 Task: Look for space in Muyuka, Cameroon from 9th July, 2023 to 16th July, 2023 for 2 adults, 1 child in price range Rs.8000 to Rs.16000. Place can be entire place with 2 bedrooms having 2 beds and 1 bathroom. Property type can be house, flat, guest house. Booking option can be shelf check-in. Required host language is English.
Action: Mouse moved to (474, 159)
Screenshot: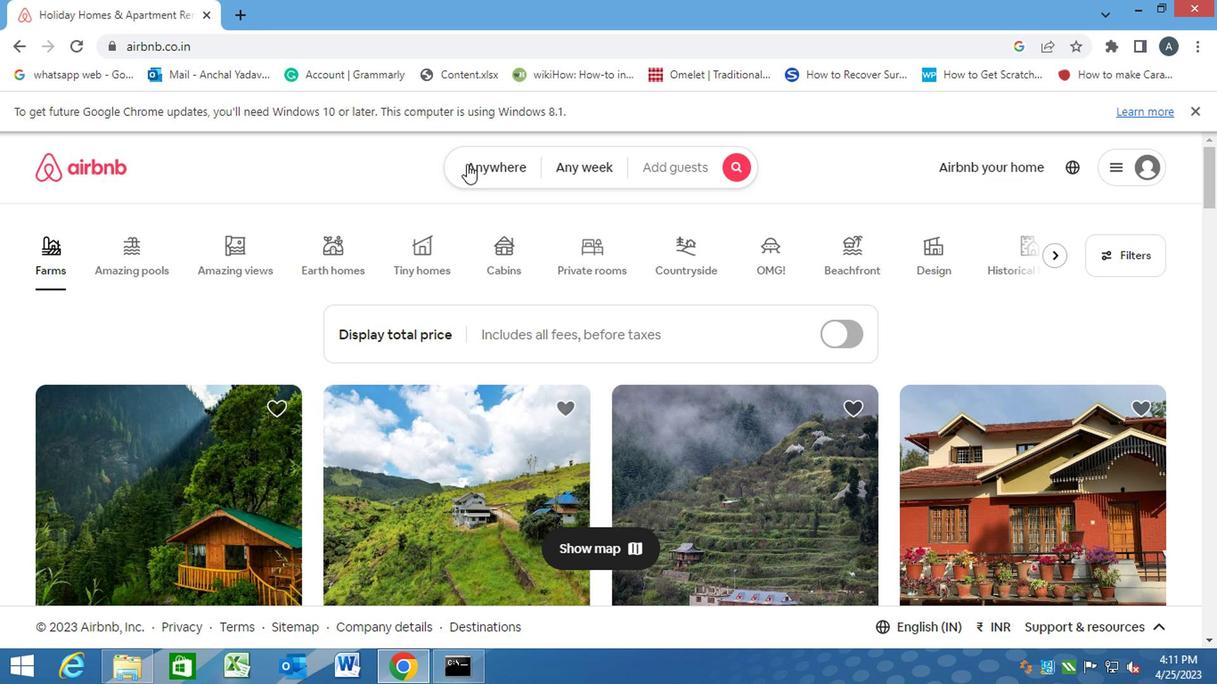 
Action: Mouse pressed left at (474, 159)
Screenshot: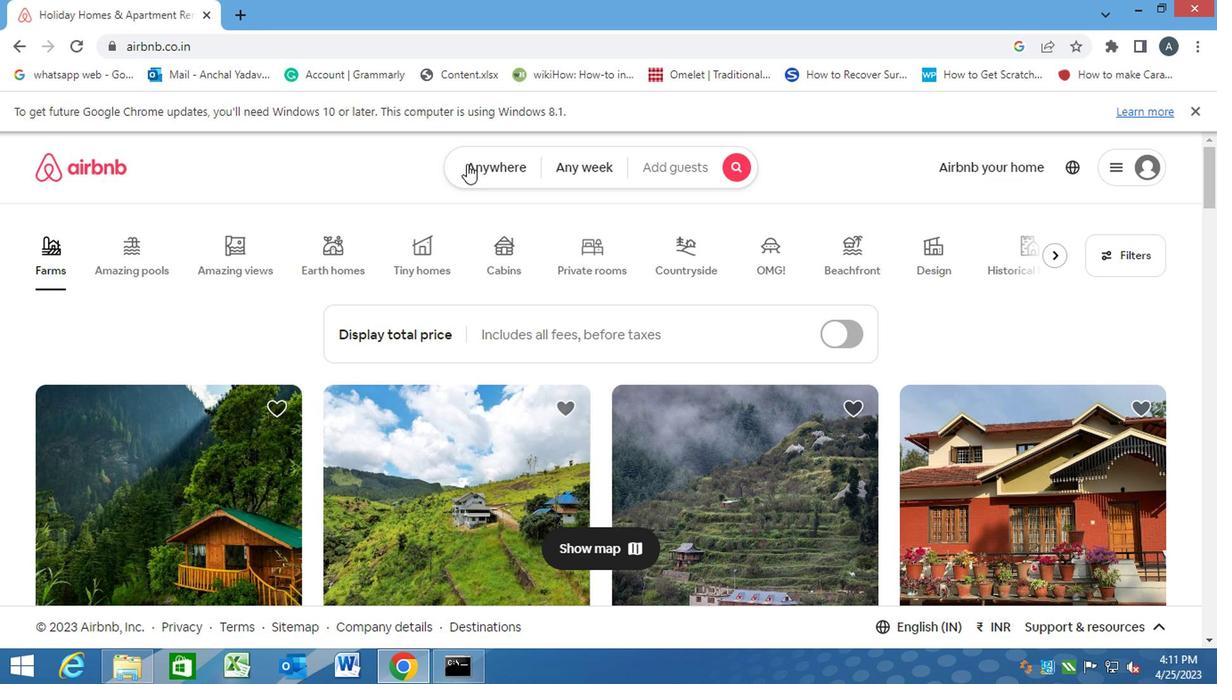 
Action: Mouse moved to (464, 219)
Screenshot: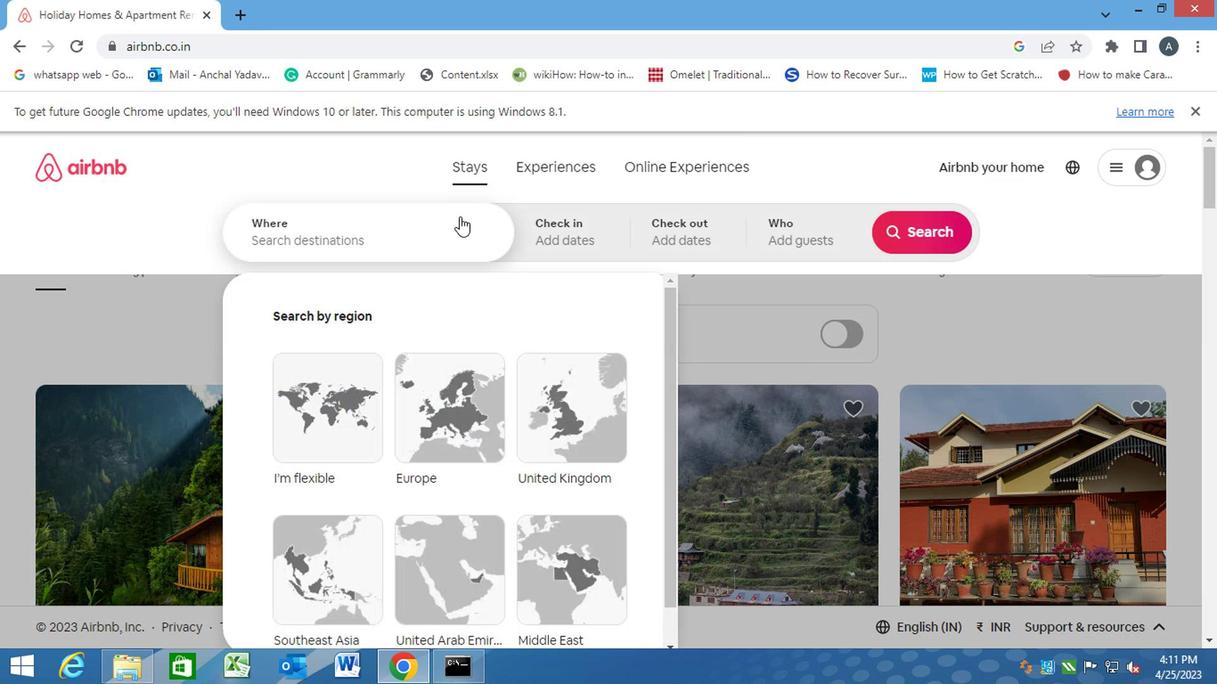 
Action: Mouse pressed left at (464, 219)
Screenshot: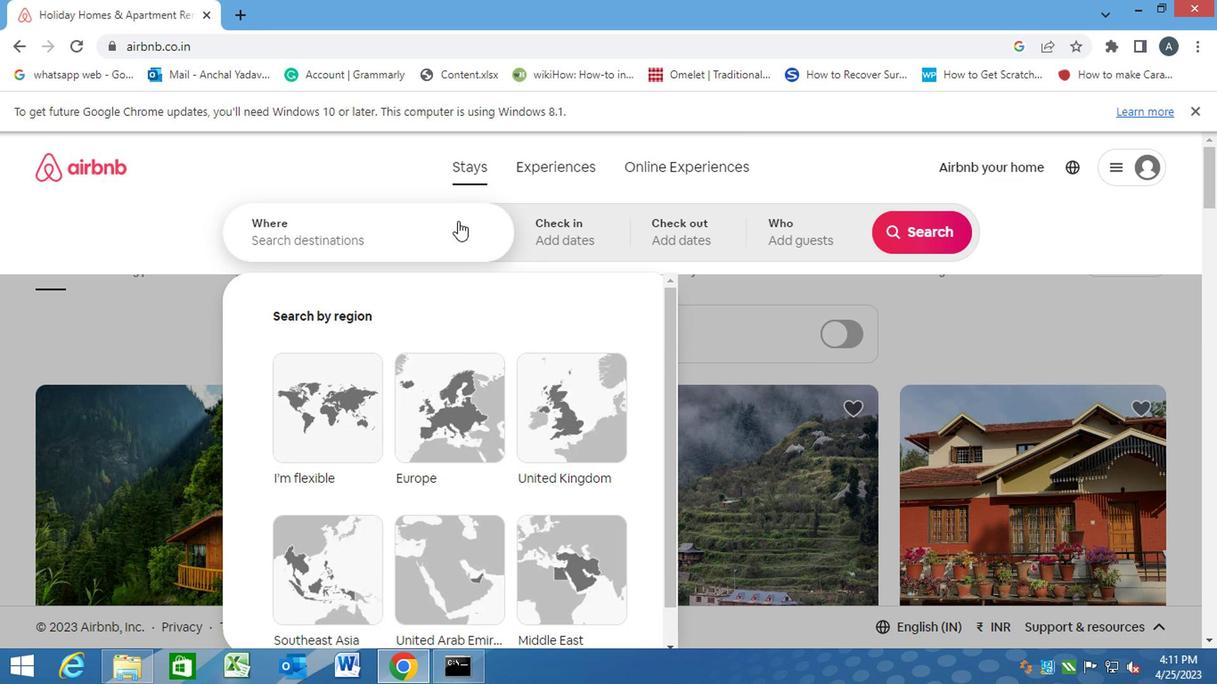 
Action: Key pressed m<Key.caps_lock>ut<Key.backspace>yuka,<Key.space><Key.caps_lock>c<Key.caps_lock>ameroon<Key.enter>
Screenshot: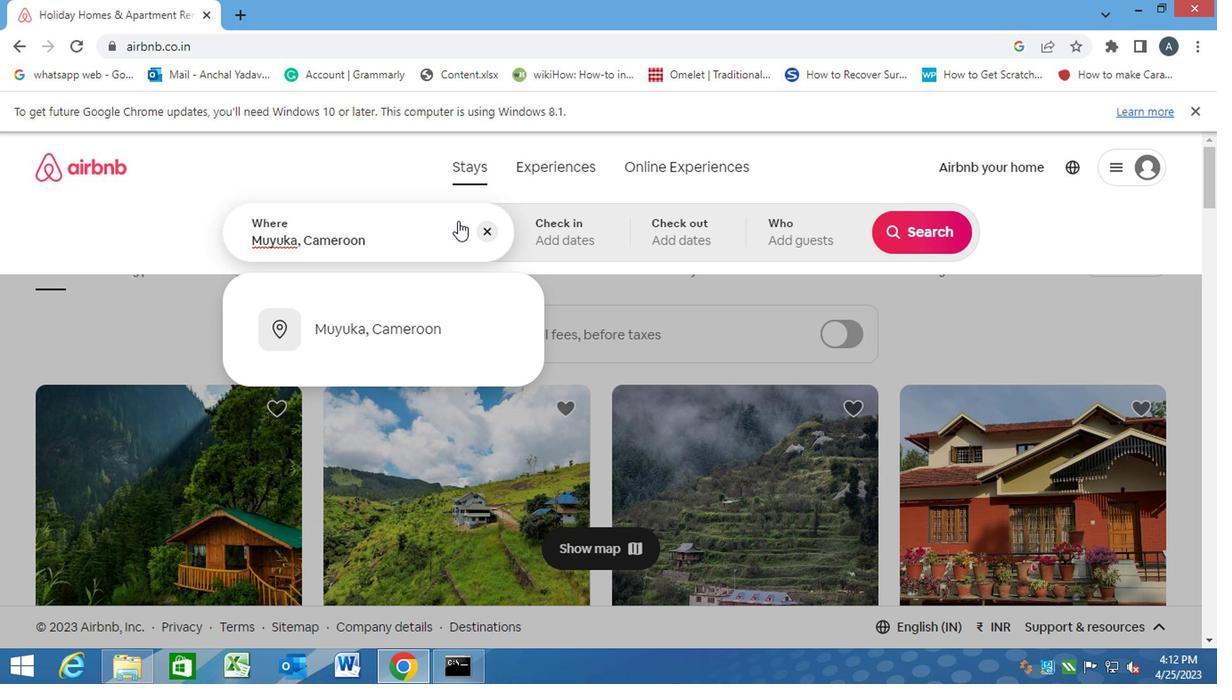 
Action: Mouse moved to (898, 370)
Screenshot: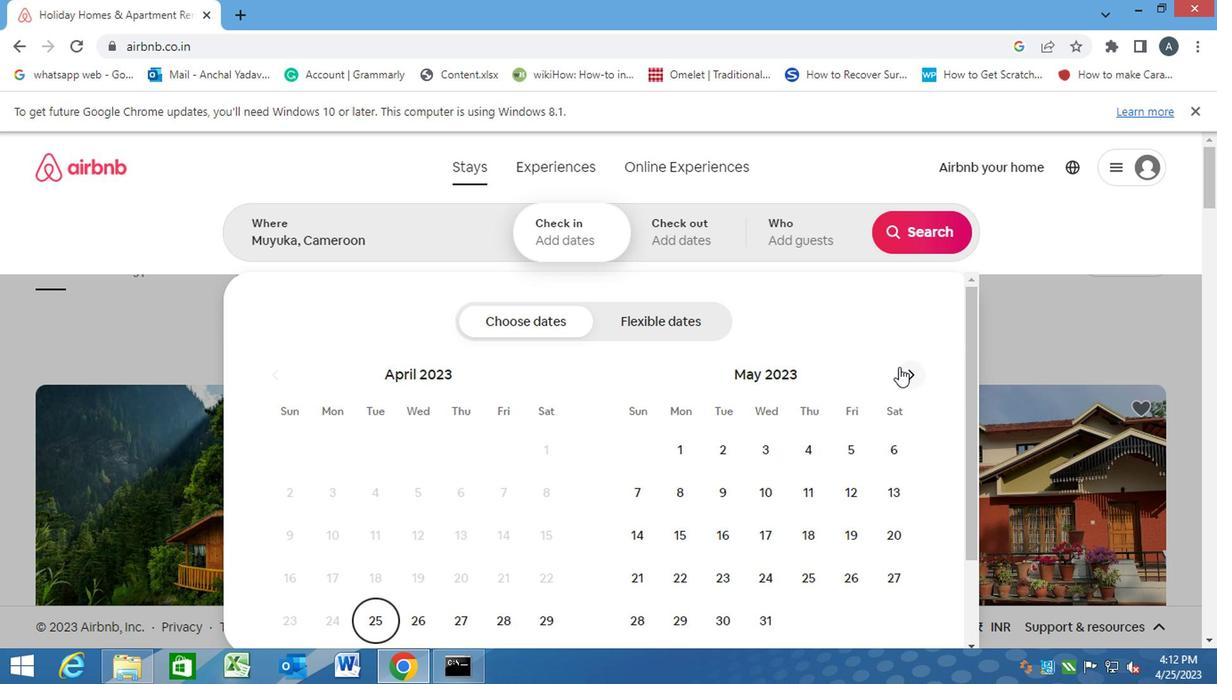 
Action: Mouse pressed left at (898, 370)
Screenshot: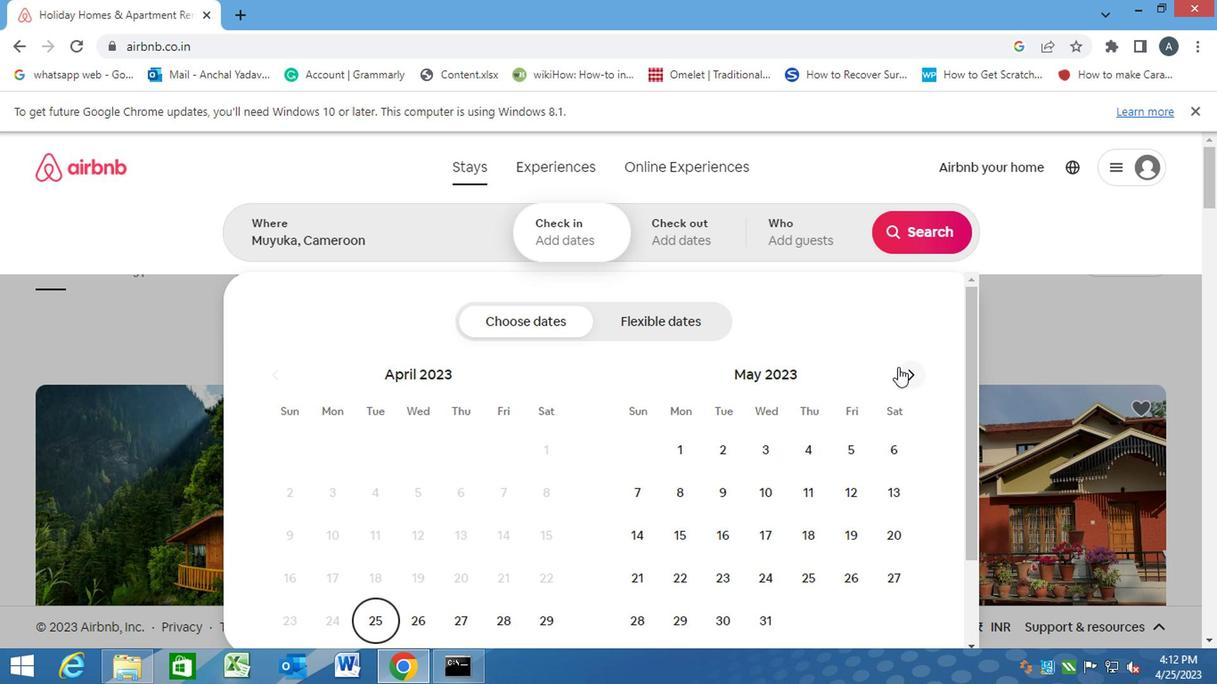 
Action: Mouse moved to (904, 379)
Screenshot: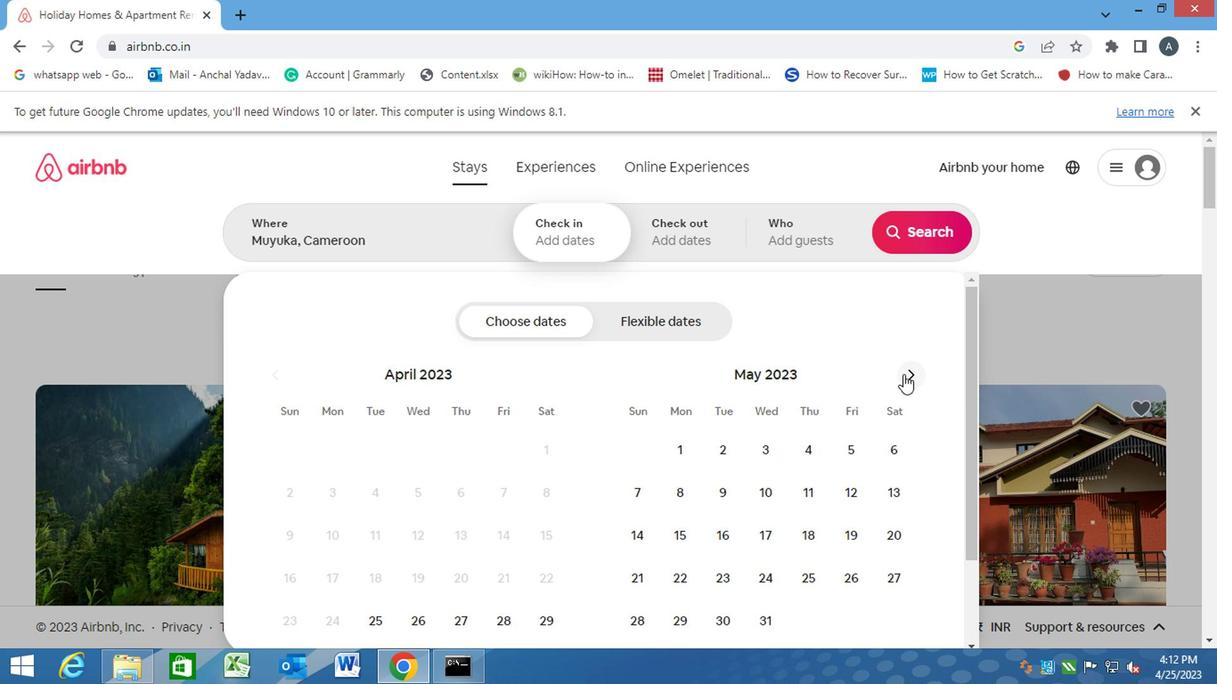 
Action: Mouse pressed left at (904, 379)
Screenshot: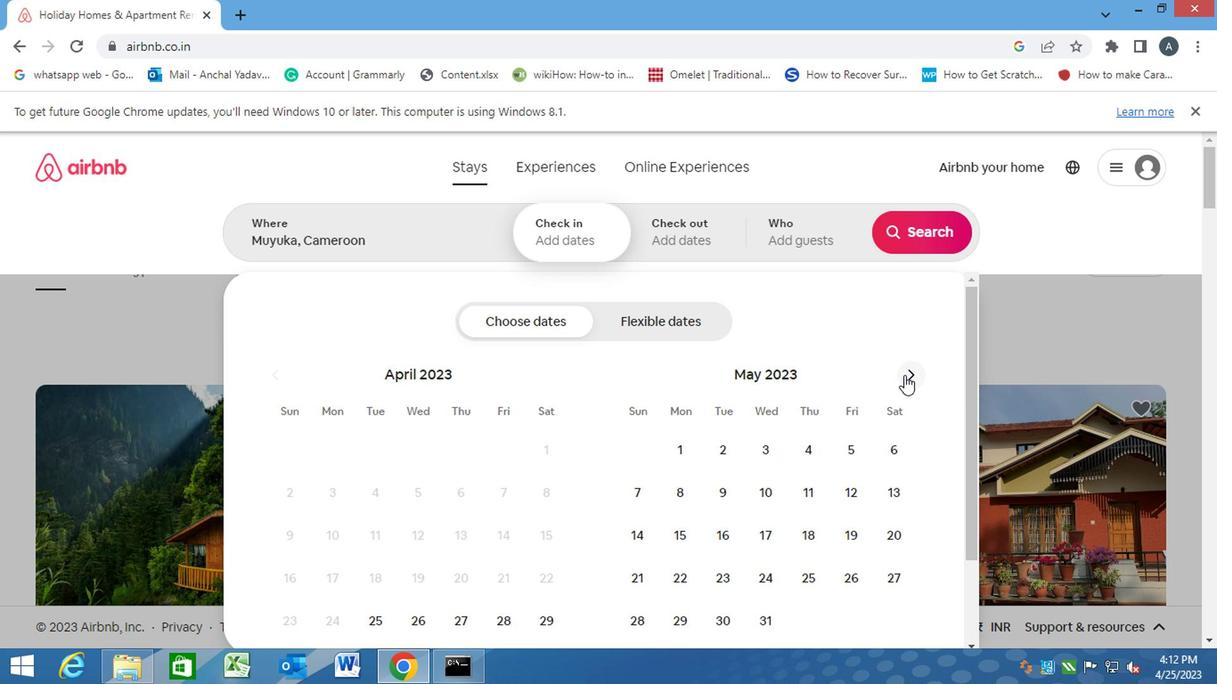 
Action: Mouse pressed left at (904, 379)
Screenshot: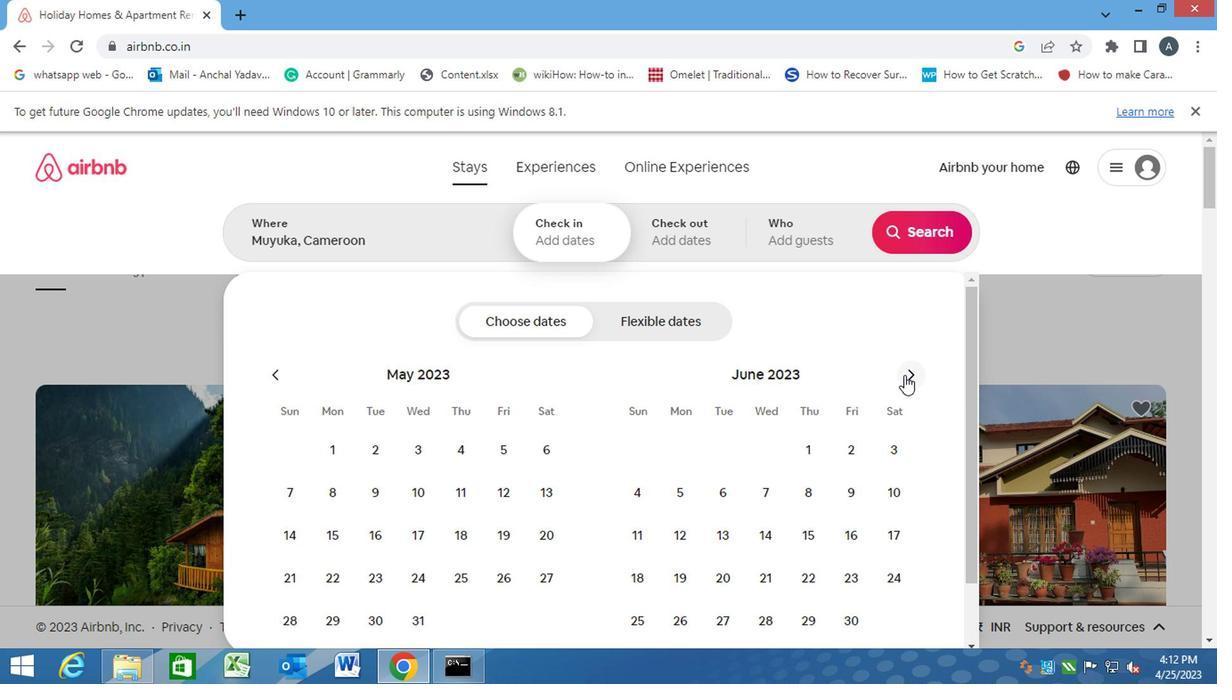 
Action: Mouse moved to (646, 534)
Screenshot: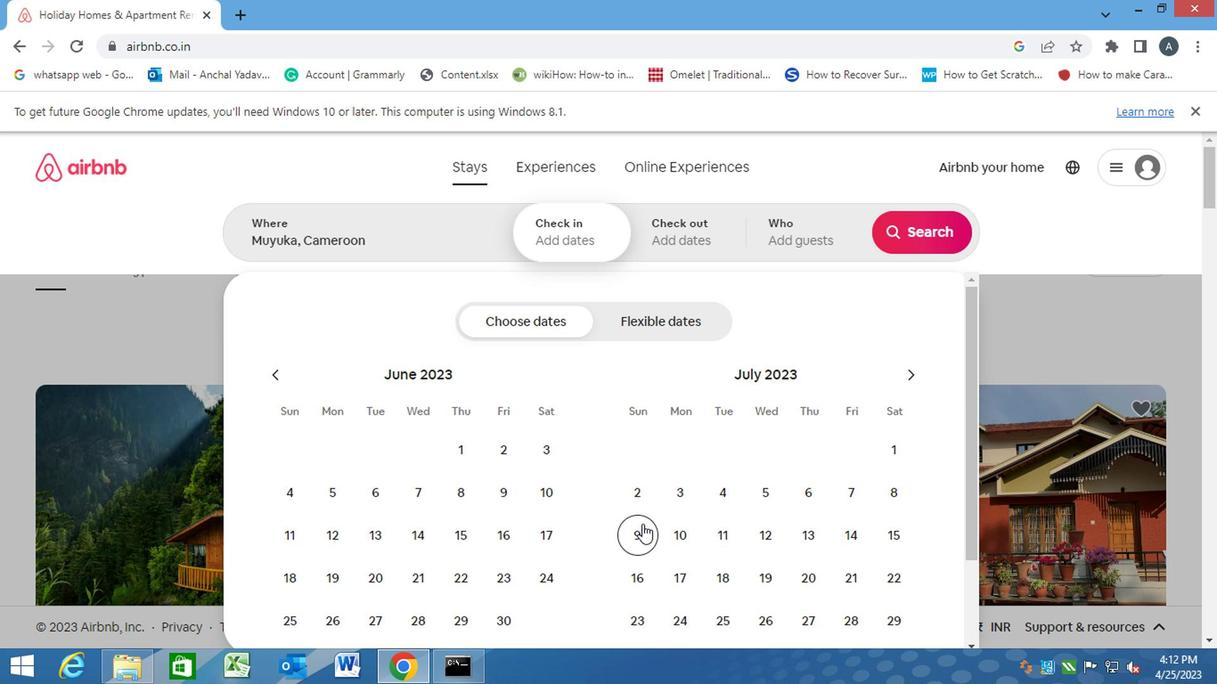 
Action: Mouse pressed left at (646, 534)
Screenshot: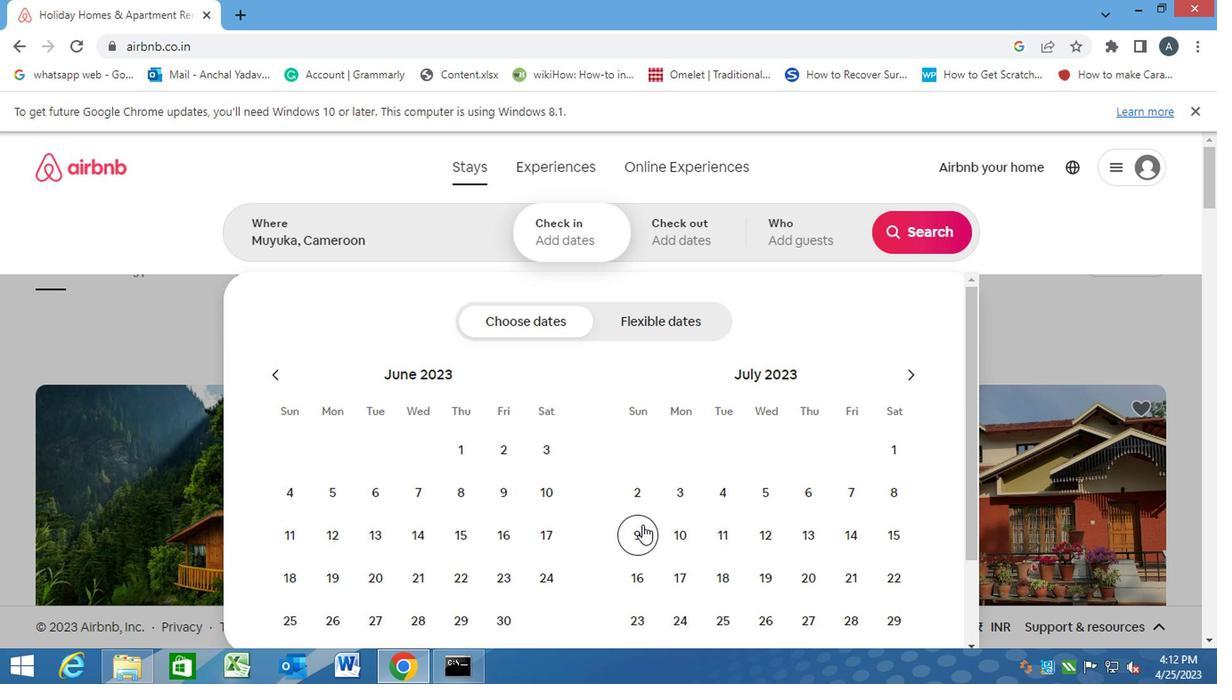 
Action: Mouse moved to (647, 578)
Screenshot: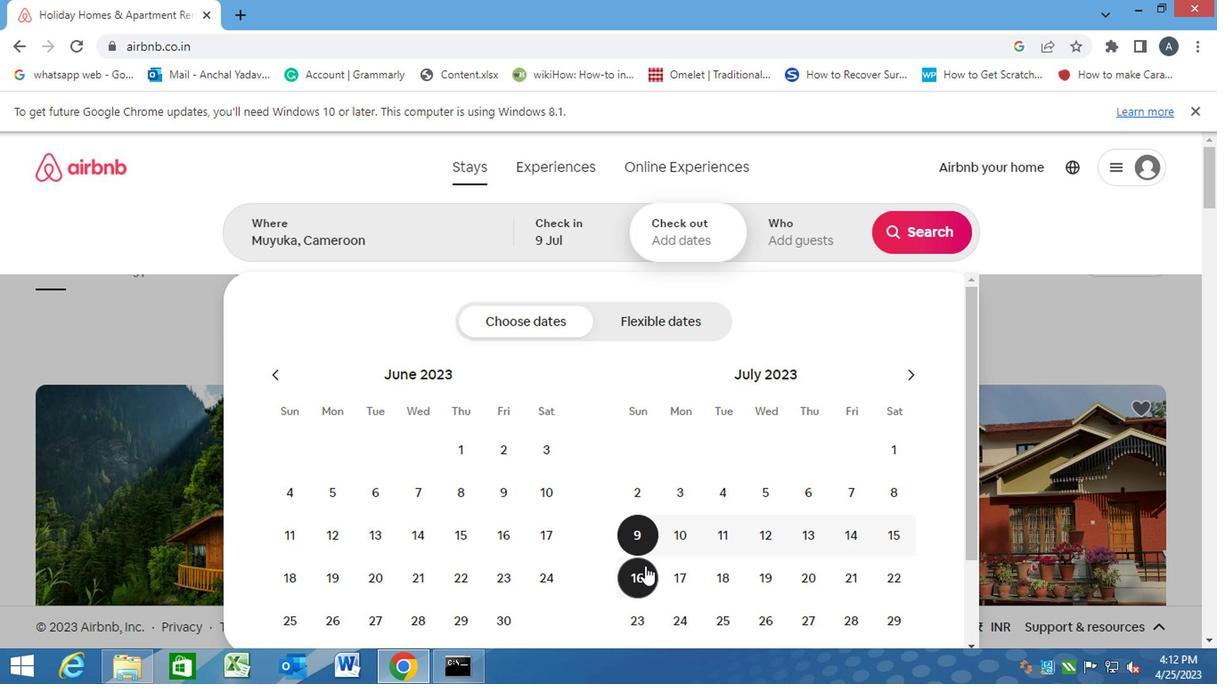 
Action: Mouse pressed left at (647, 578)
Screenshot: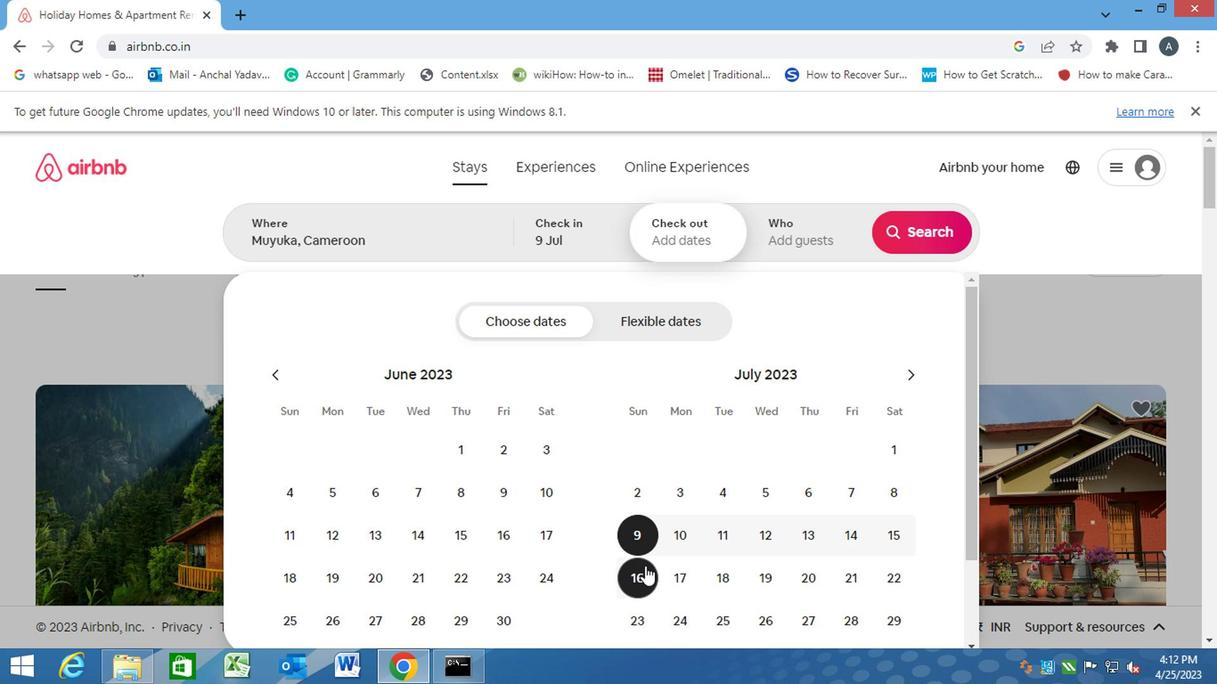 
Action: Mouse moved to (802, 235)
Screenshot: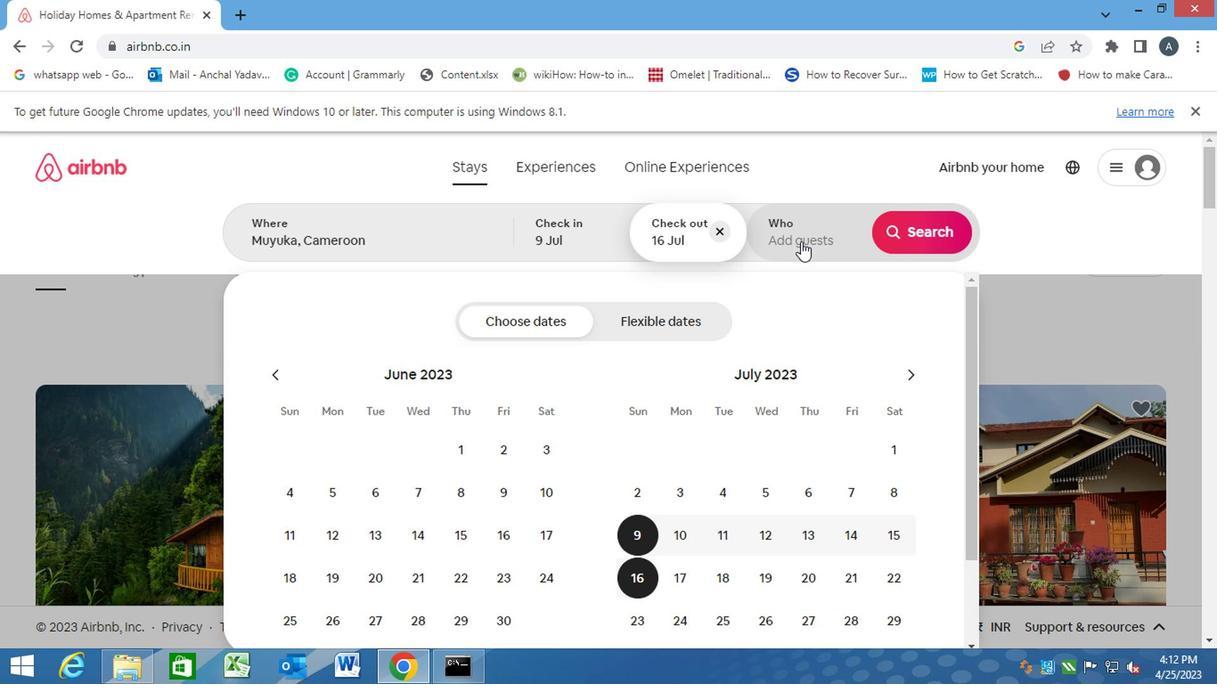 
Action: Mouse pressed left at (802, 235)
Screenshot: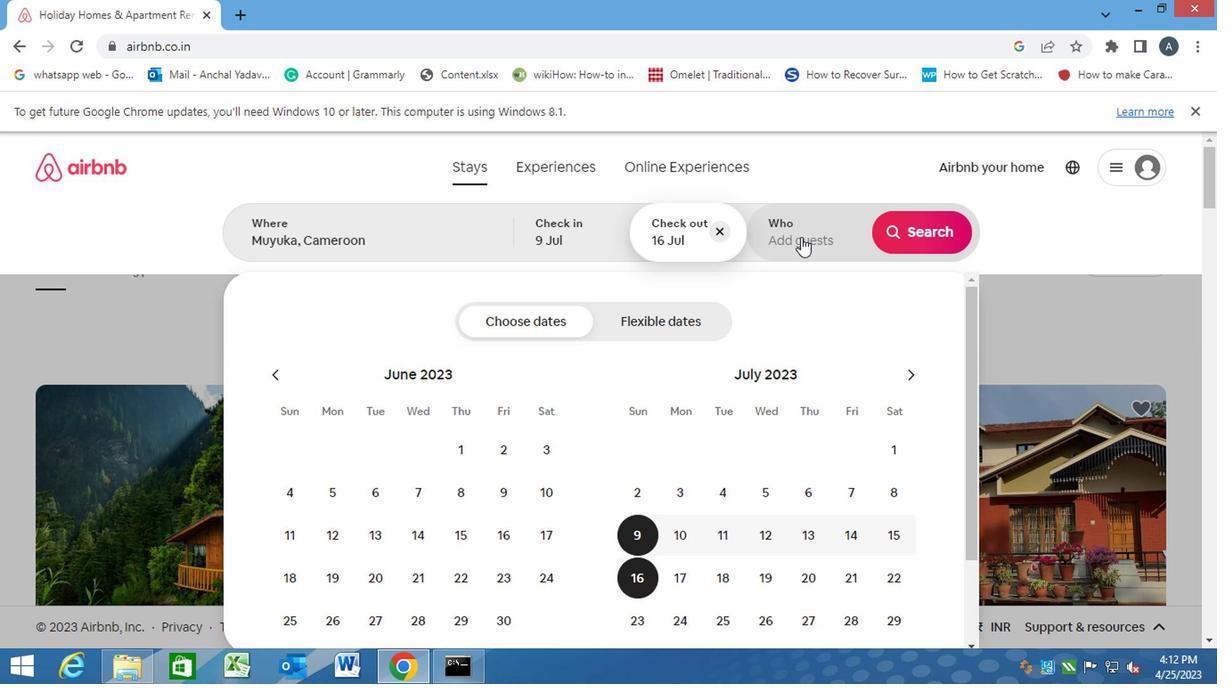
Action: Mouse moved to (923, 334)
Screenshot: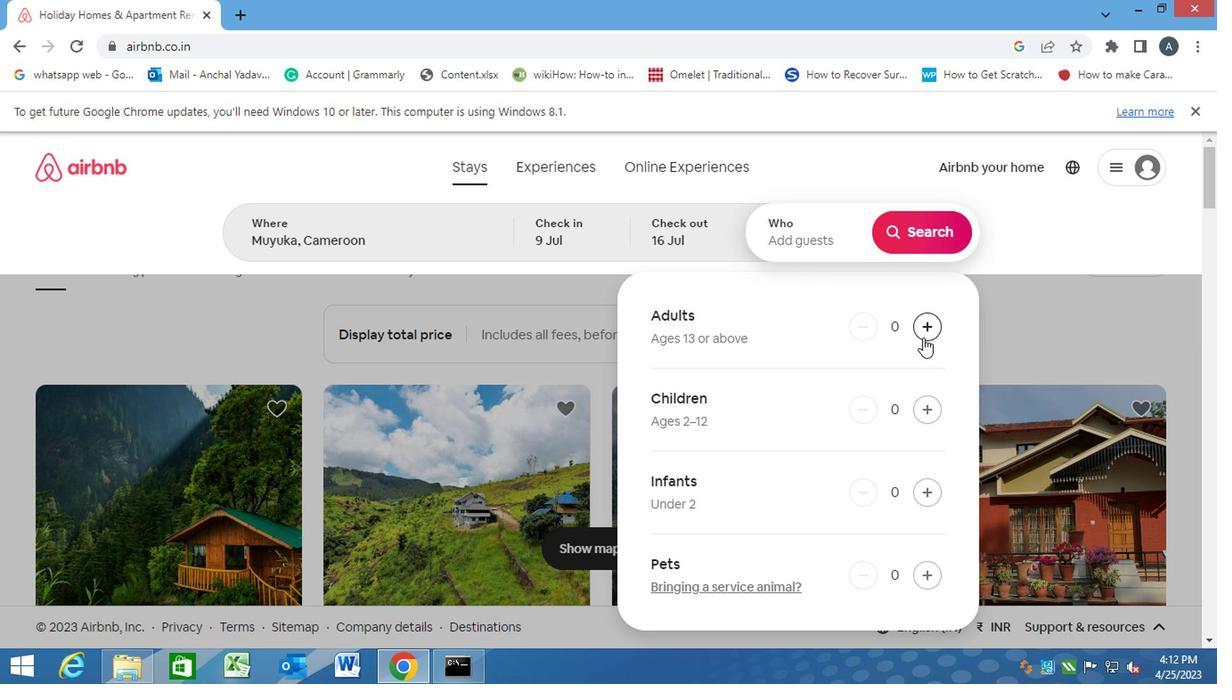 
Action: Mouse pressed left at (923, 334)
Screenshot: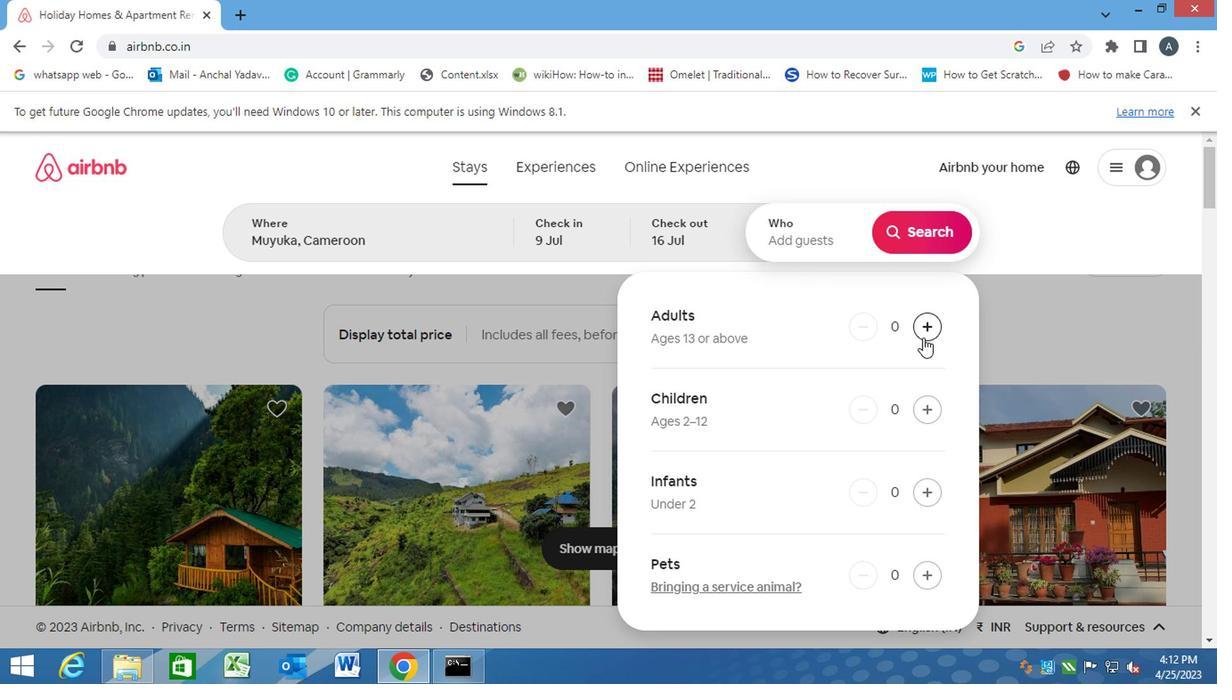 
Action: Mouse pressed left at (923, 334)
Screenshot: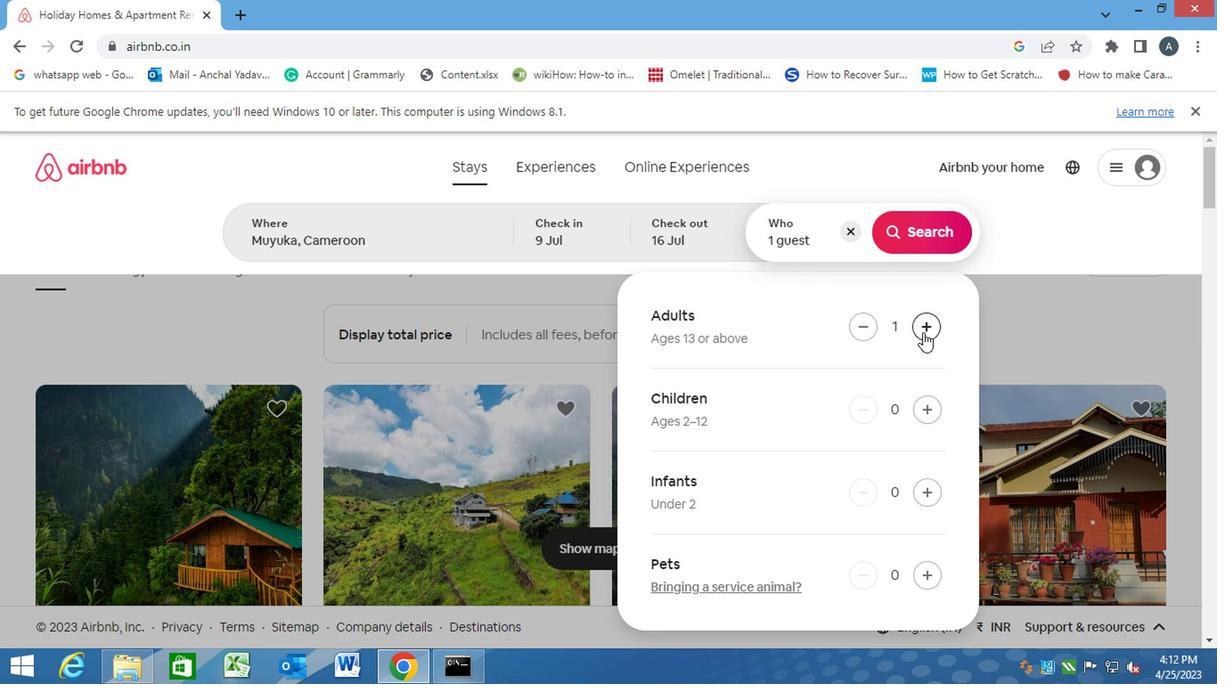 
Action: Mouse moved to (934, 416)
Screenshot: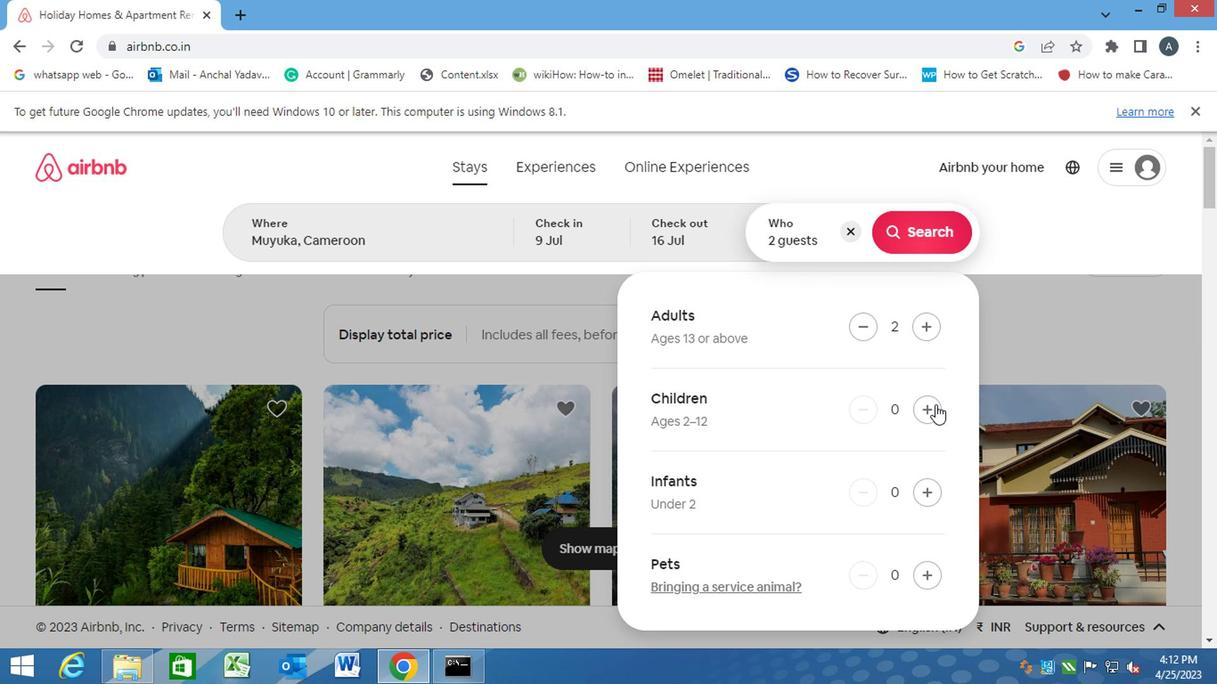 
Action: Mouse pressed left at (934, 416)
Screenshot: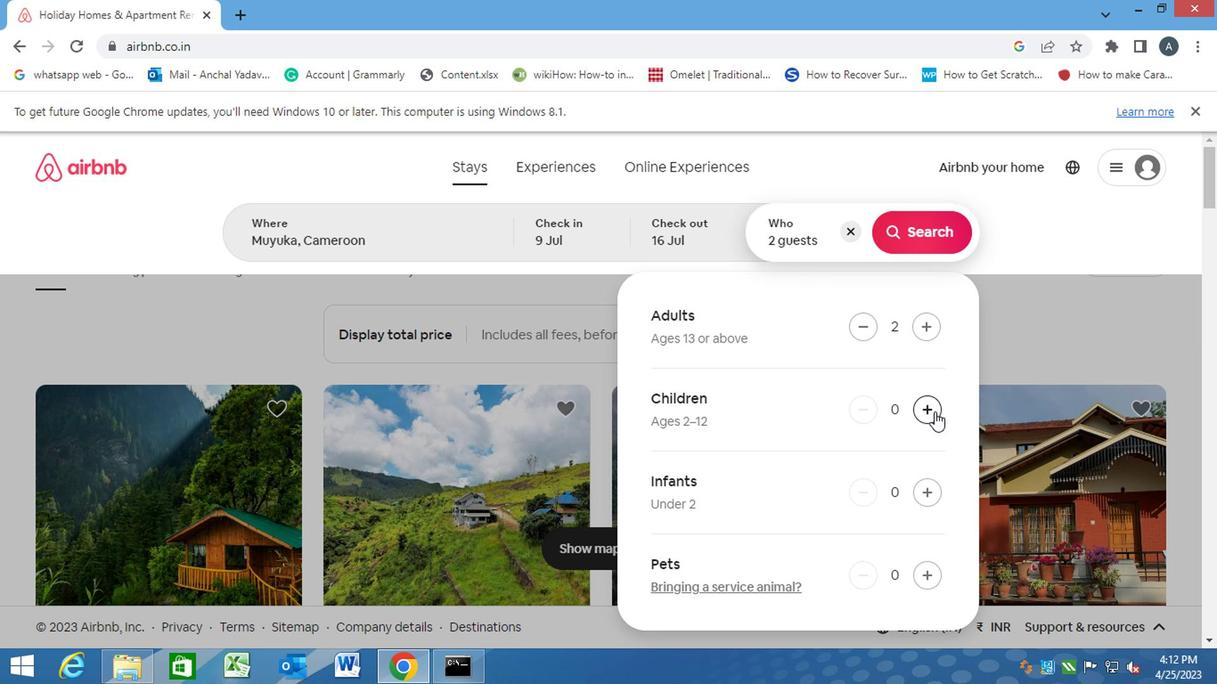 
Action: Mouse moved to (924, 233)
Screenshot: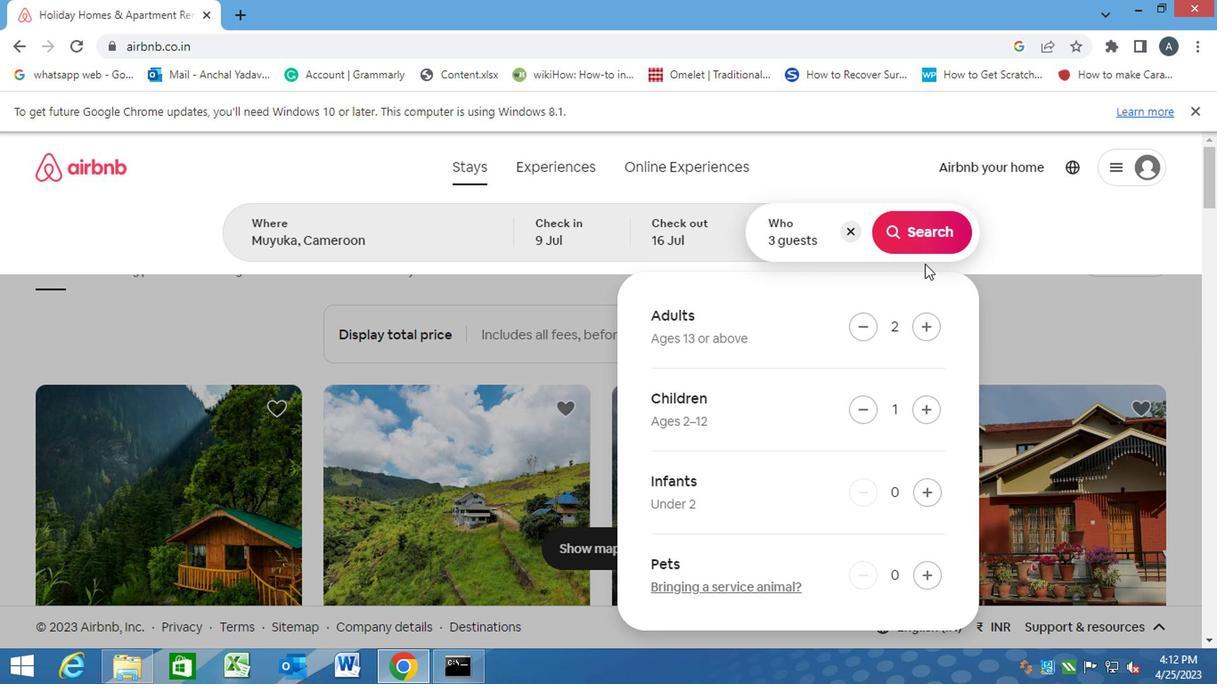 
Action: Mouse pressed left at (924, 233)
Screenshot: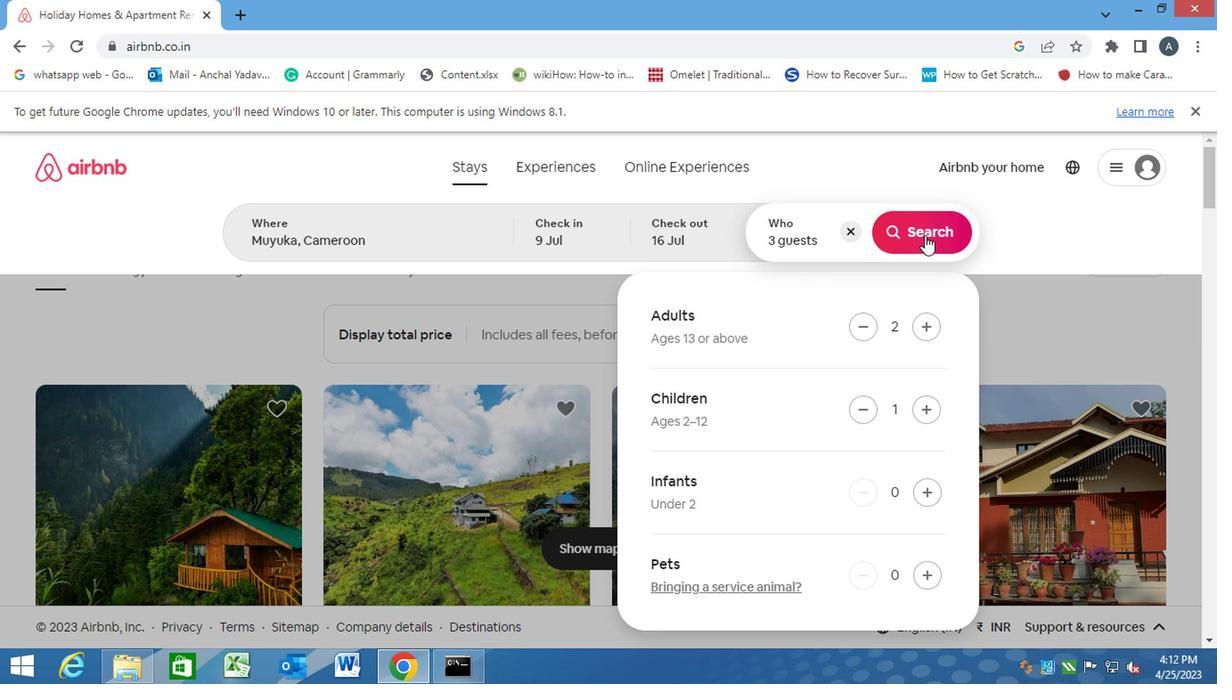 
Action: Mouse moved to (1128, 233)
Screenshot: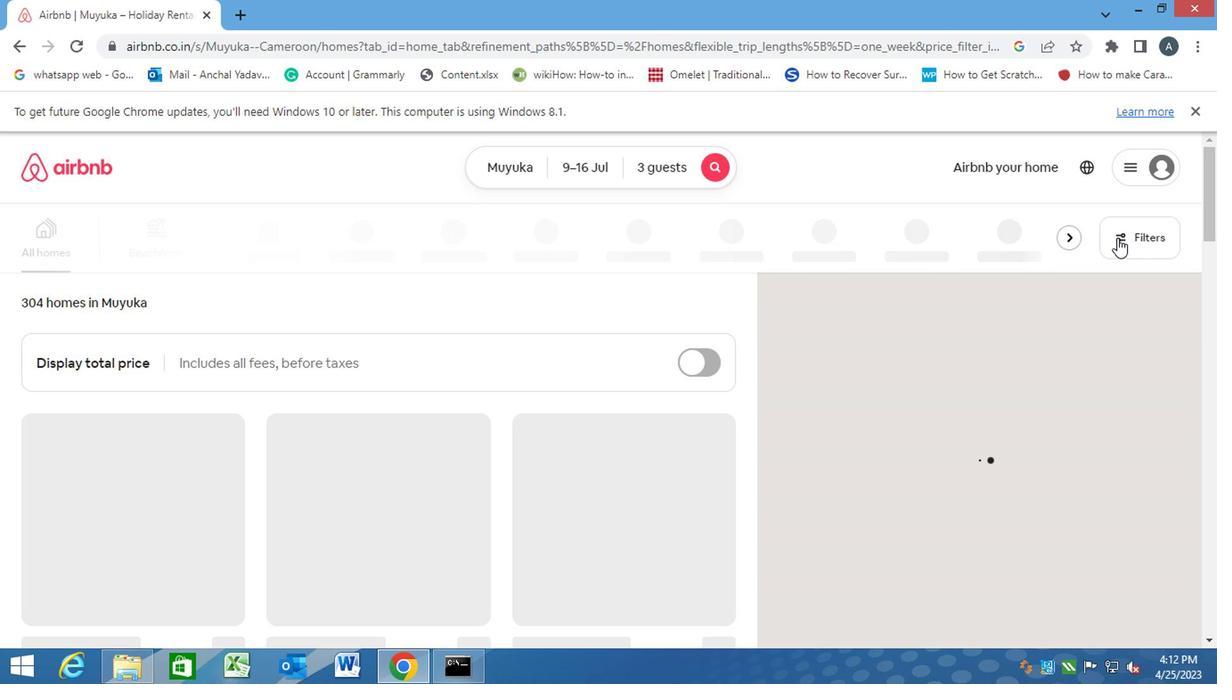 
Action: Mouse pressed left at (1128, 233)
Screenshot: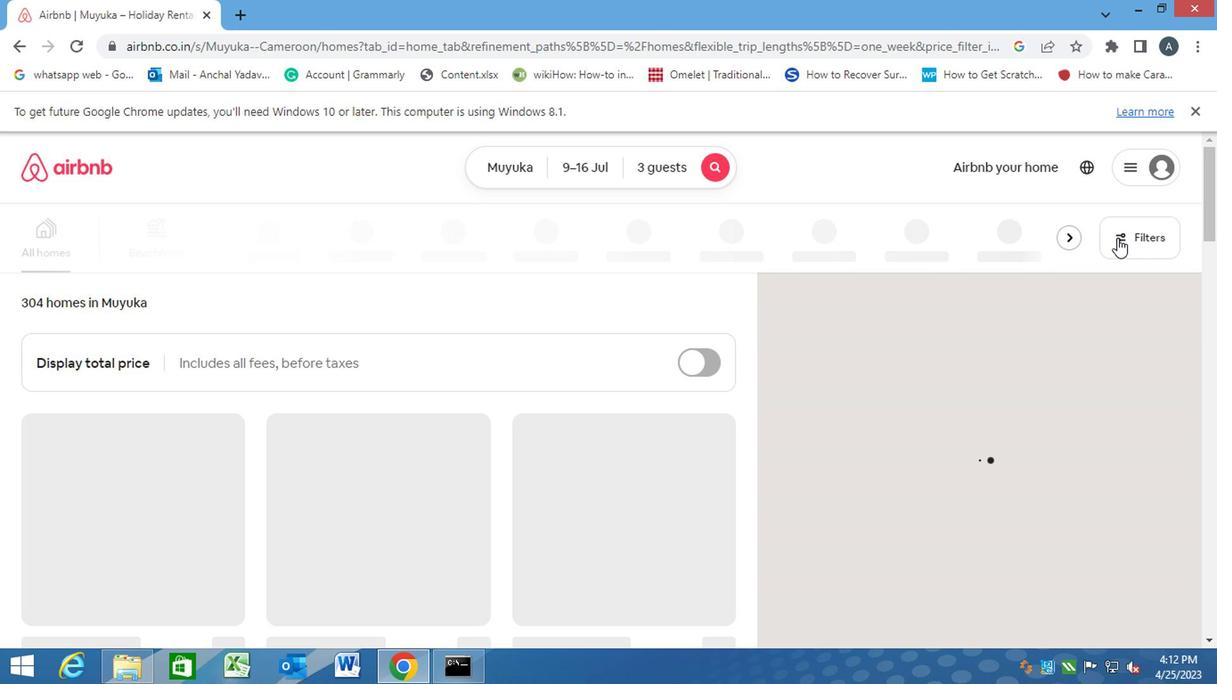 
Action: Mouse moved to (382, 469)
Screenshot: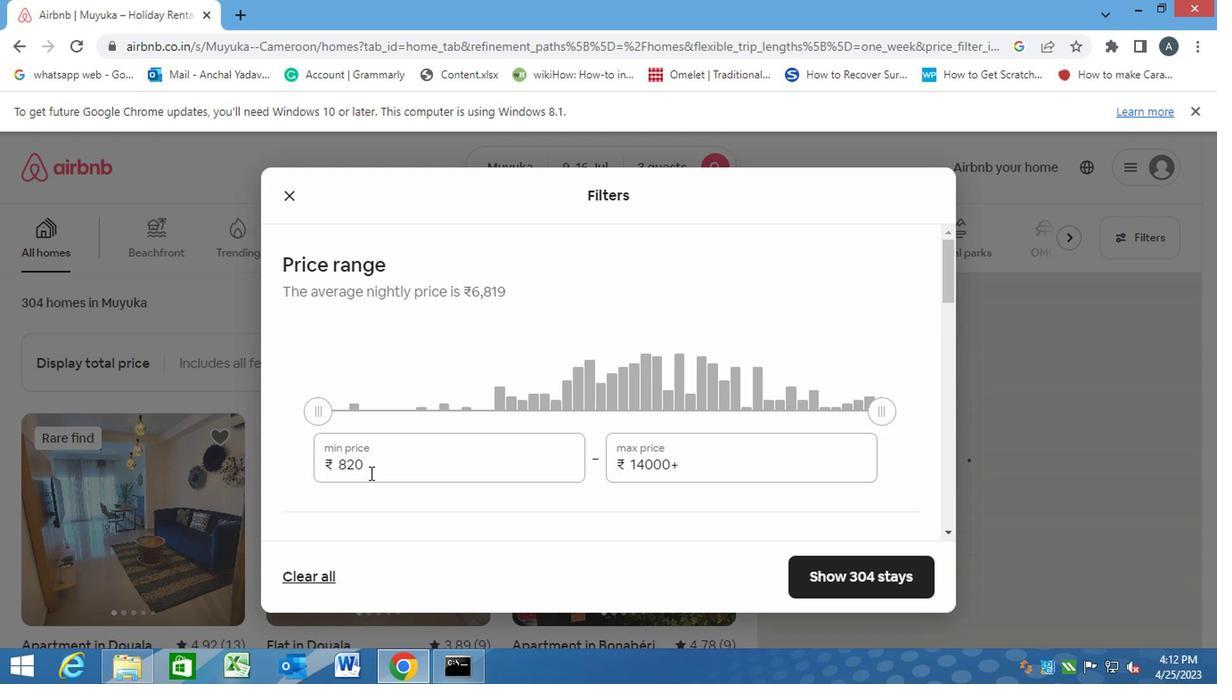 
Action: Mouse pressed left at (382, 469)
Screenshot: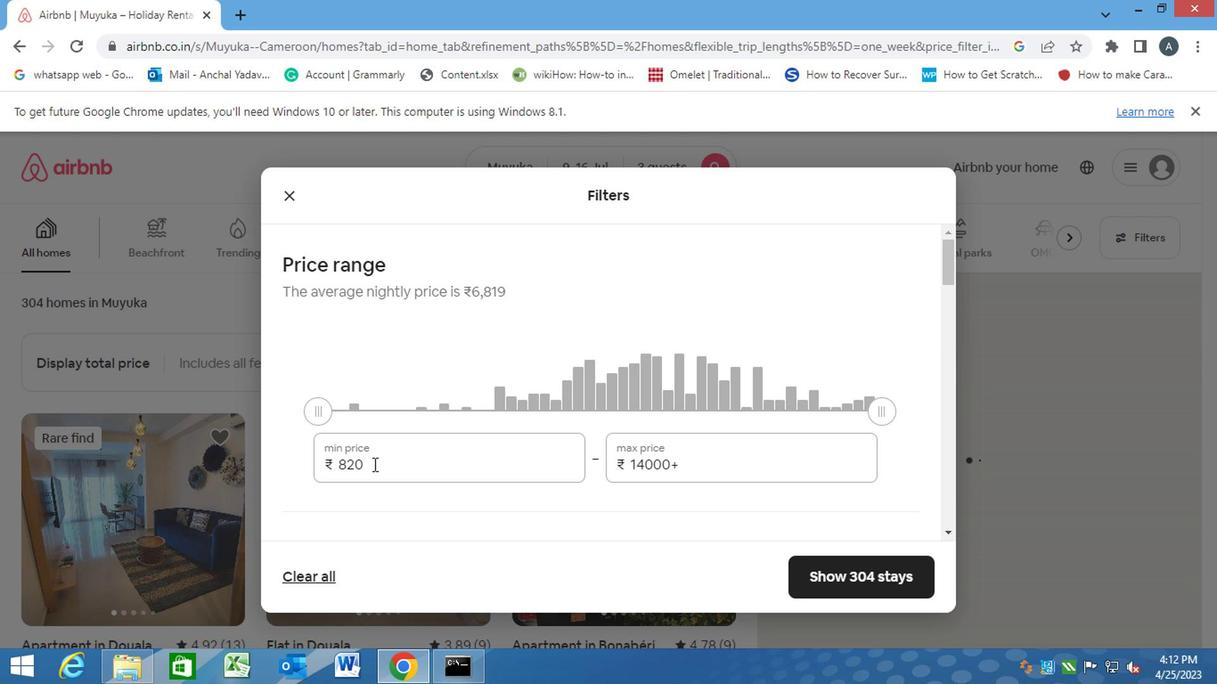 
Action: Mouse moved to (323, 473)
Screenshot: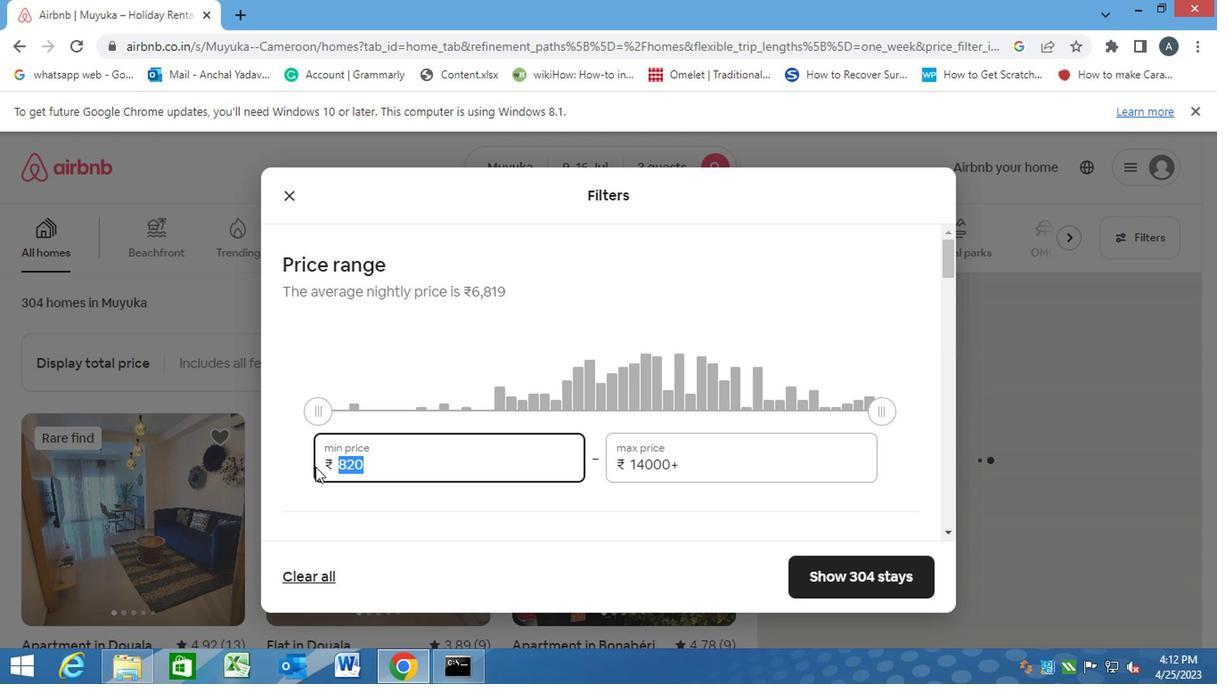 
Action: Key pressed 8000<Key.tab><Key.backspace><Key.backspace>16000
Screenshot: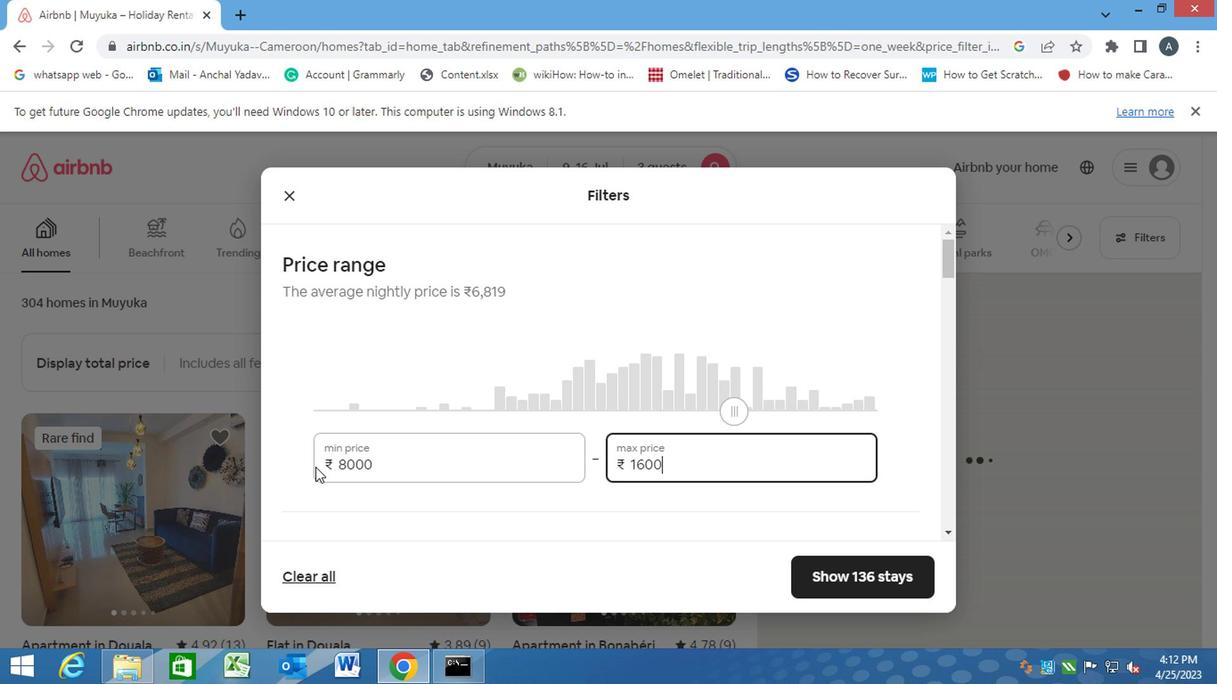 
Action: Mouse moved to (334, 473)
Screenshot: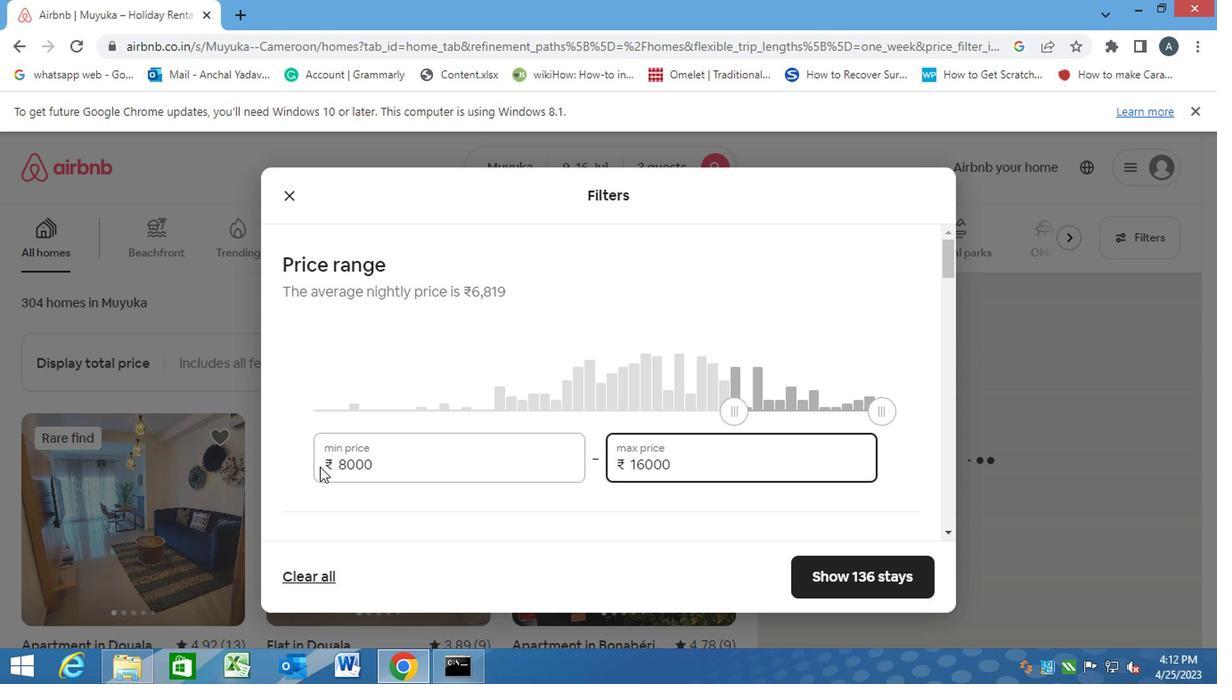 
Action: Mouse scrolled (334, 472) with delta (0, 0)
Screenshot: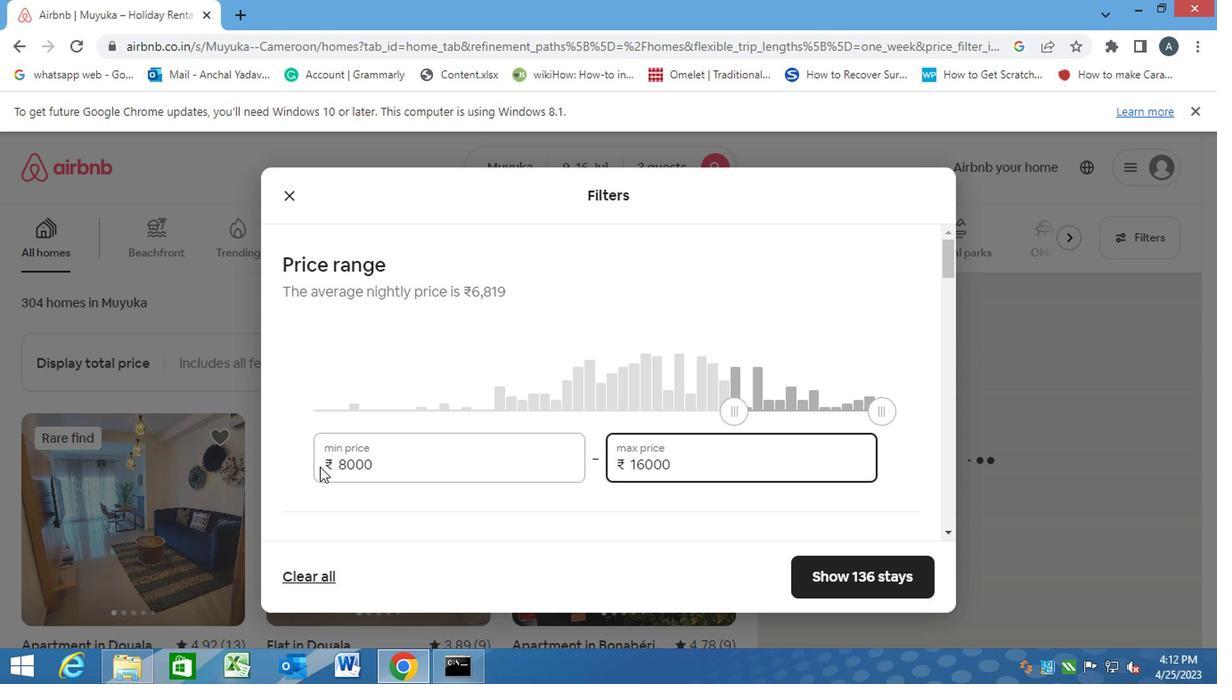 
Action: Mouse moved to (371, 473)
Screenshot: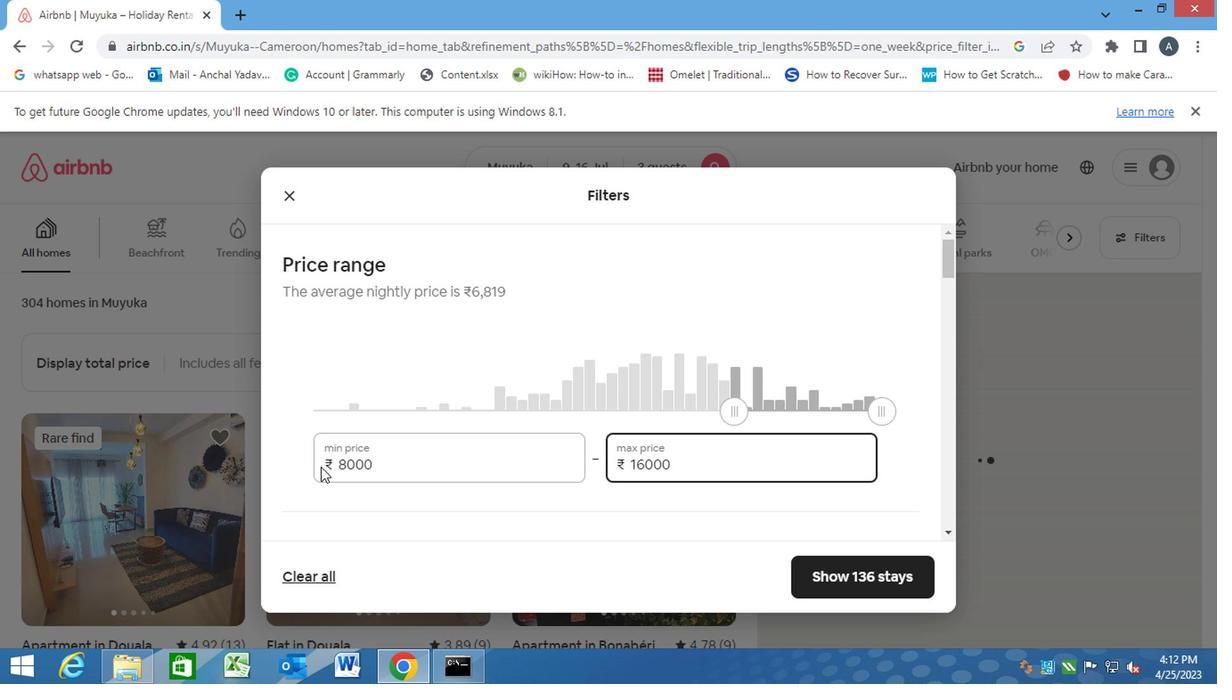 
Action: Mouse scrolled (371, 472) with delta (0, 0)
Screenshot: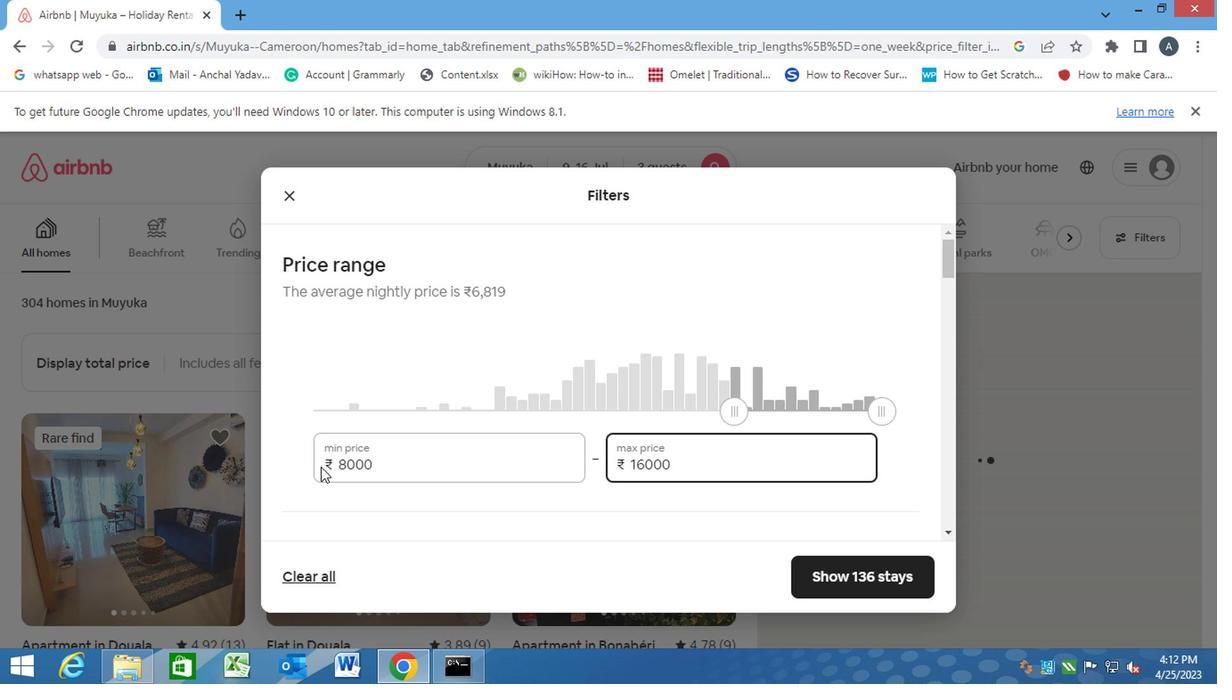 
Action: Mouse moved to (538, 400)
Screenshot: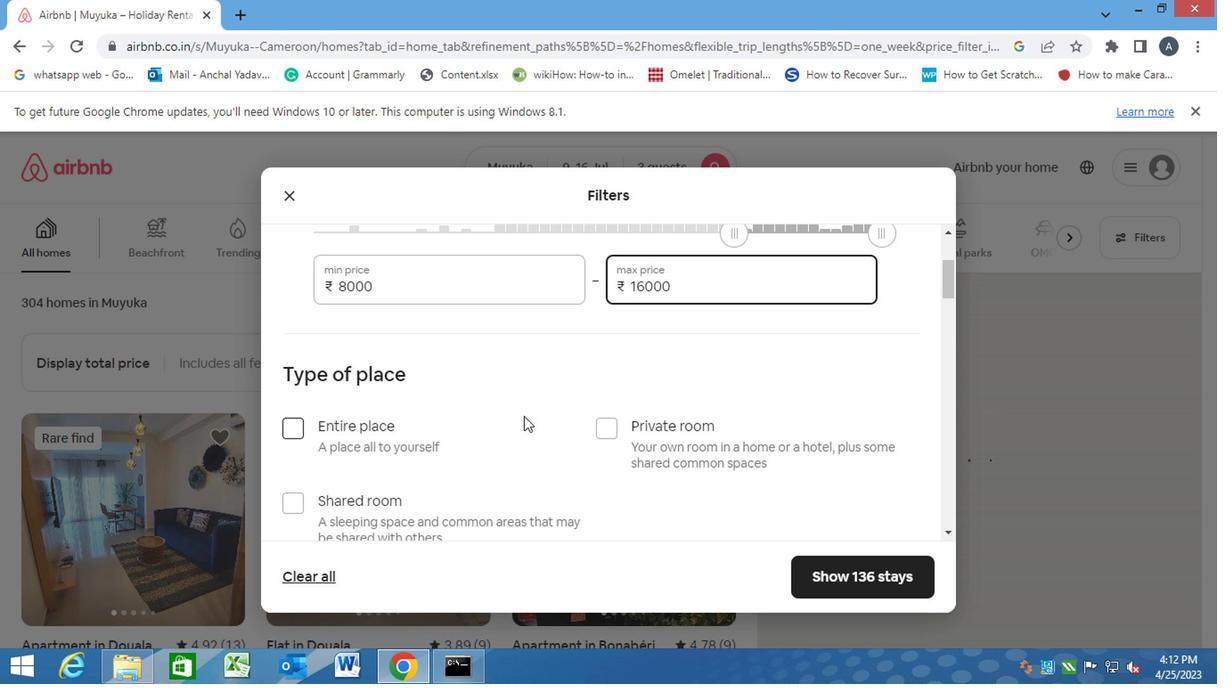 
Action: Mouse pressed left at (538, 400)
Screenshot: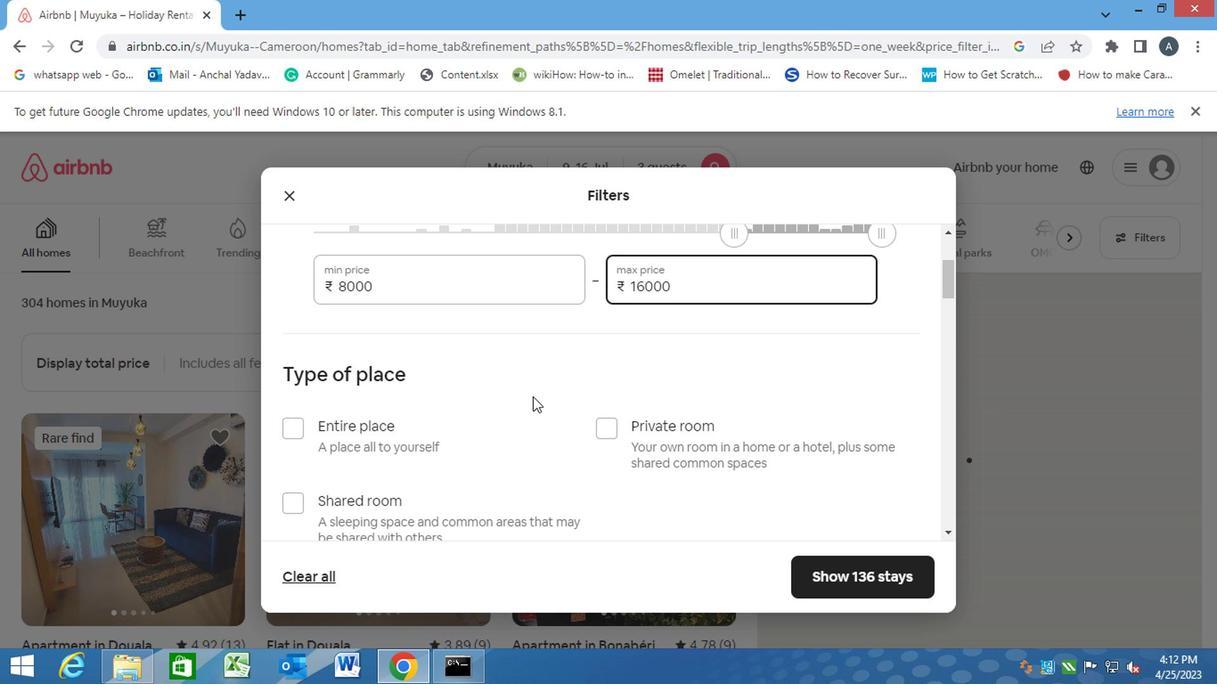 
Action: Mouse moved to (302, 442)
Screenshot: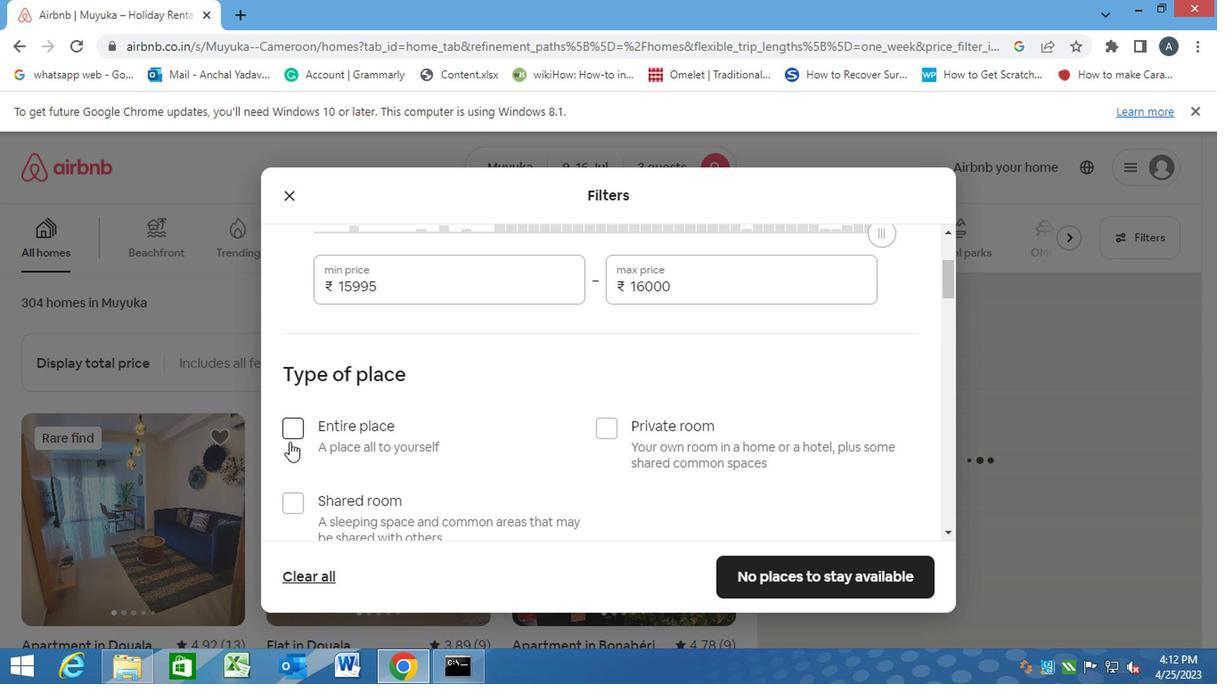 
Action: Mouse pressed left at (302, 442)
Screenshot: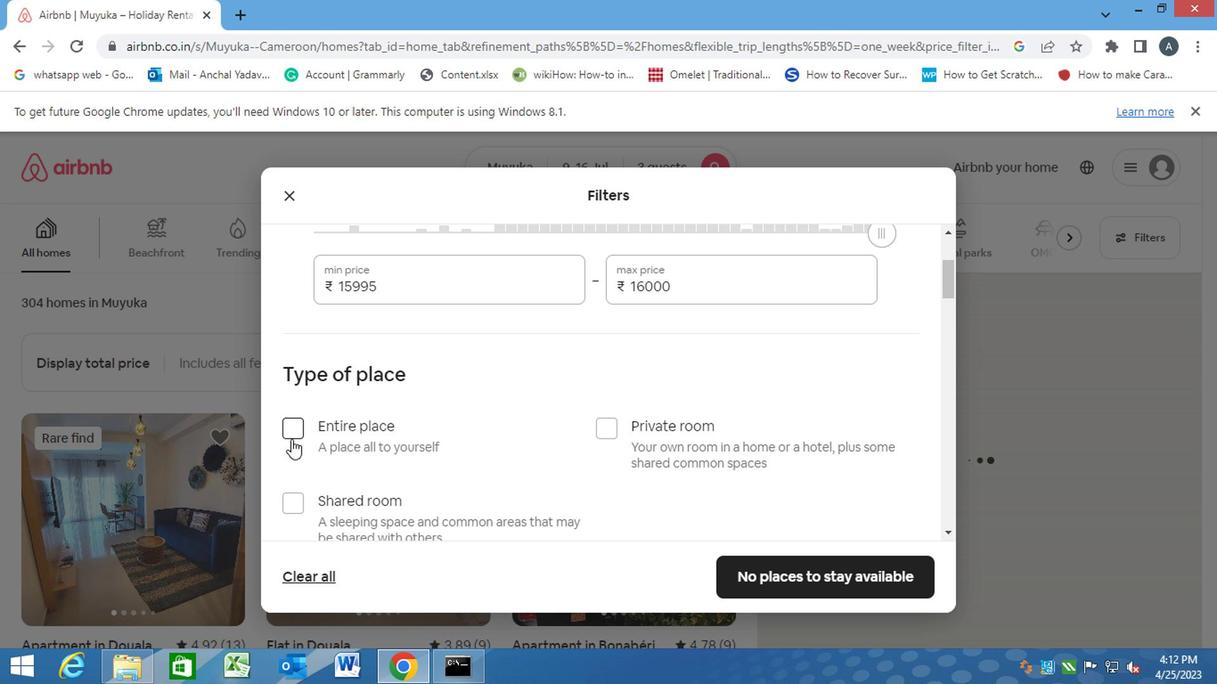 
Action: Mouse moved to (358, 454)
Screenshot: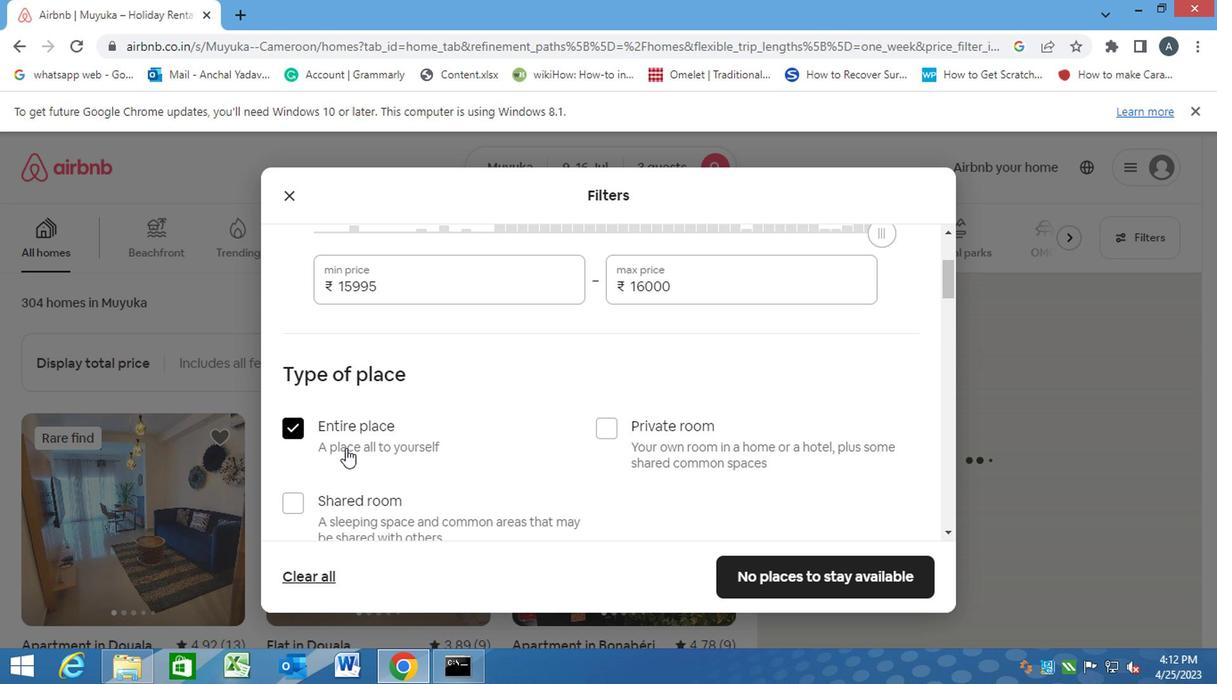 
Action: Mouse scrolled (358, 453) with delta (0, -1)
Screenshot: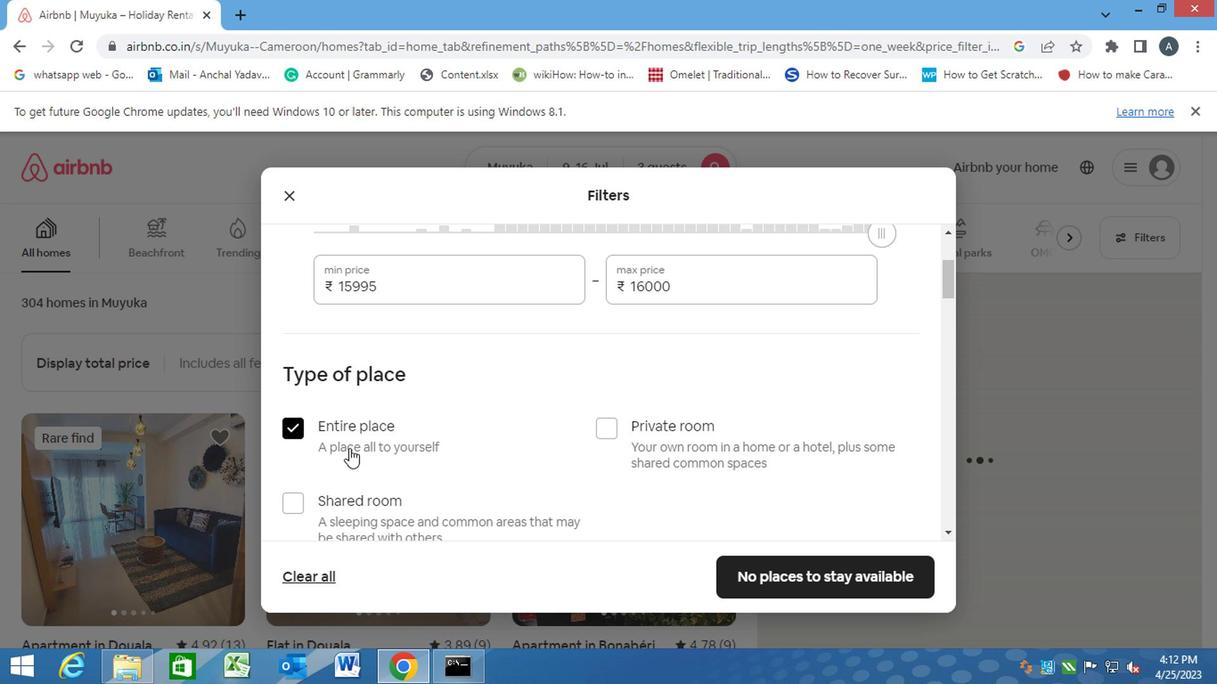 
Action: Mouse moved to (359, 454)
Screenshot: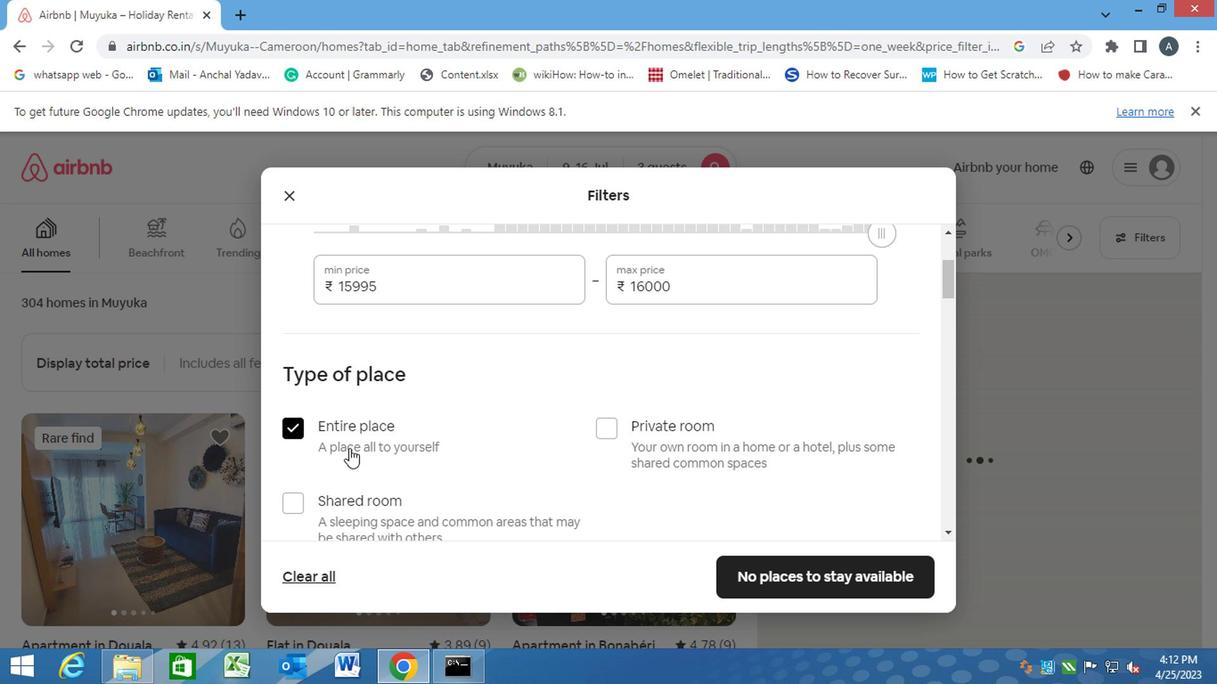 
Action: Mouse scrolled (359, 453) with delta (0, -1)
Screenshot: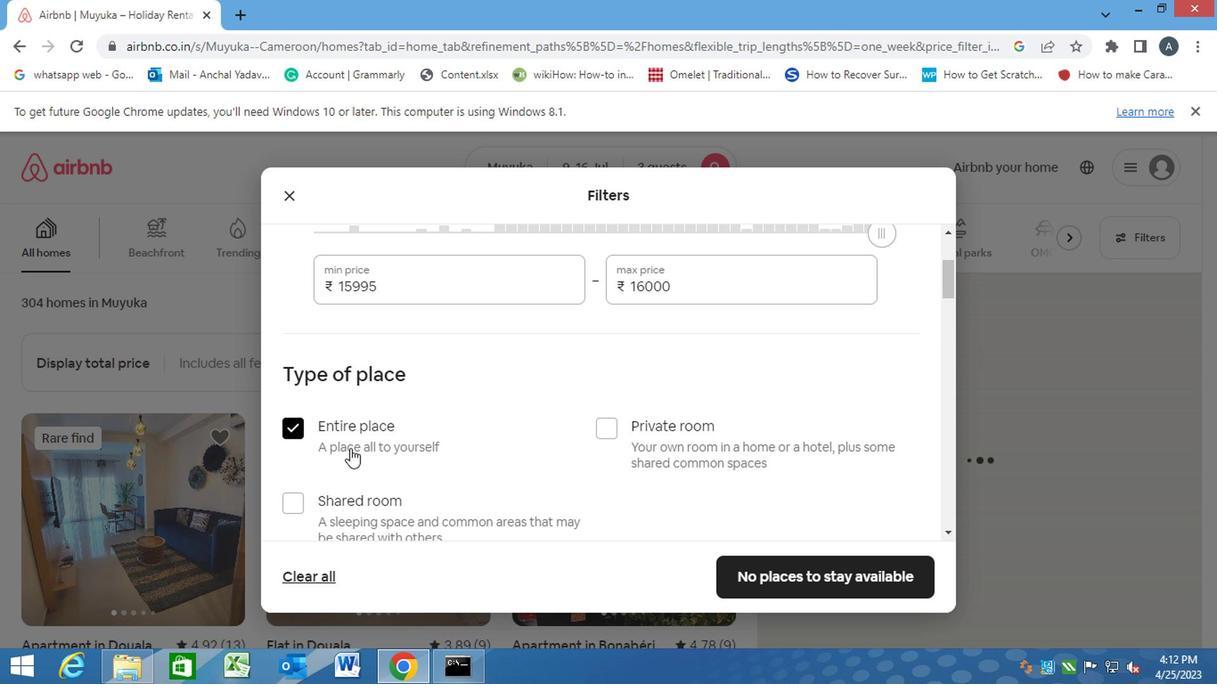 
Action: Mouse scrolled (359, 453) with delta (0, -1)
Screenshot: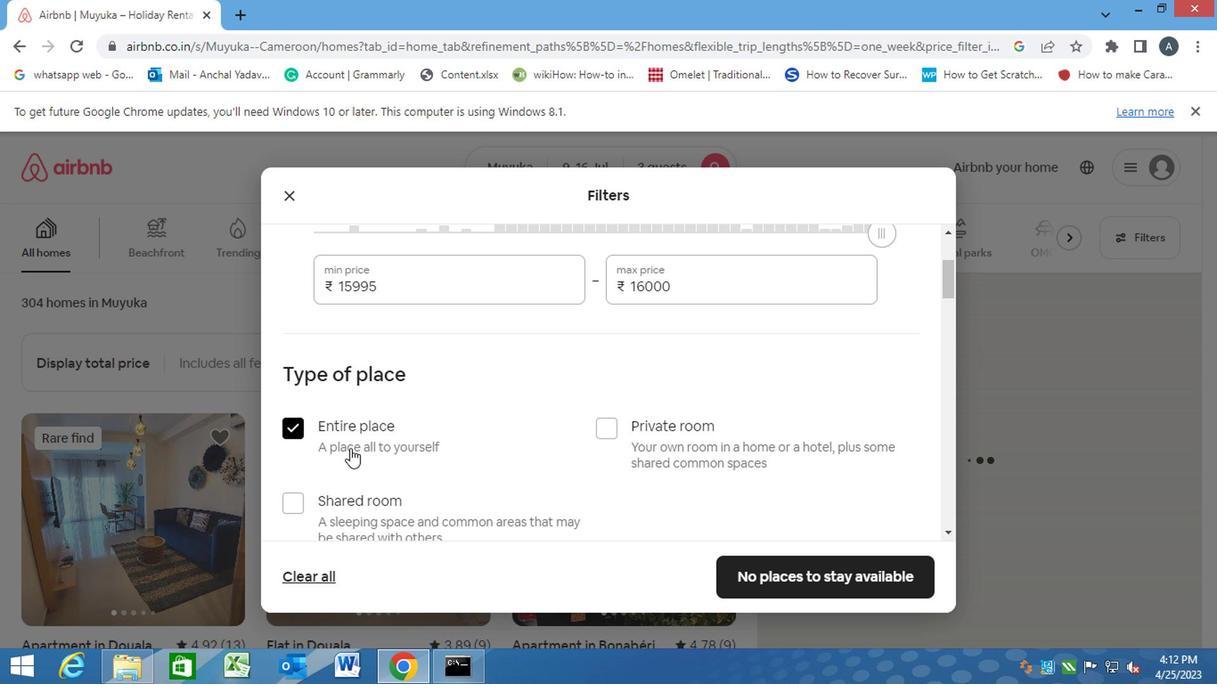 
Action: Mouse scrolled (359, 453) with delta (0, -1)
Screenshot: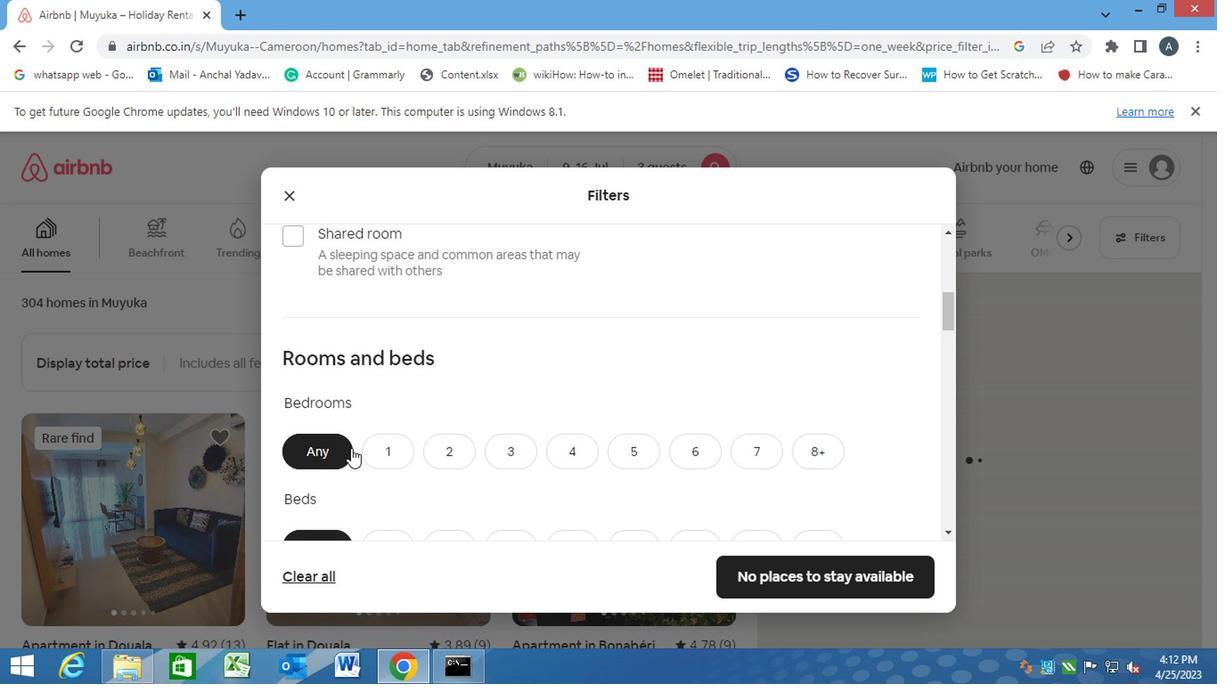 
Action: Mouse scrolled (359, 453) with delta (0, -1)
Screenshot: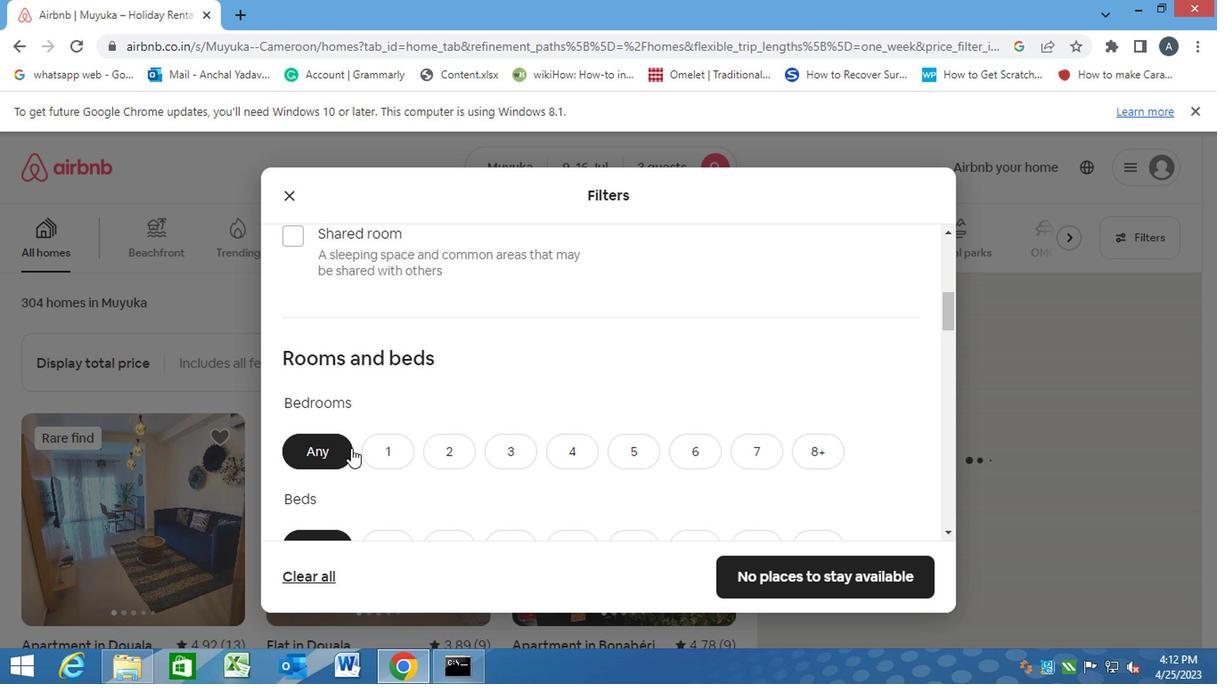 
Action: Mouse moved to (448, 277)
Screenshot: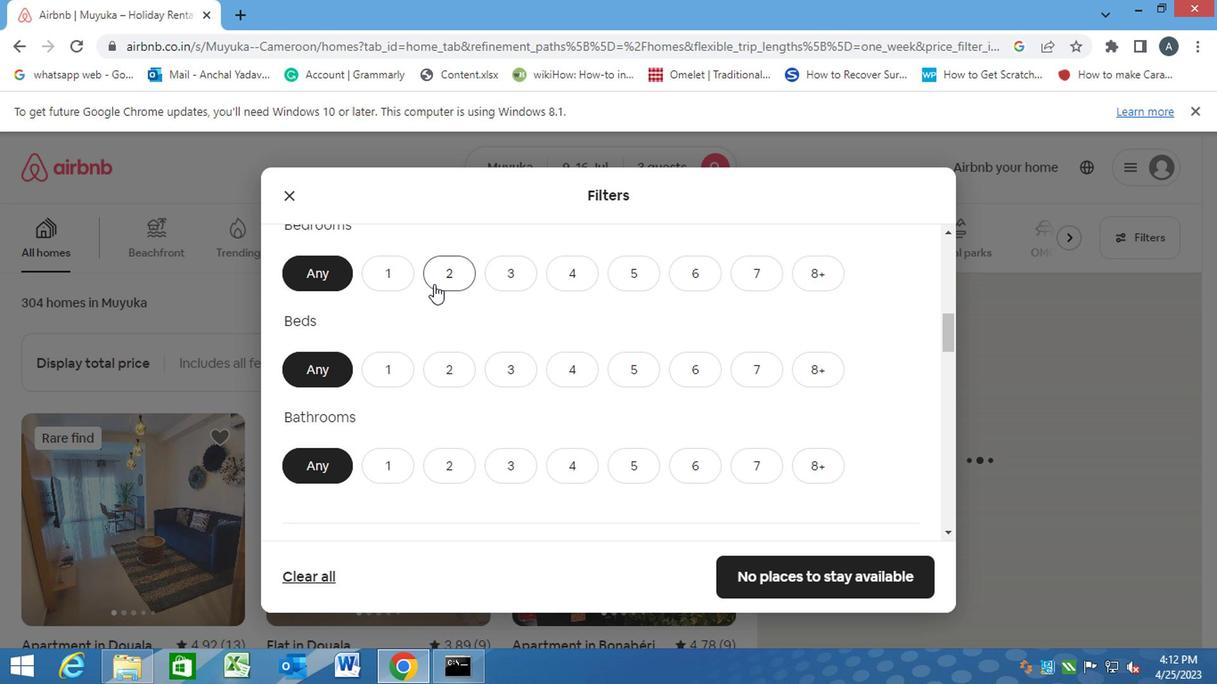 
Action: Mouse pressed left at (448, 277)
Screenshot: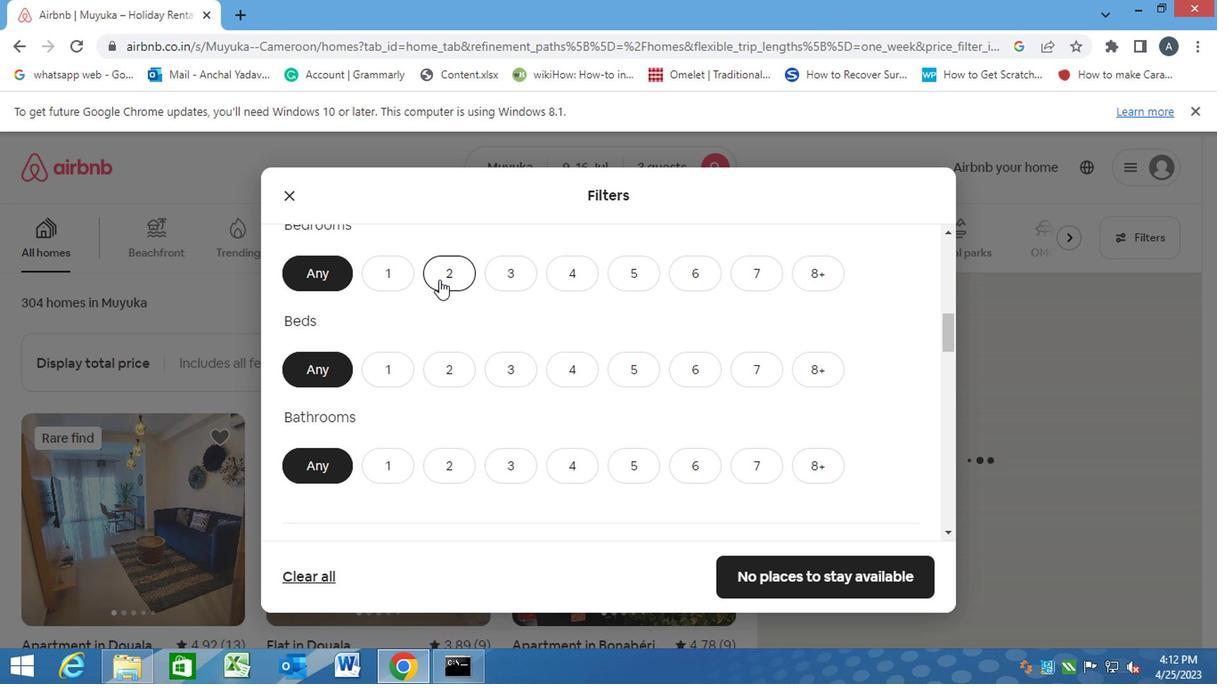 
Action: Mouse moved to (449, 368)
Screenshot: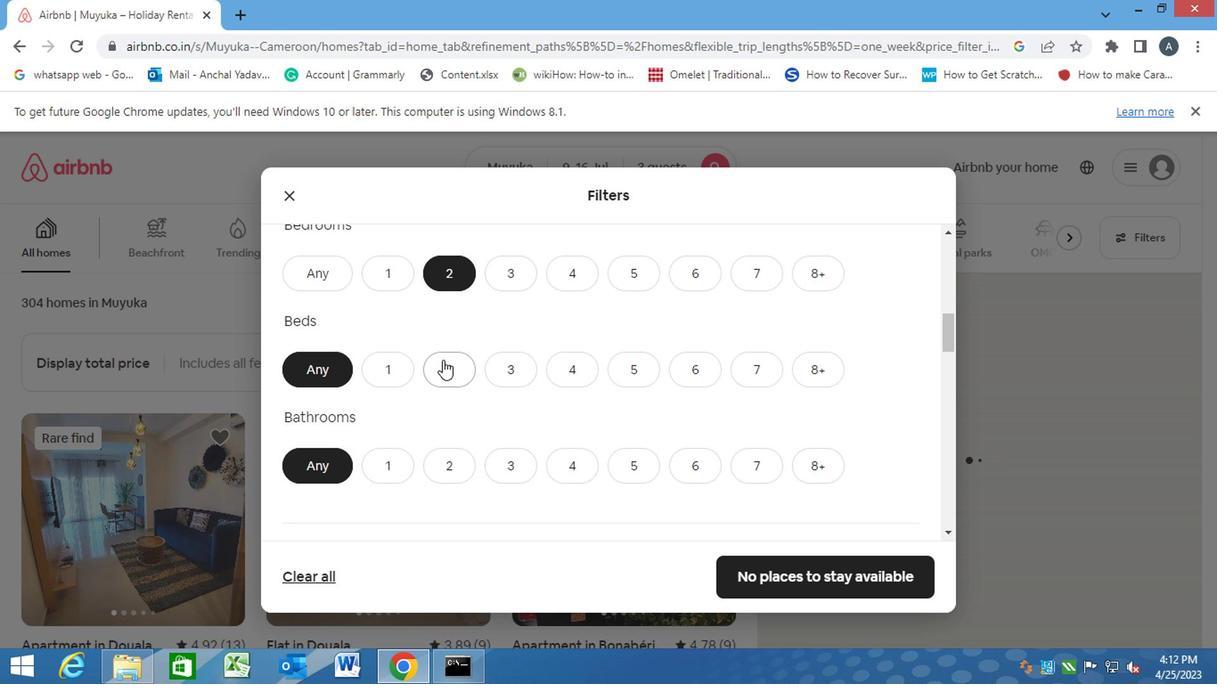 
Action: Mouse pressed left at (449, 368)
Screenshot: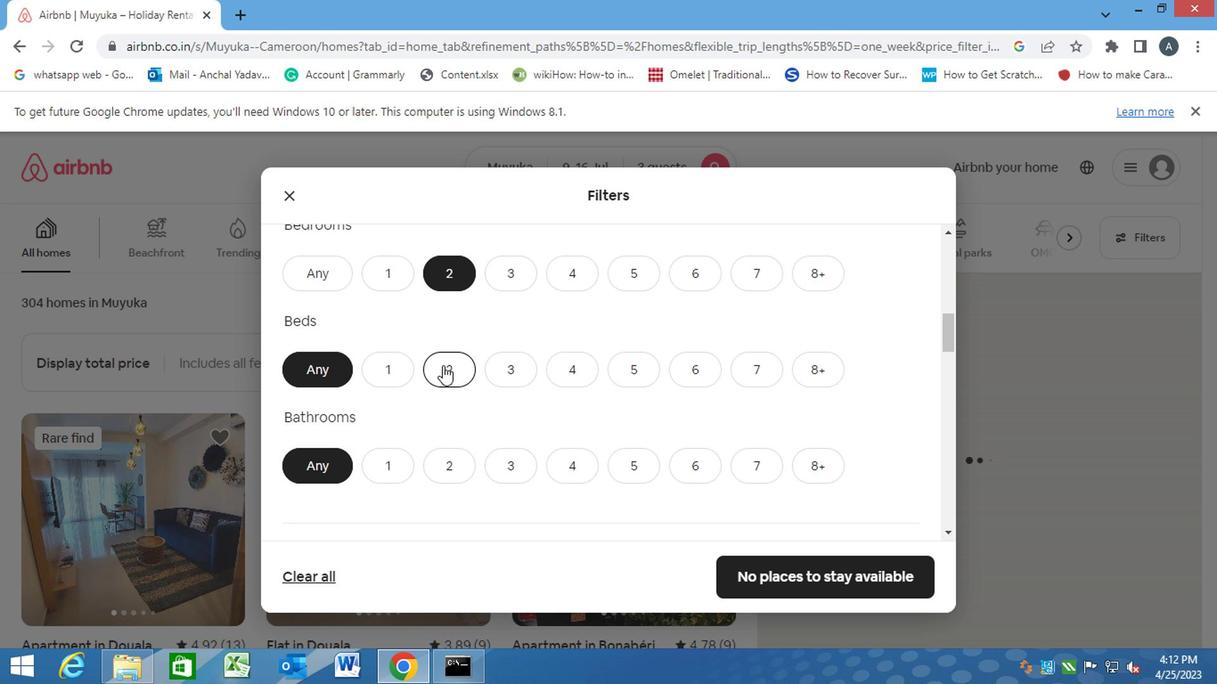 
Action: Mouse moved to (392, 475)
Screenshot: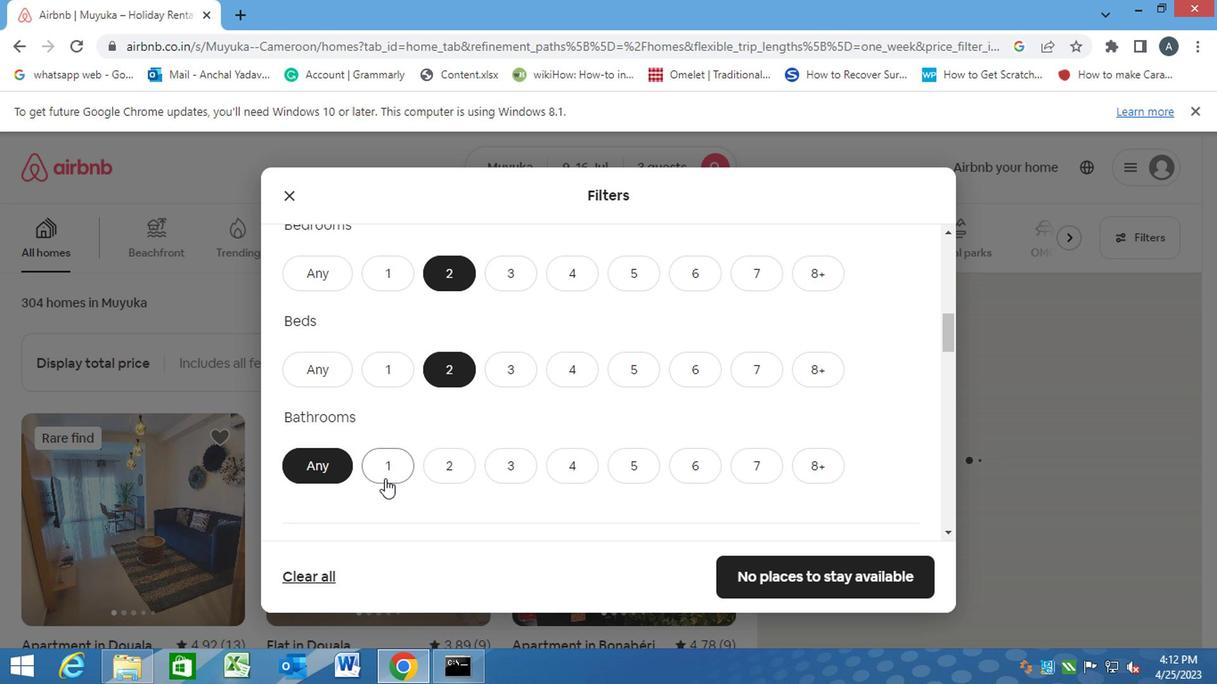 
Action: Mouse pressed left at (392, 475)
Screenshot: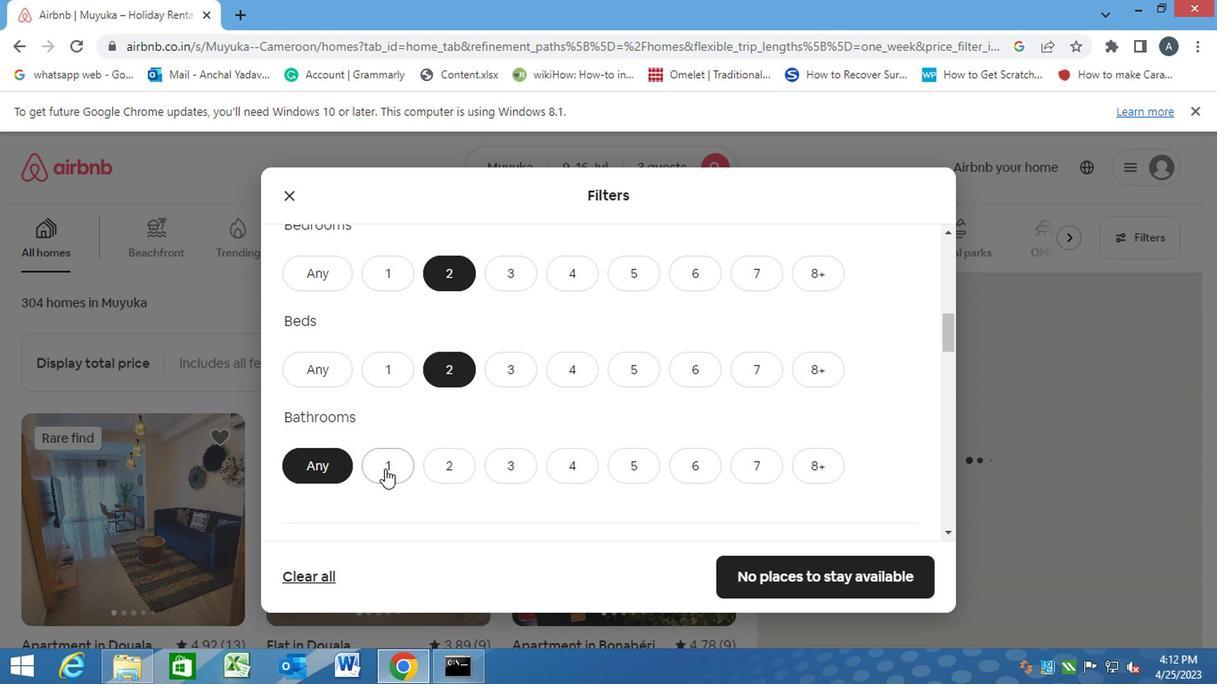 
Action: Mouse moved to (442, 486)
Screenshot: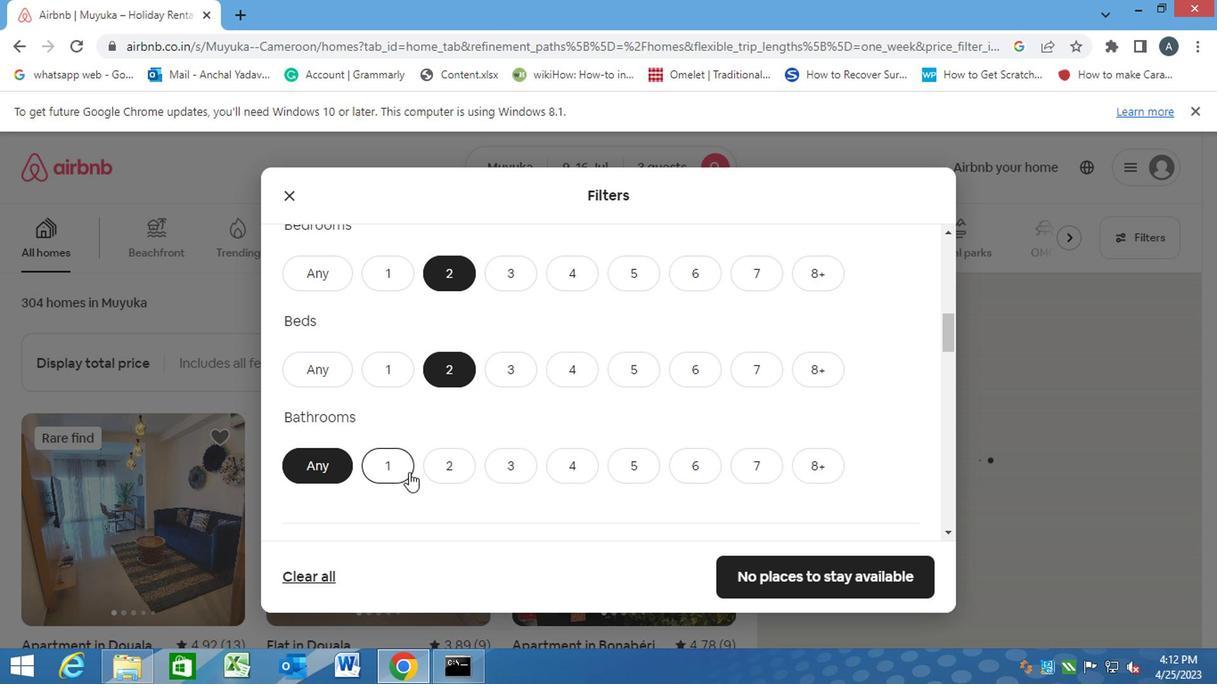 
Action: Mouse scrolled (442, 485) with delta (0, -1)
Screenshot: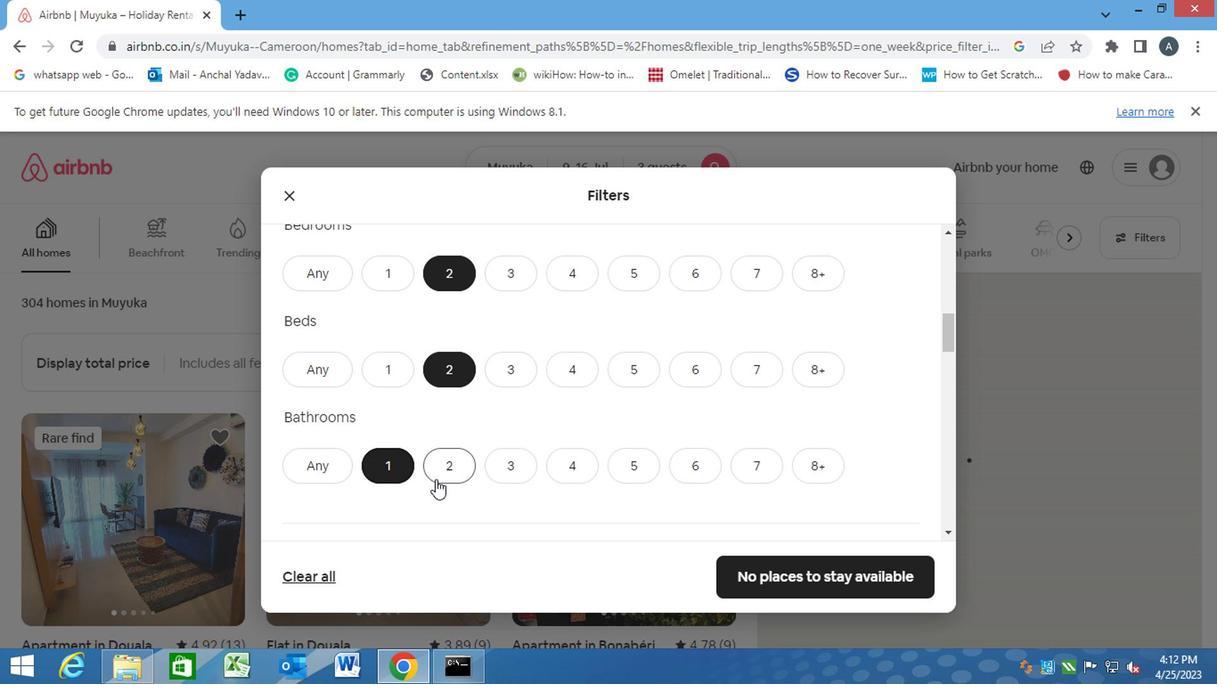 
Action: Mouse scrolled (442, 485) with delta (0, -1)
Screenshot: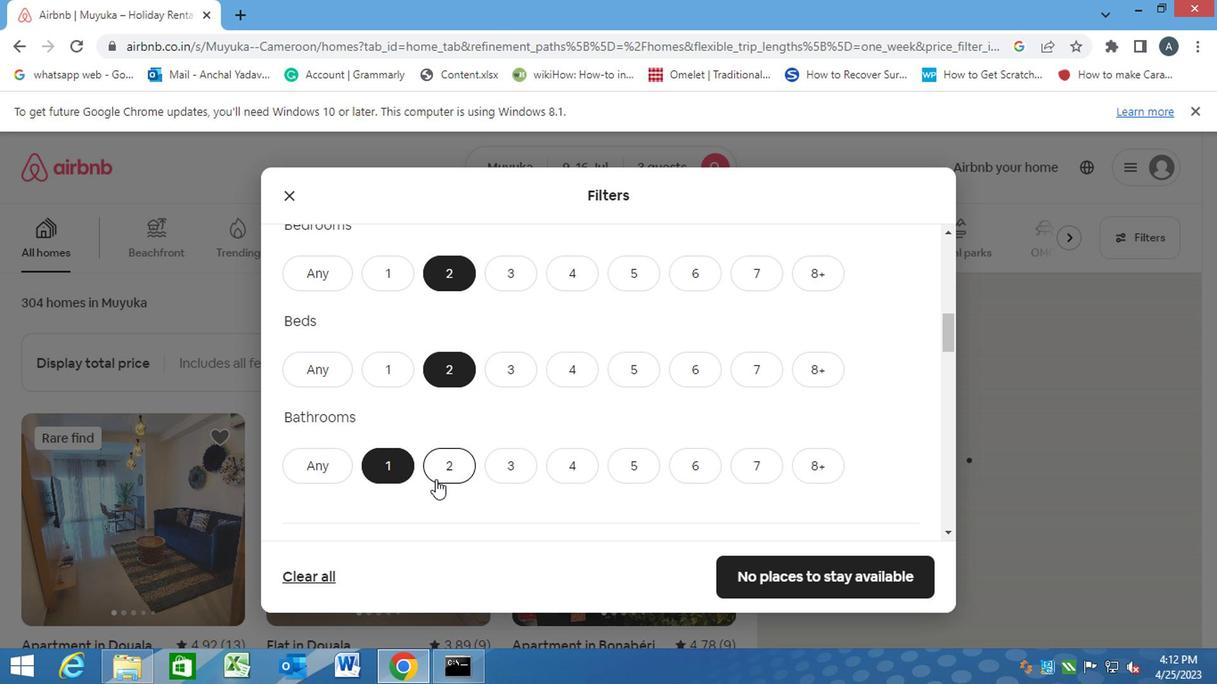 
Action: Mouse scrolled (442, 485) with delta (0, -1)
Screenshot: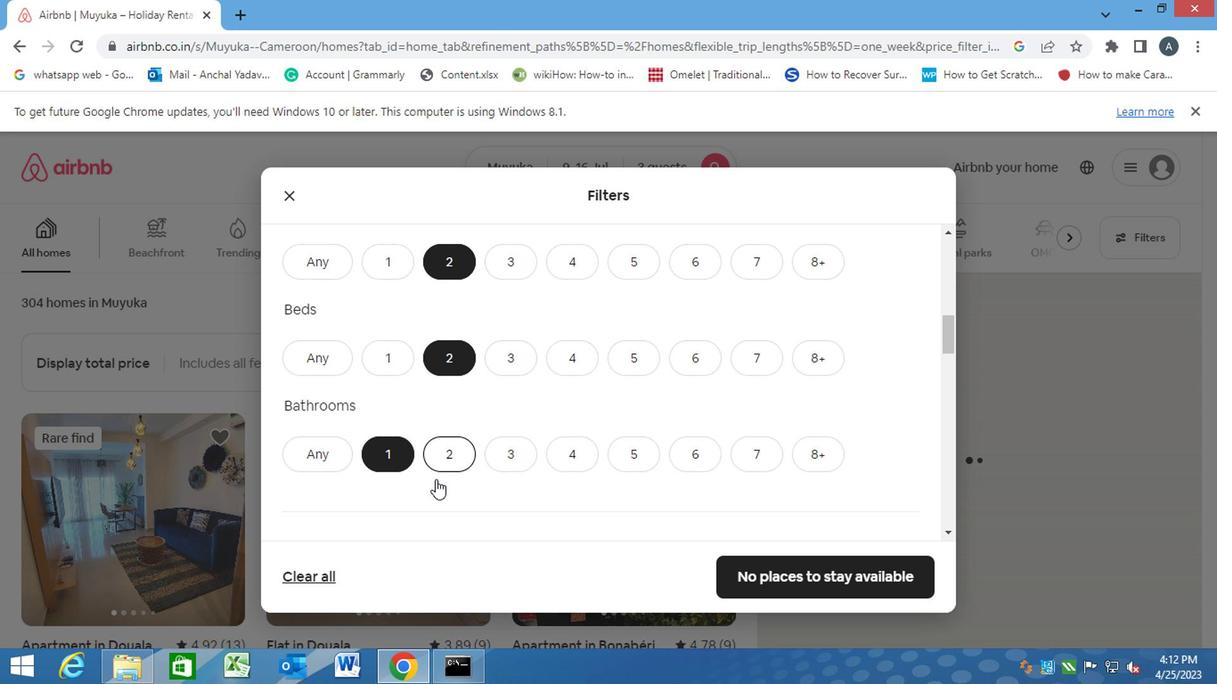 
Action: Mouse moved to (426, 443)
Screenshot: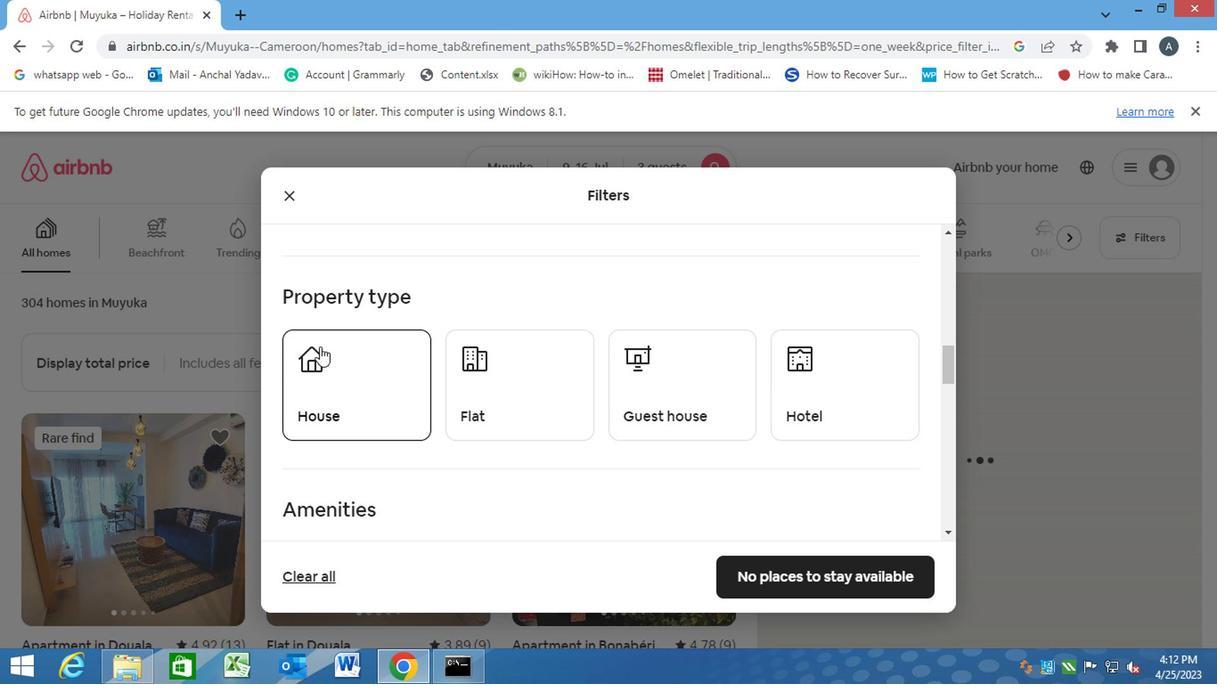 
Action: Mouse pressed left at (415, 429)
Screenshot: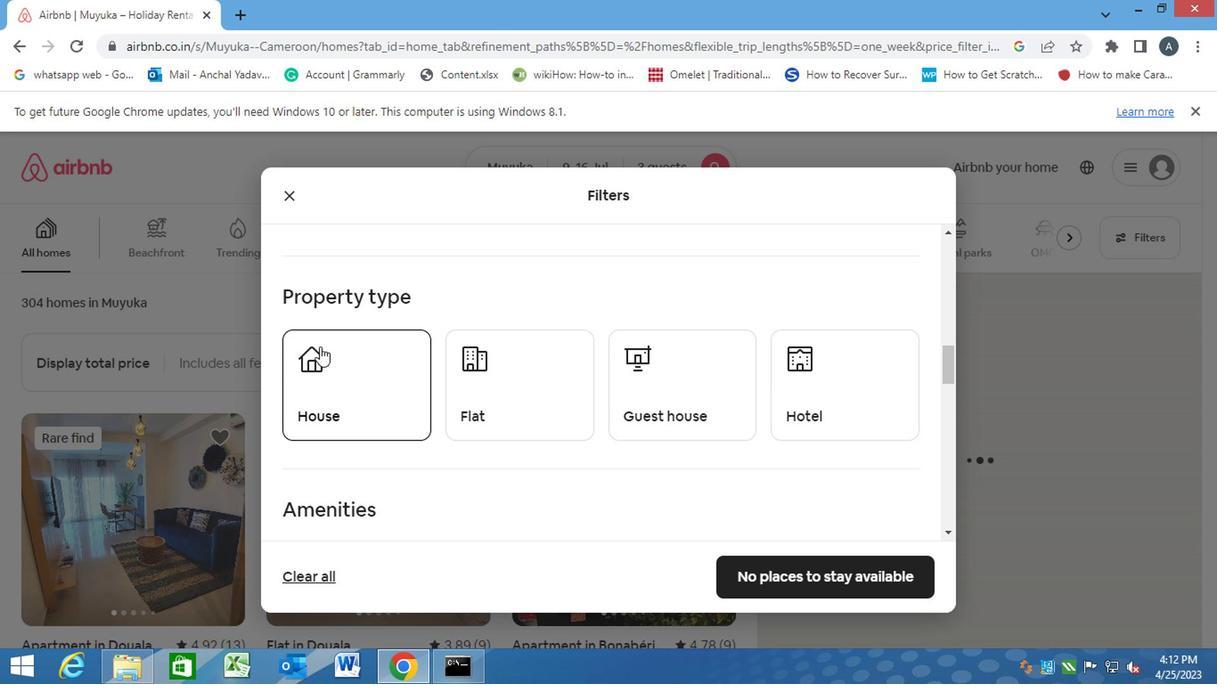 
Action: Mouse moved to (514, 524)
Screenshot: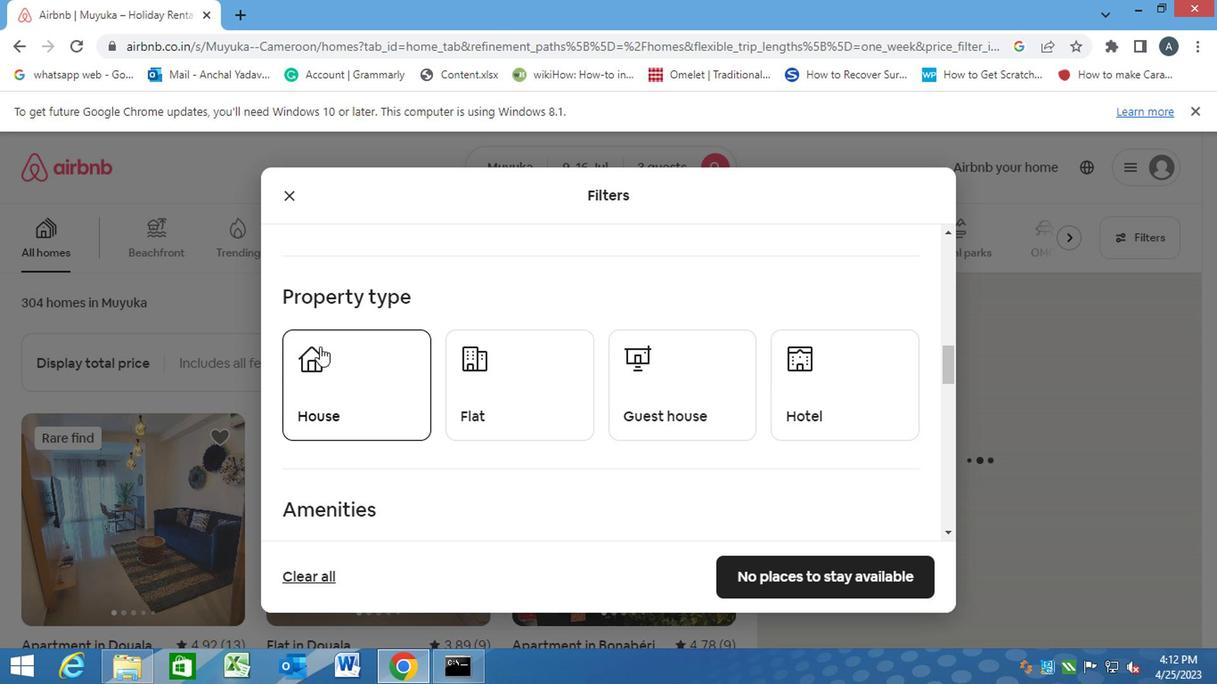 
Action: Mouse pressed left at (513, 524)
Screenshot: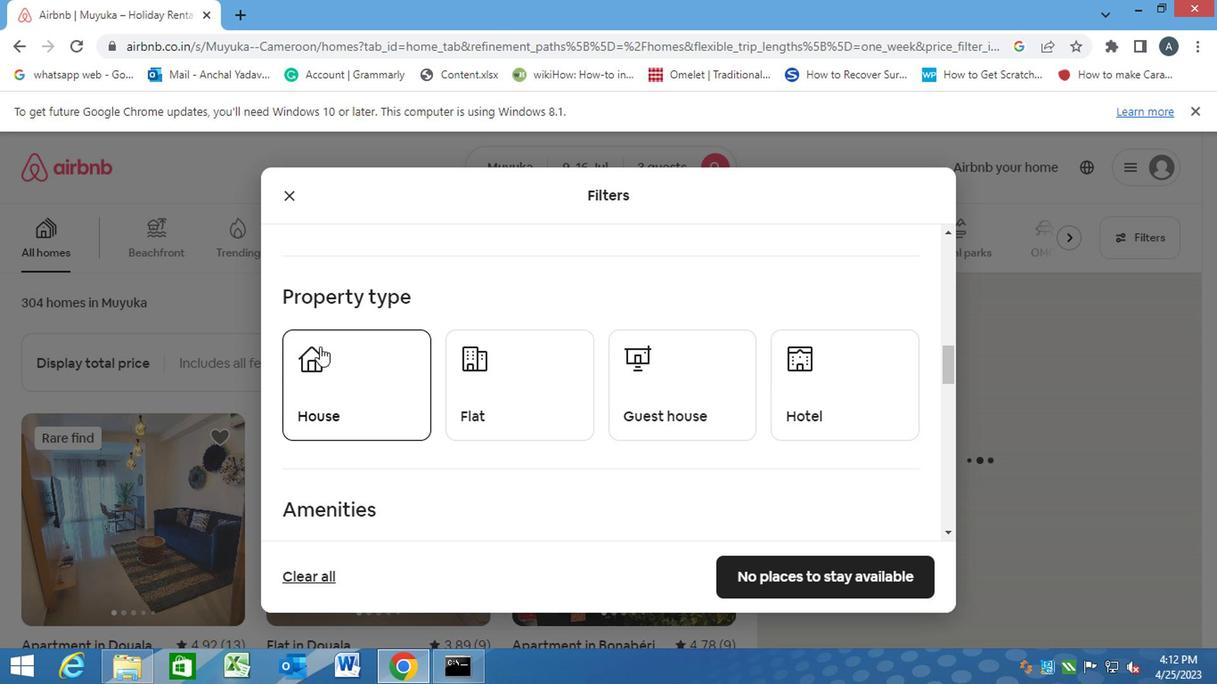 
Action: Mouse moved to (563, 365)
Screenshot: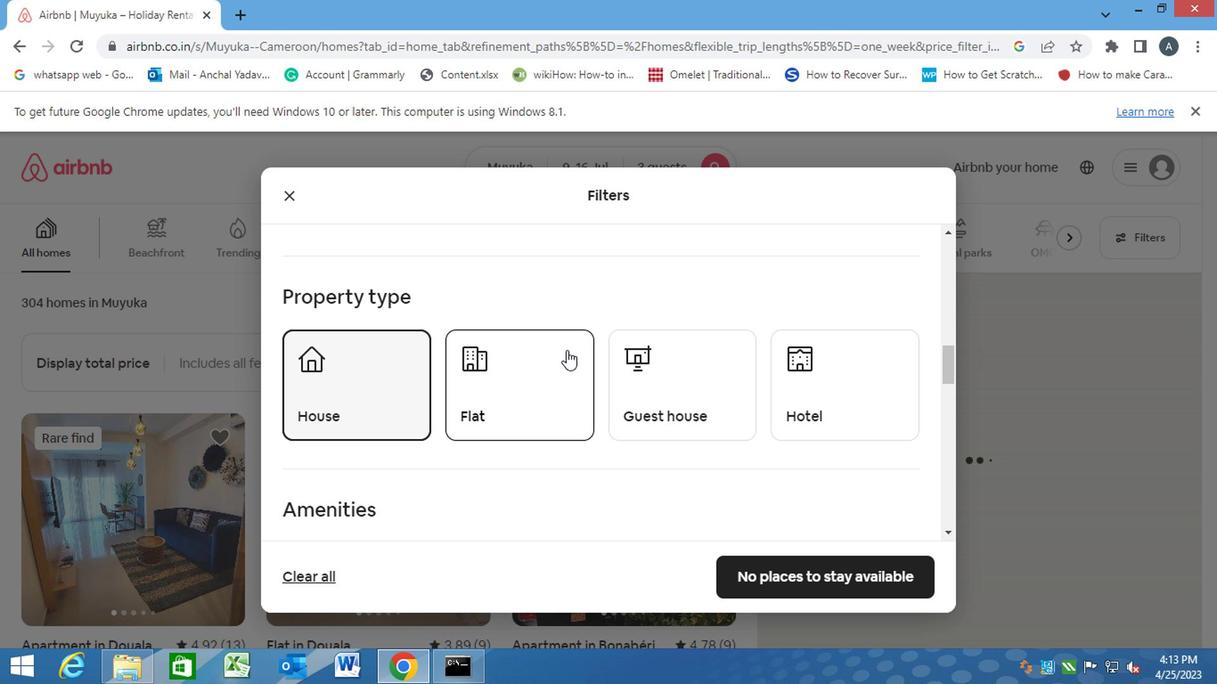 
Action: Mouse pressed left at (563, 365)
Screenshot: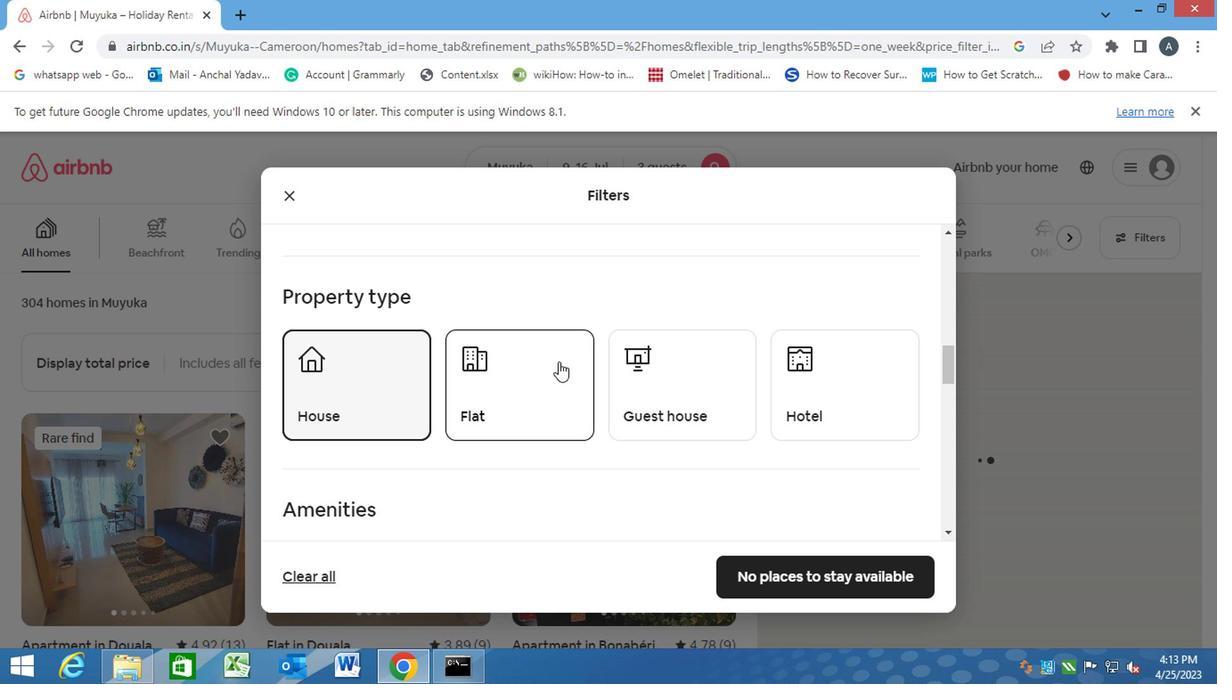 
Action: Mouse moved to (666, 384)
Screenshot: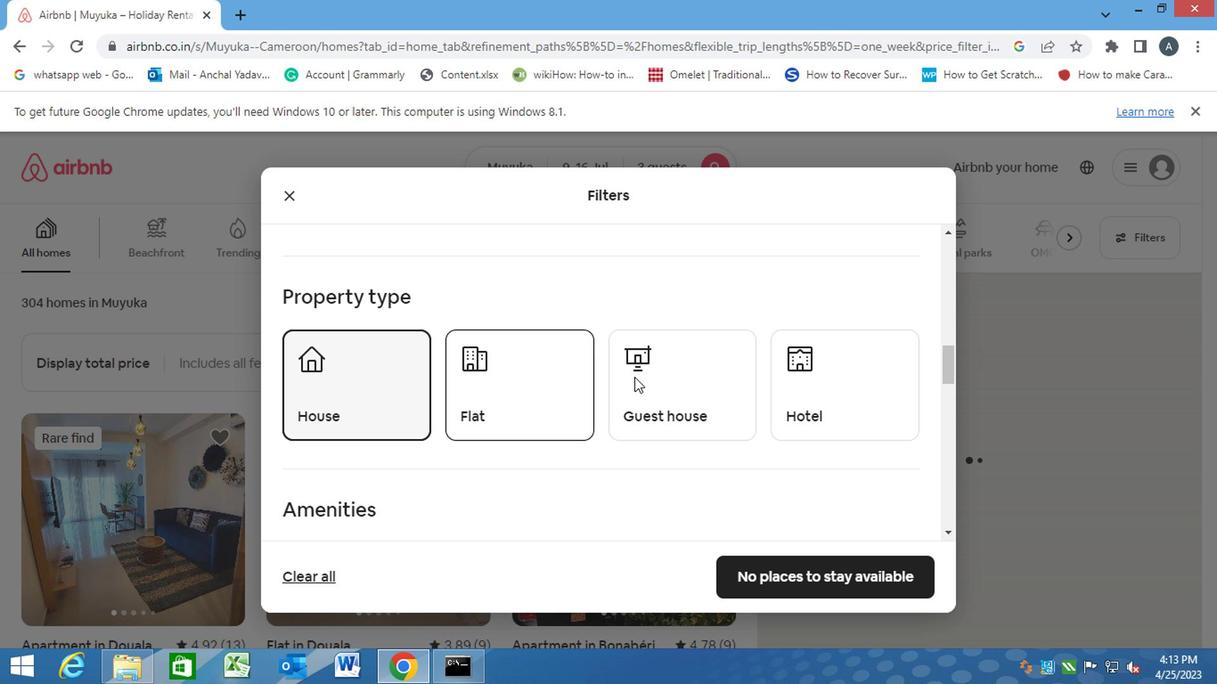 
Action: Mouse pressed left at (666, 384)
Screenshot: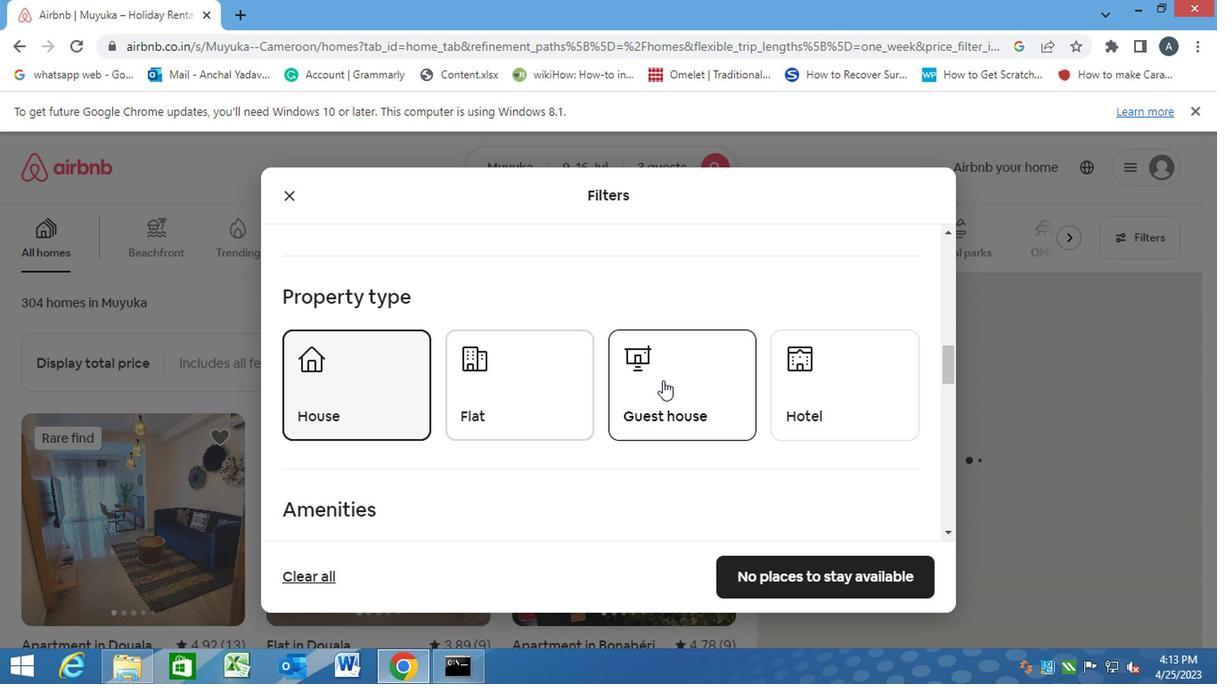 
Action: Mouse moved to (547, 531)
Screenshot: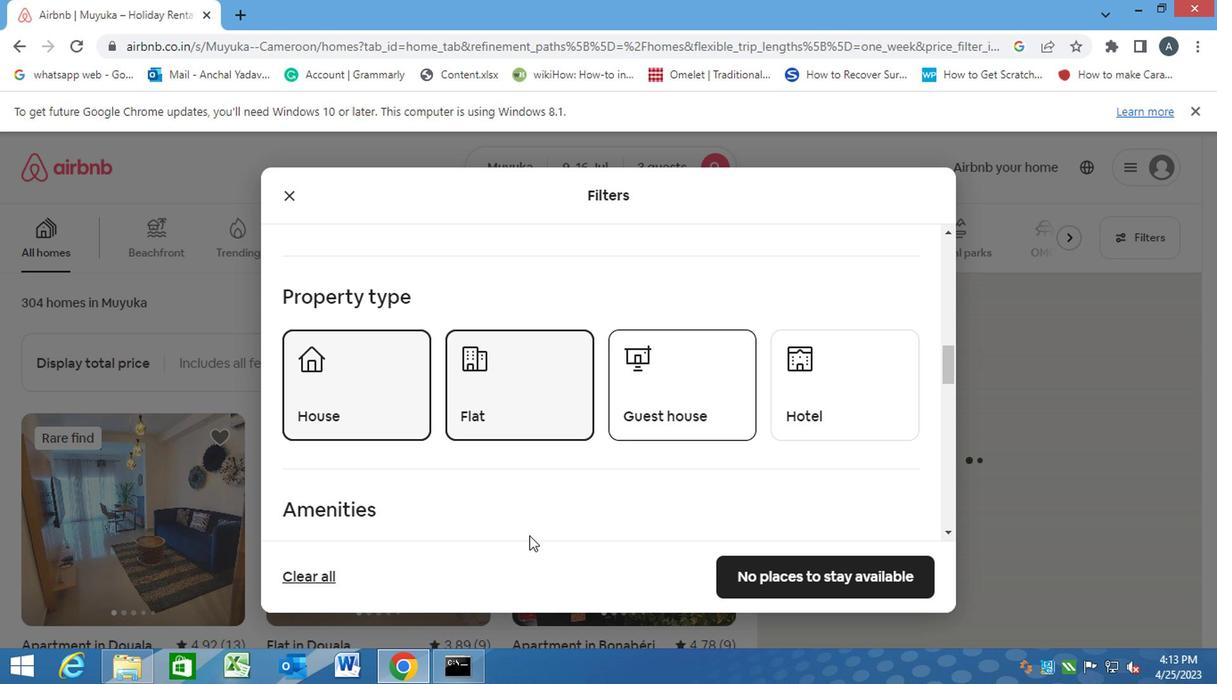 
Action: Mouse scrolled (547, 529) with delta (0, -1)
Screenshot: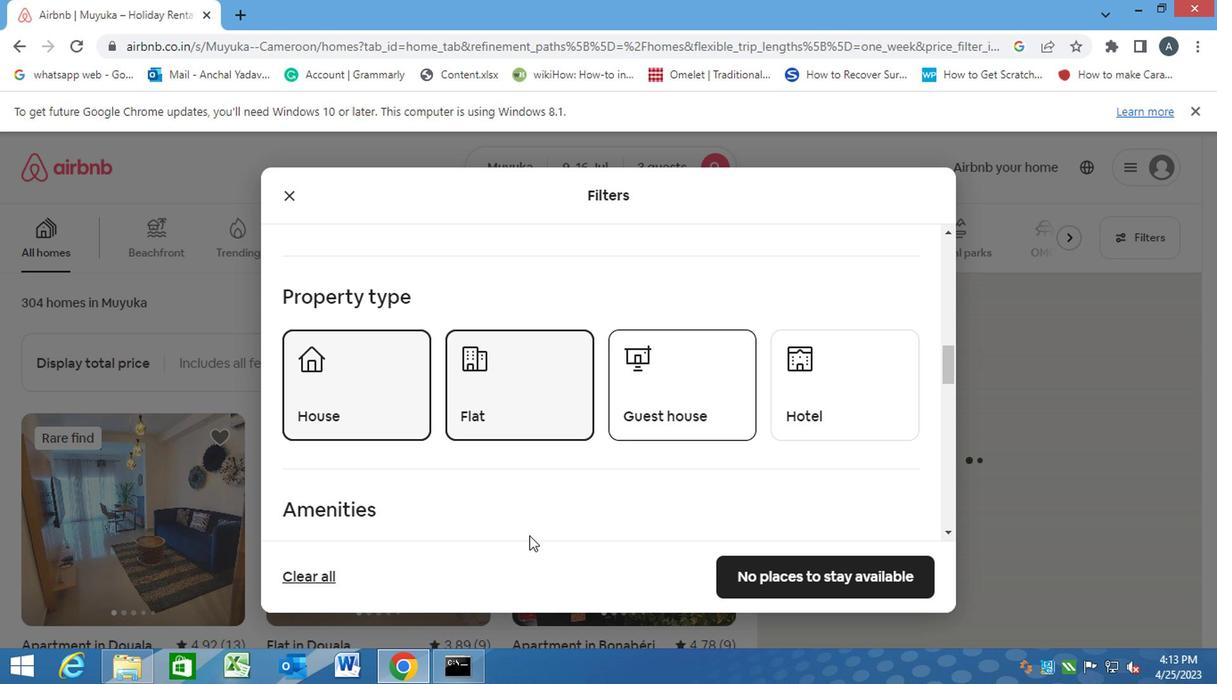 
Action: Mouse scrolled (547, 529) with delta (0, -1)
Screenshot: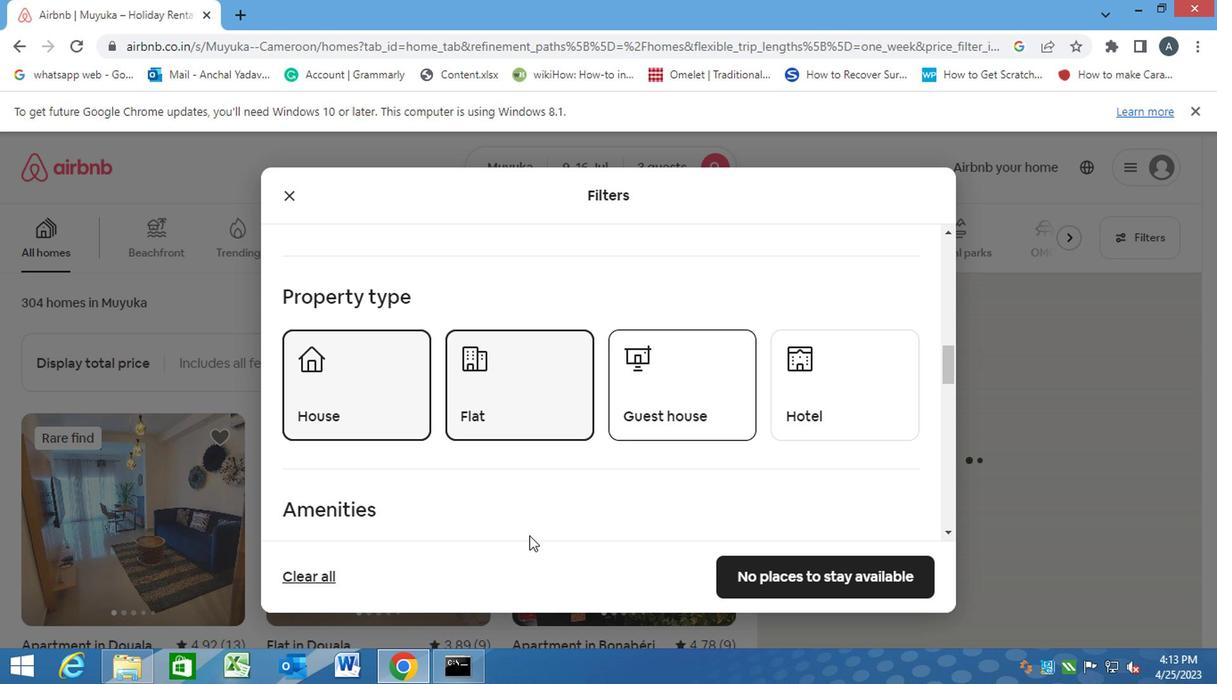 
Action: Mouse moved to (777, 232)
Screenshot: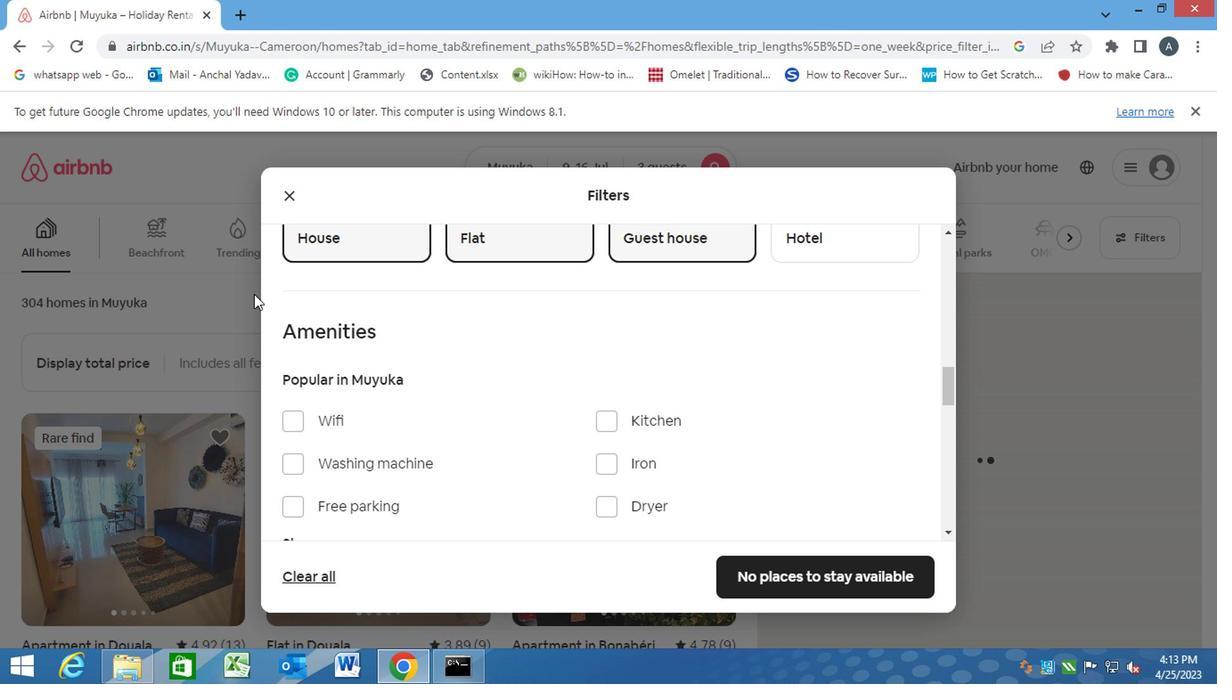 
Action: Mouse scrolled (266, 296) with delta (0, 1)
Screenshot: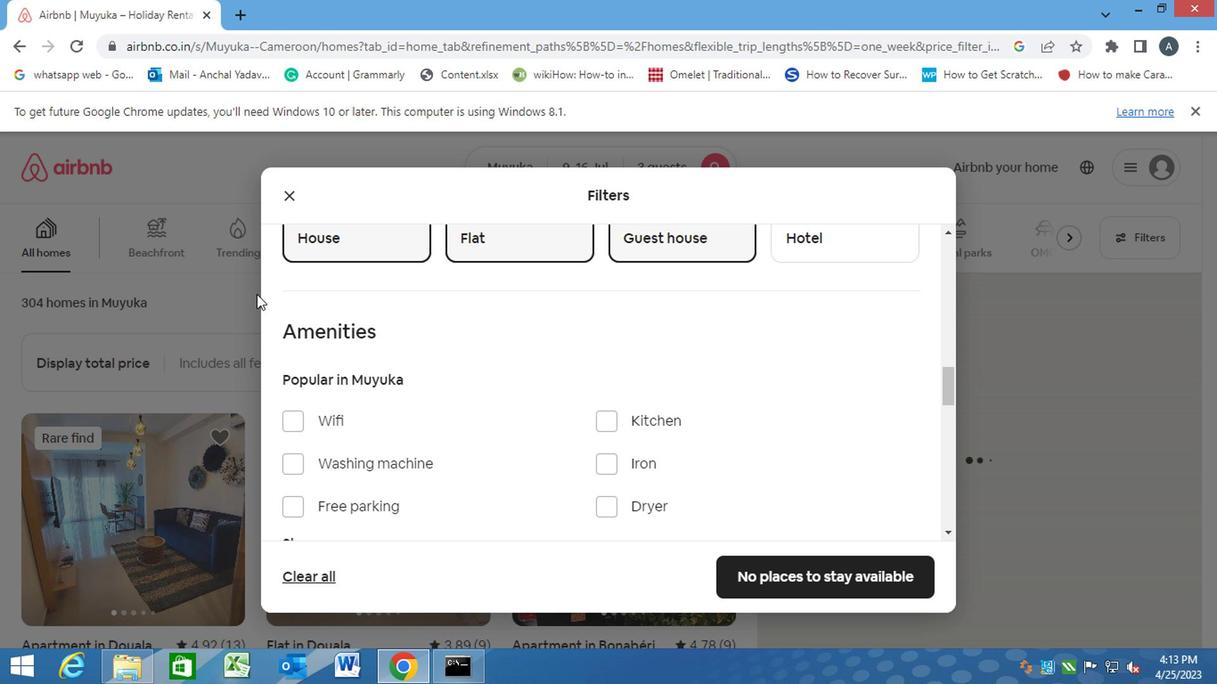 
Action: Mouse moved to (475, 337)
Screenshot: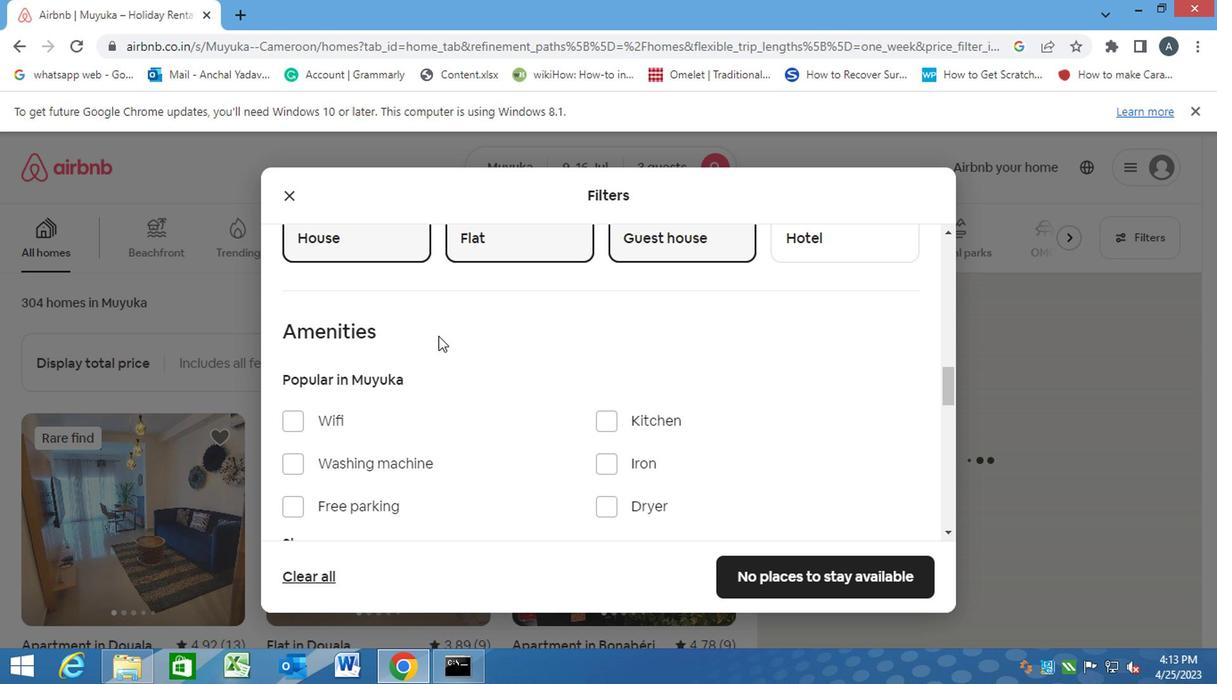 
Action: Mouse scrolled (475, 336) with delta (0, 0)
Screenshot: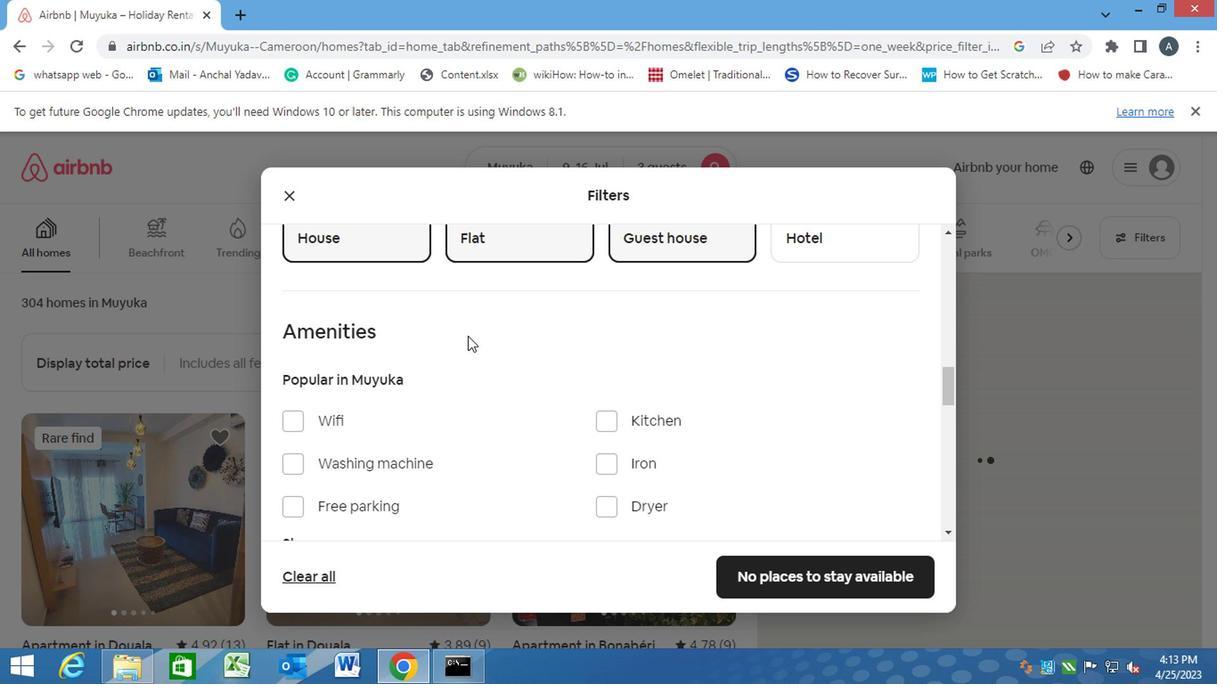 
Action: Mouse scrolled (475, 336) with delta (0, 0)
Screenshot: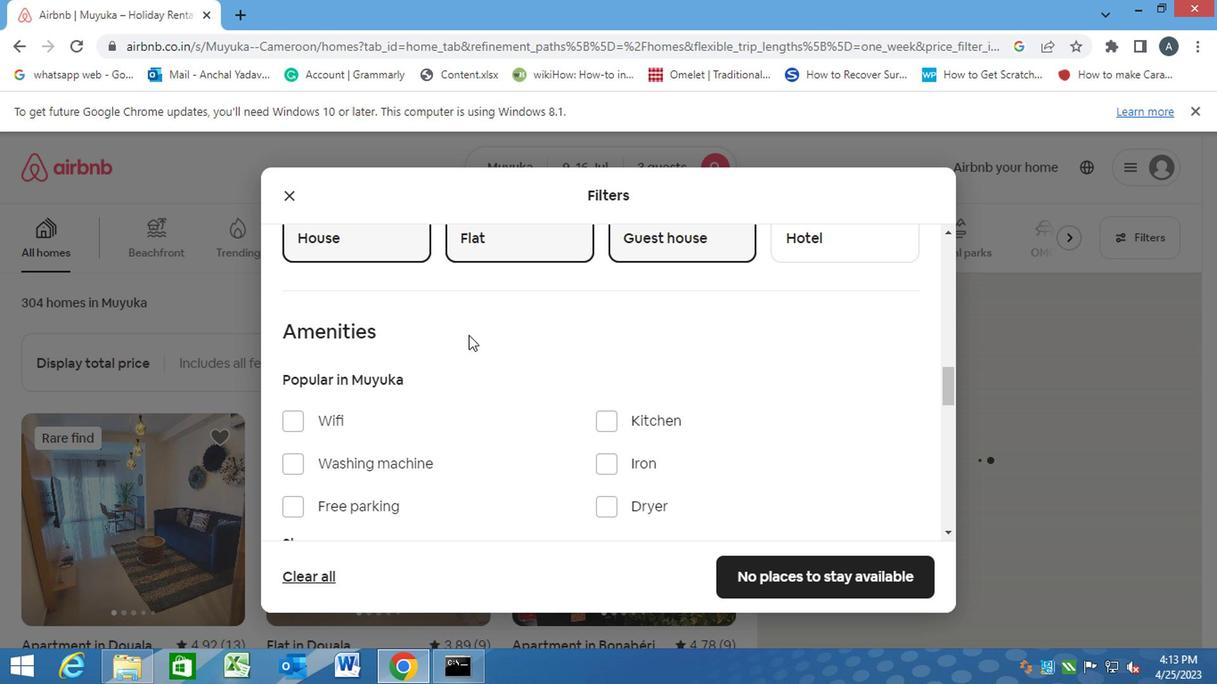 
Action: Mouse scrolled (475, 338) with delta (0, 1)
Screenshot: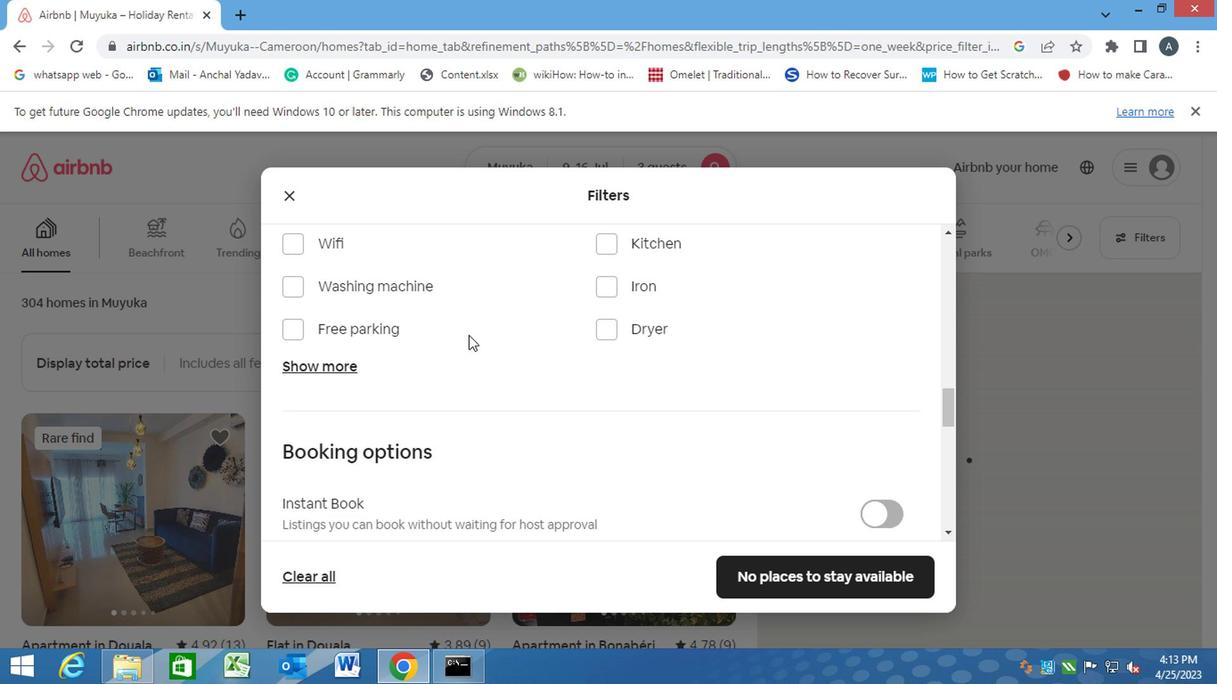 
Action: Mouse scrolled (475, 338) with delta (0, 1)
Screenshot: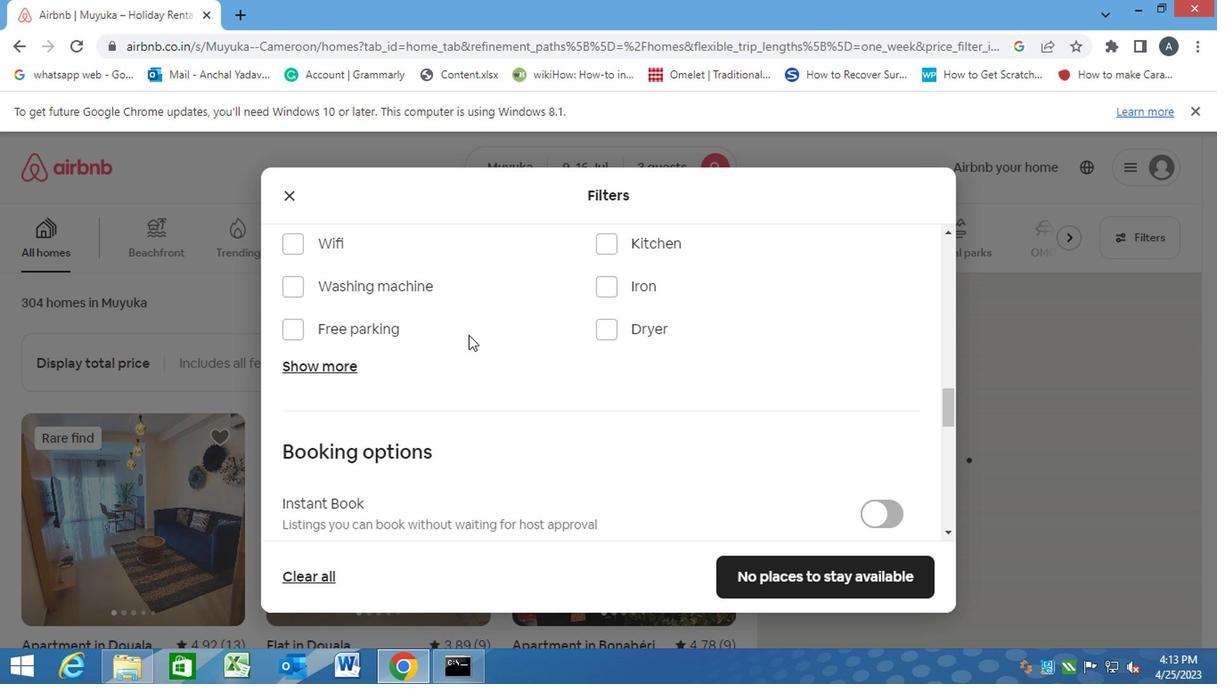 
Action: Mouse scrolled (475, 338) with delta (0, 1)
Screenshot: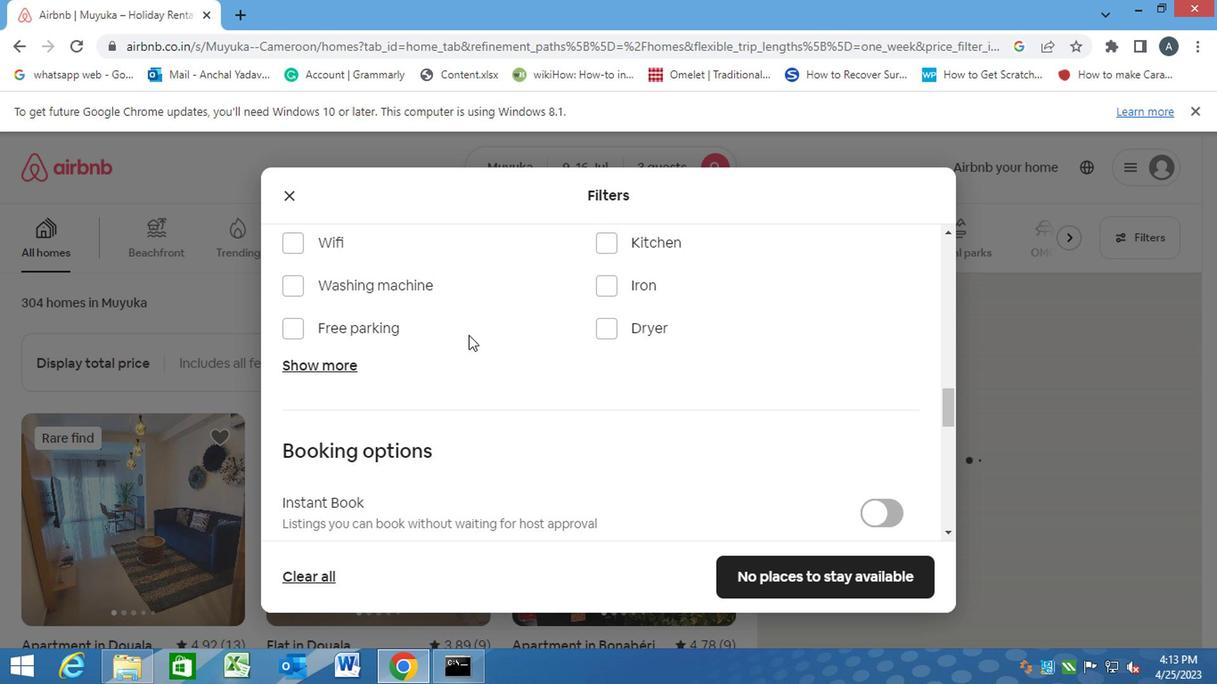 
Action: Mouse scrolled (475, 338) with delta (0, 1)
Screenshot: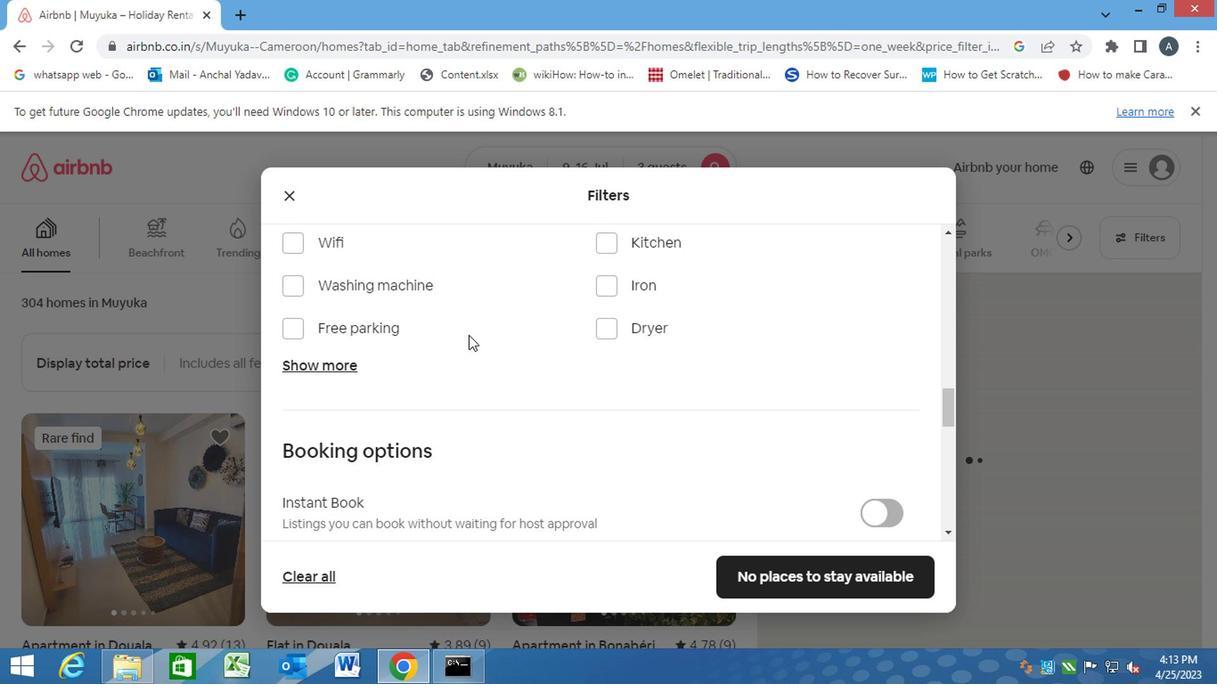 
Action: Mouse scrolled (475, 336) with delta (0, 0)
Screenshot: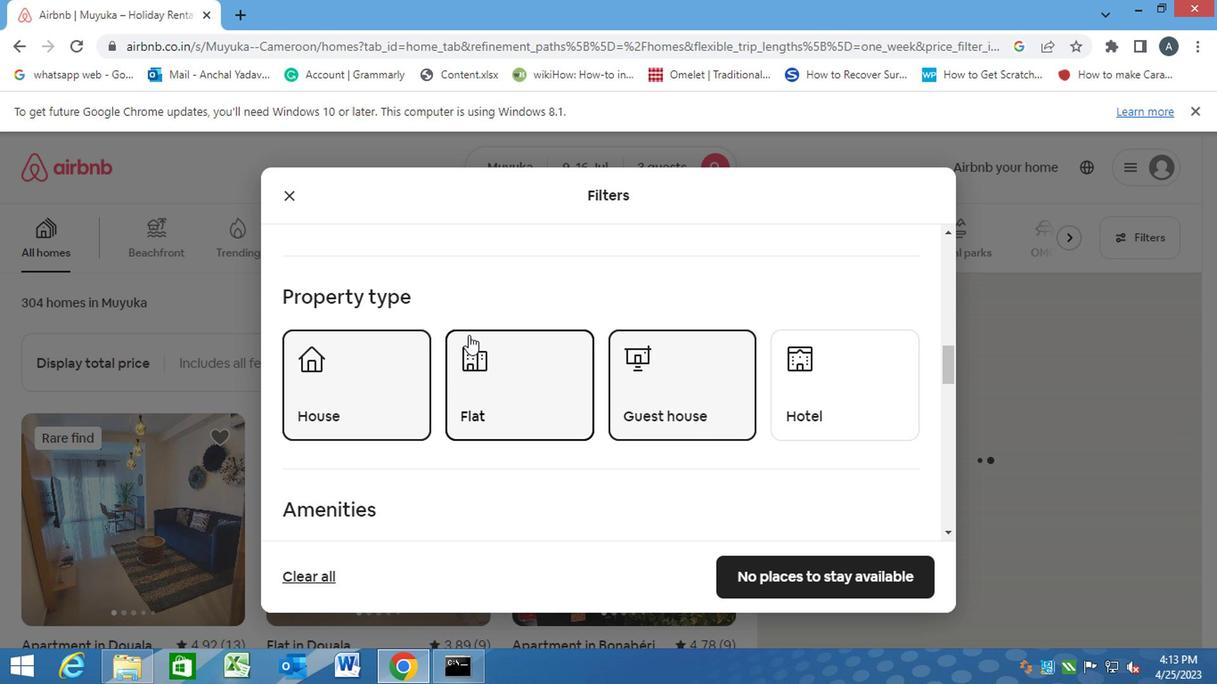 
Action: Mouse moved to (475, 341)
Screenshot: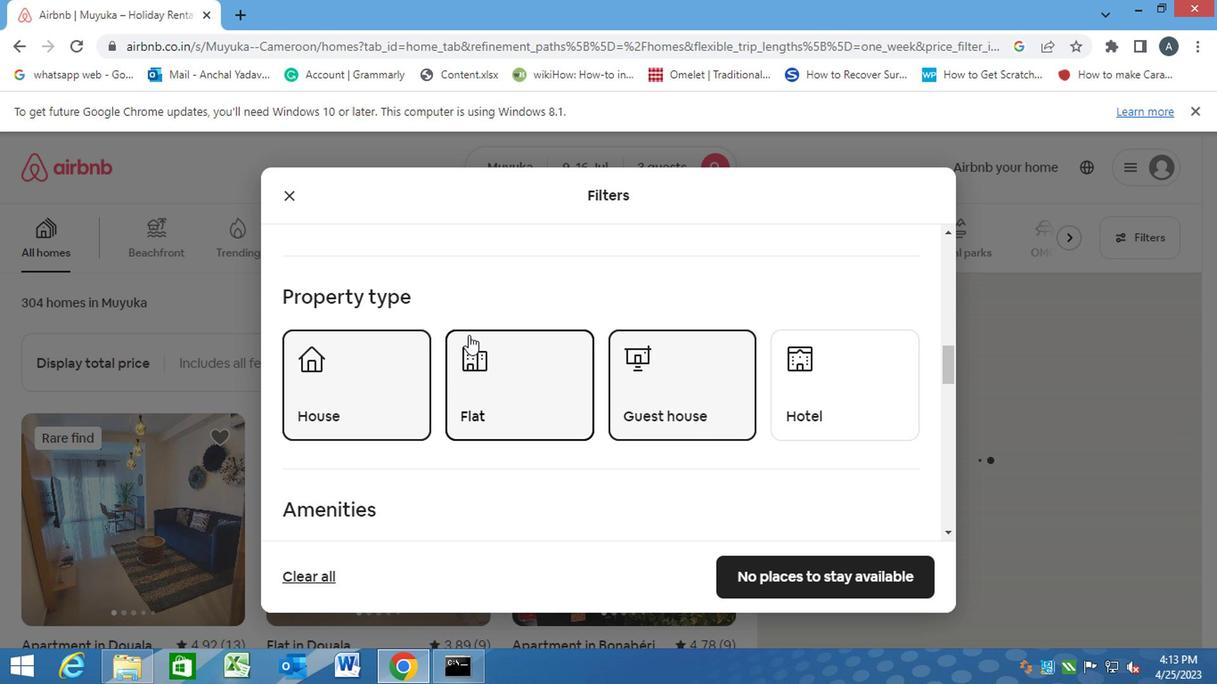 
Action: Mouse scrolled (475, 341) with delta (0, 0)
Screenshot: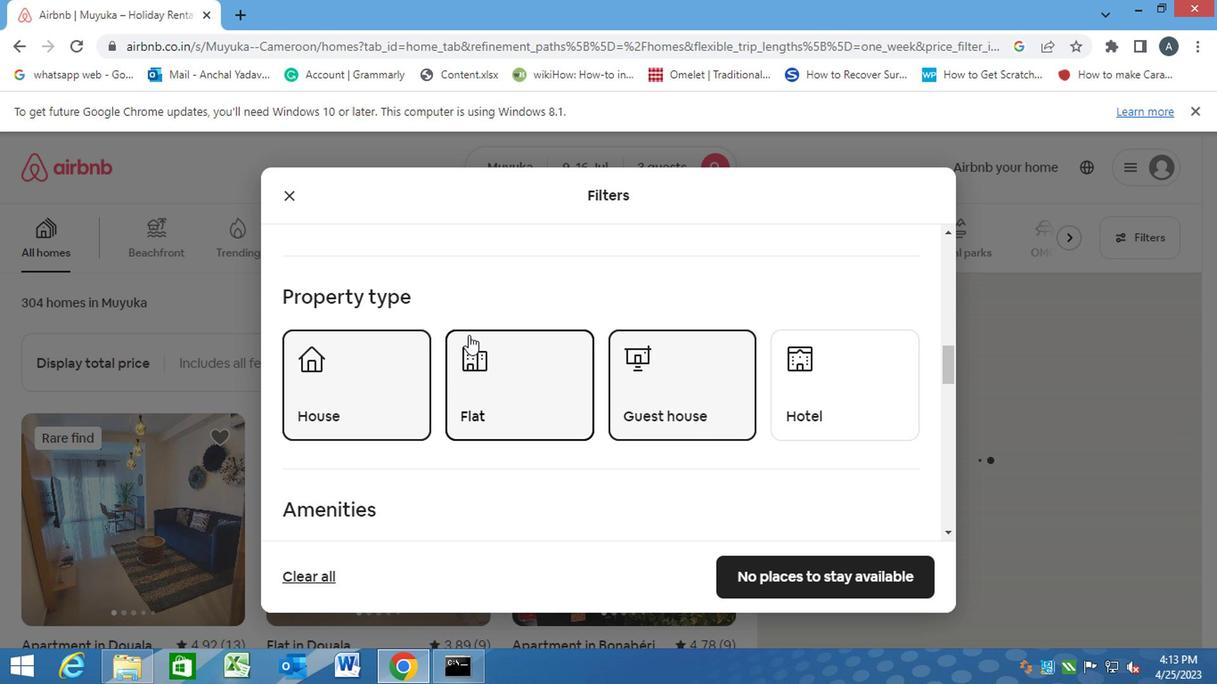 
Action: Mouse moved to (476, 342)
Screenshot: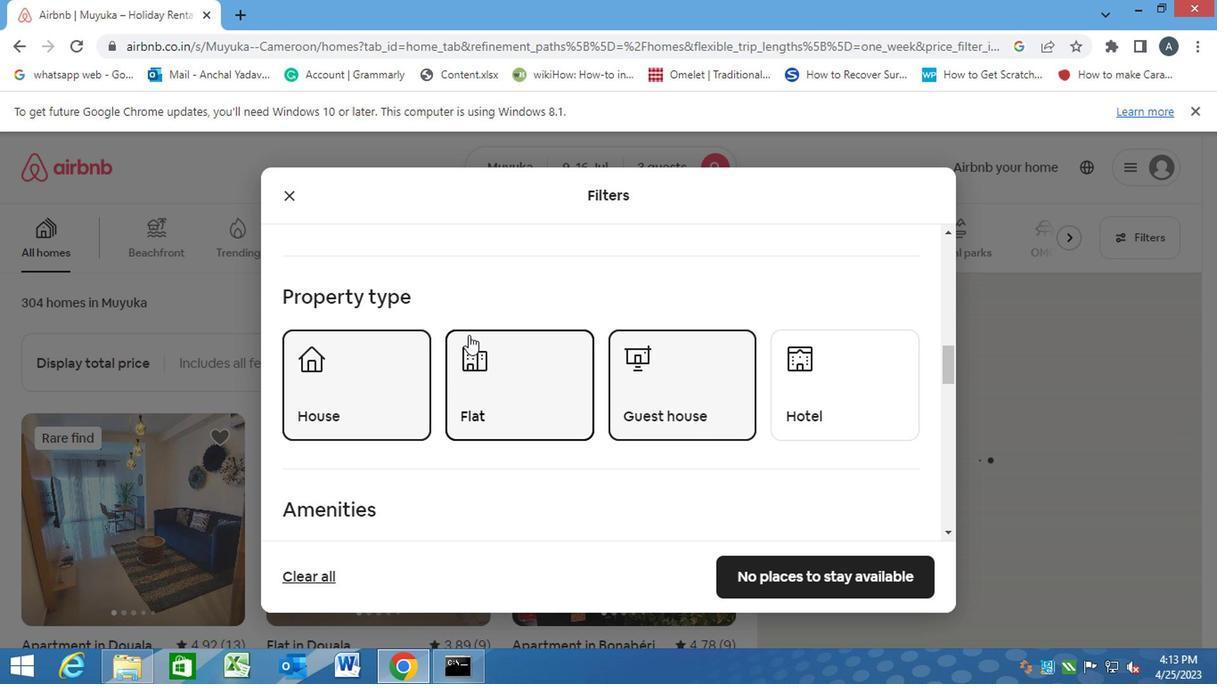 
Action: Mouse scrolled (476, 341) with delta (0, -1)
Screenshot: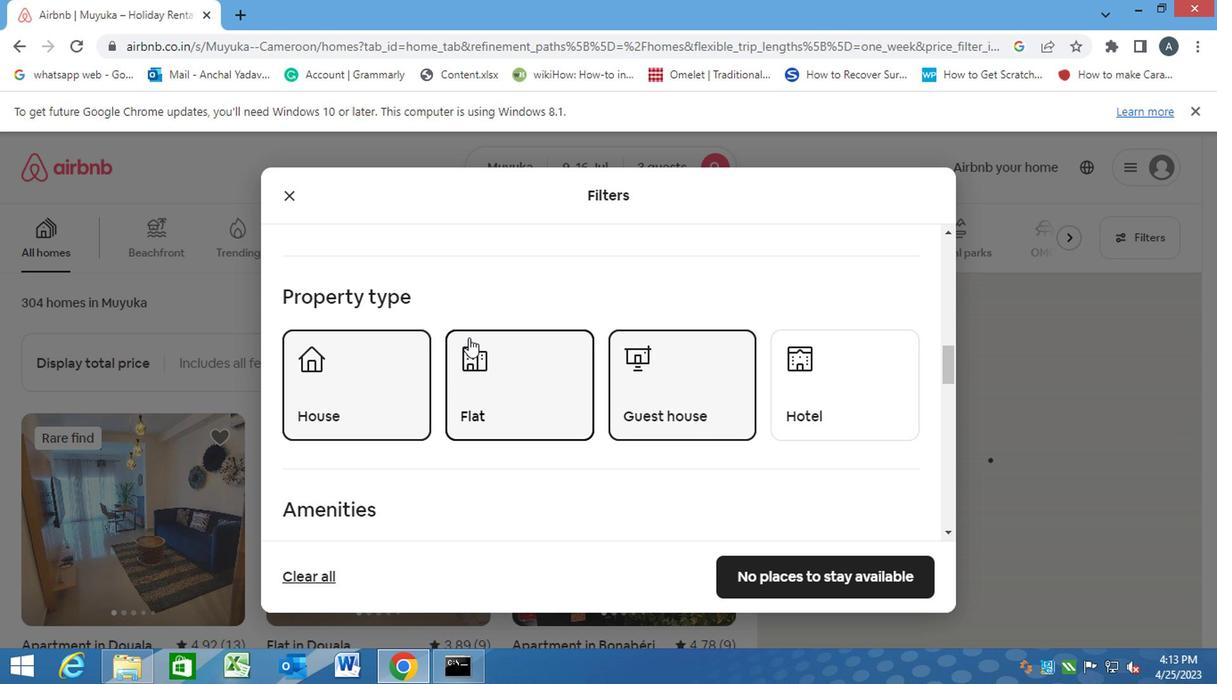 
Action: Mouse moved to (476, 343)
Screenshot: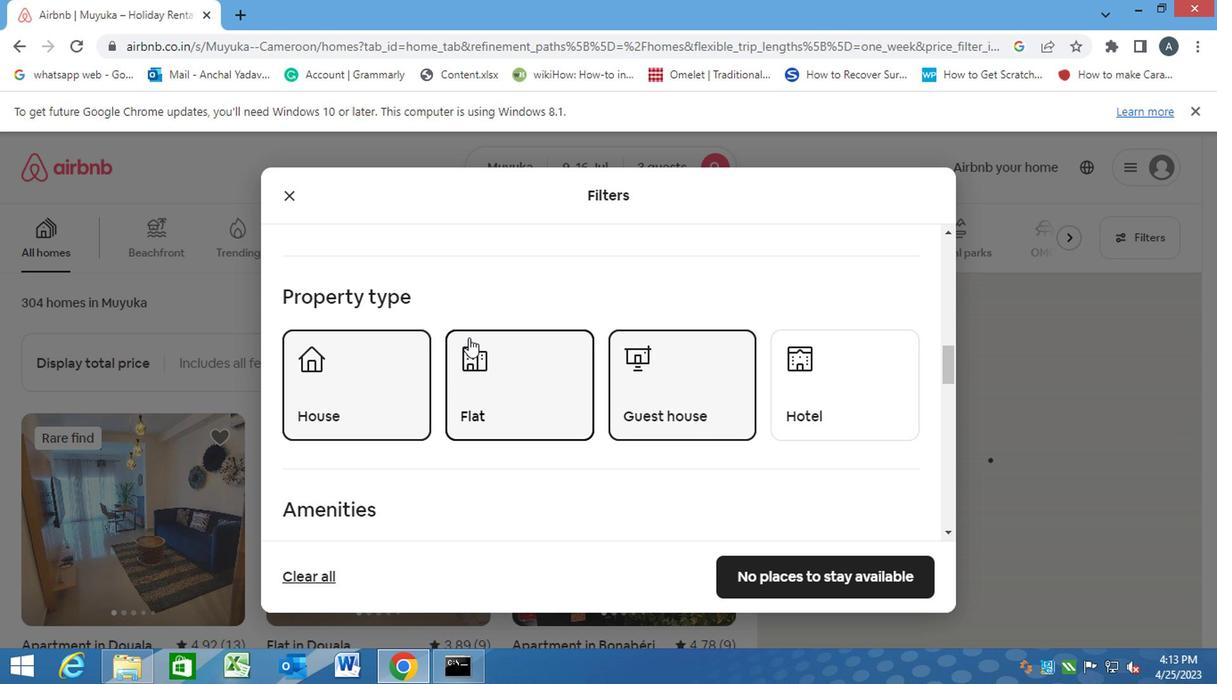 
Action: Mouse scrolled (476, 342) with delta (0, 0)
Screenshot: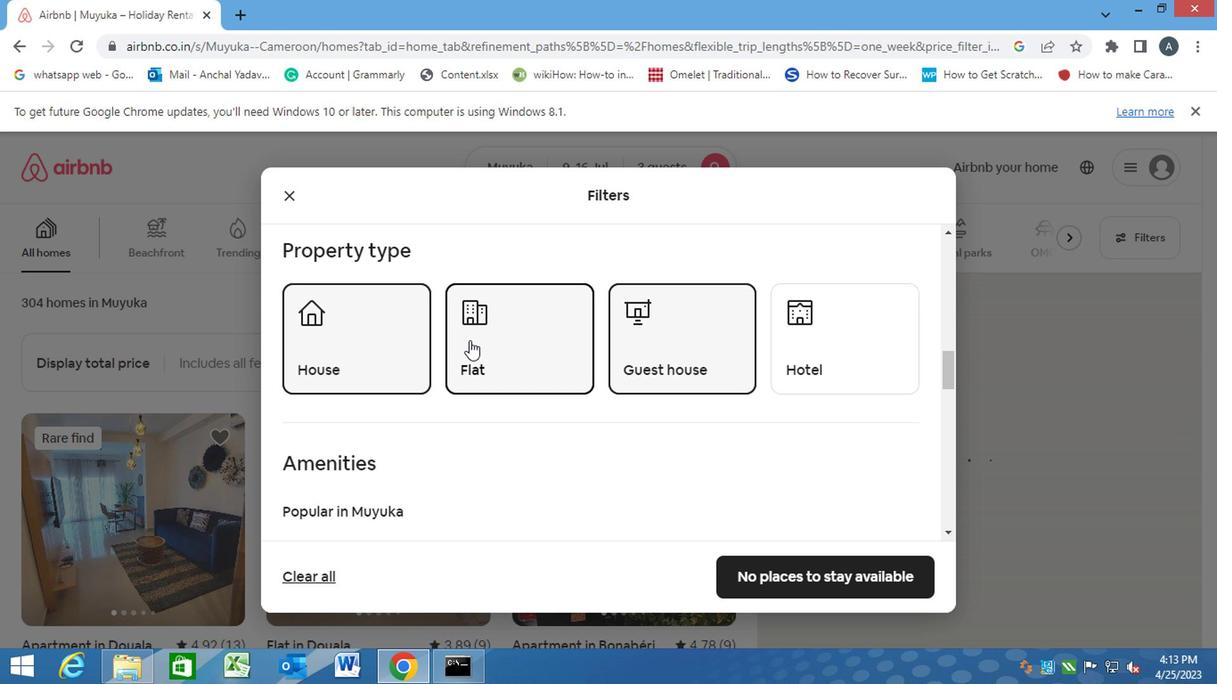 
Action: Mouse scrolled (476, 342) with delta (0, 0)
Screenshot: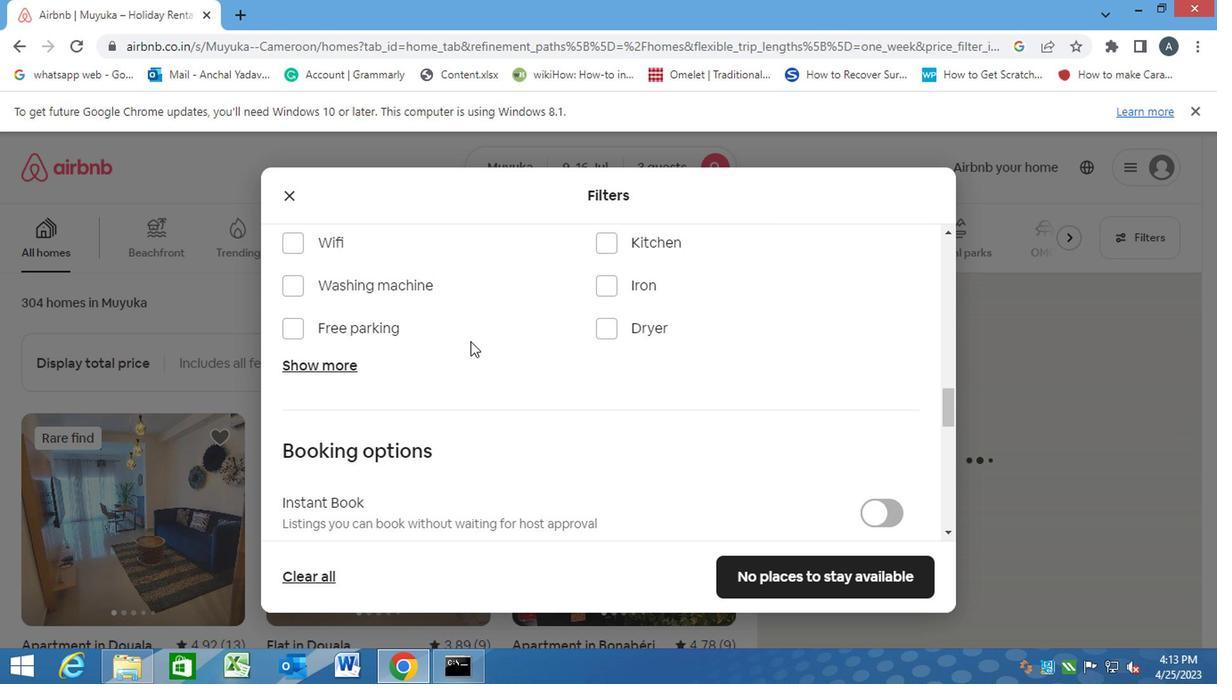 
Action: Mouse scrolled (476, 342) with delta (0, 0)
Screenshot: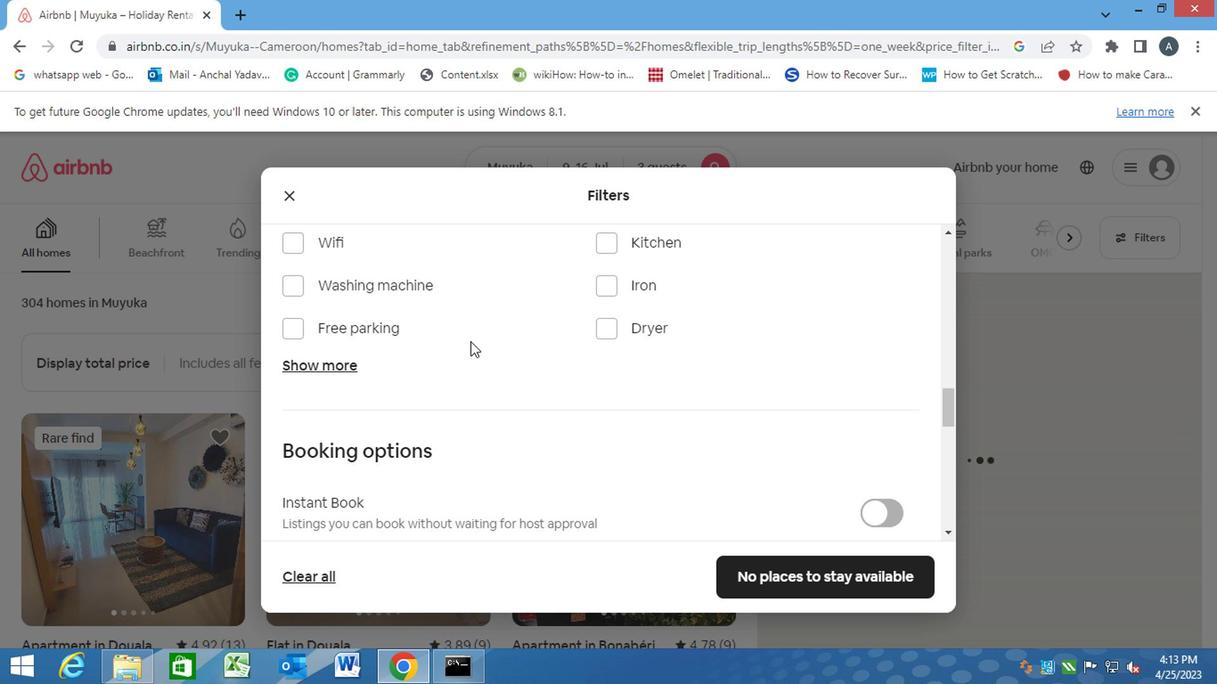 
Action: Mouse moved to (871, 395)
Screenshot: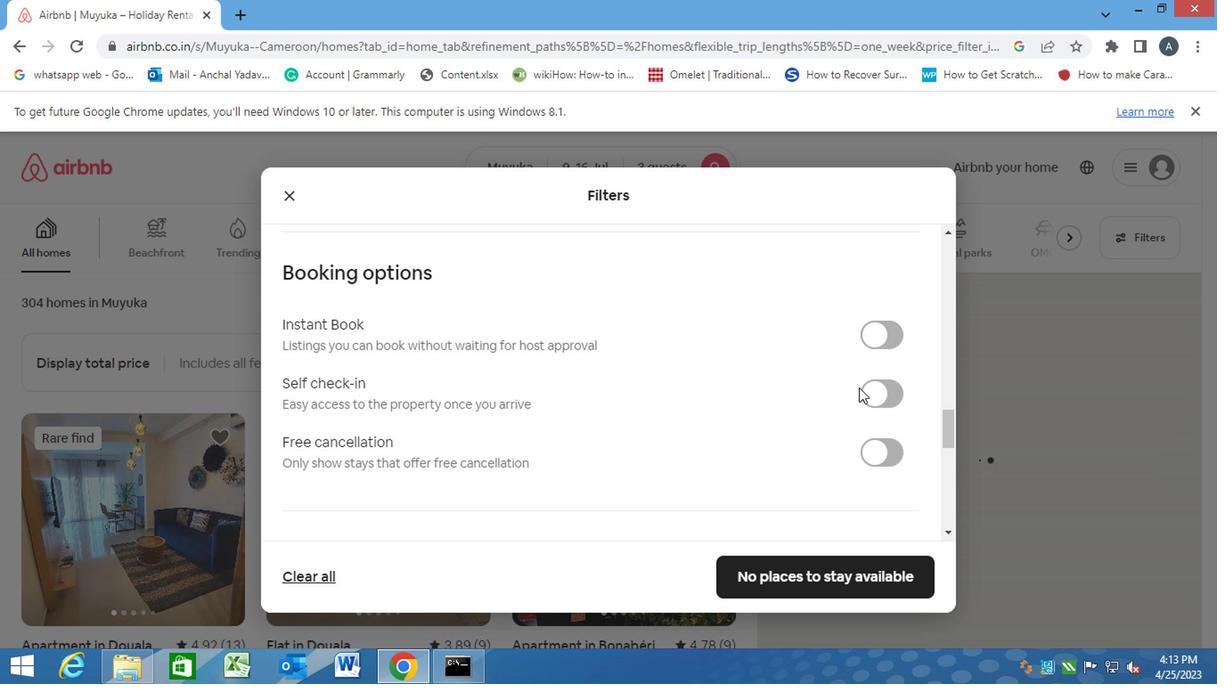 
Action: Mouse pressed left at (871, 395)
Screenshot: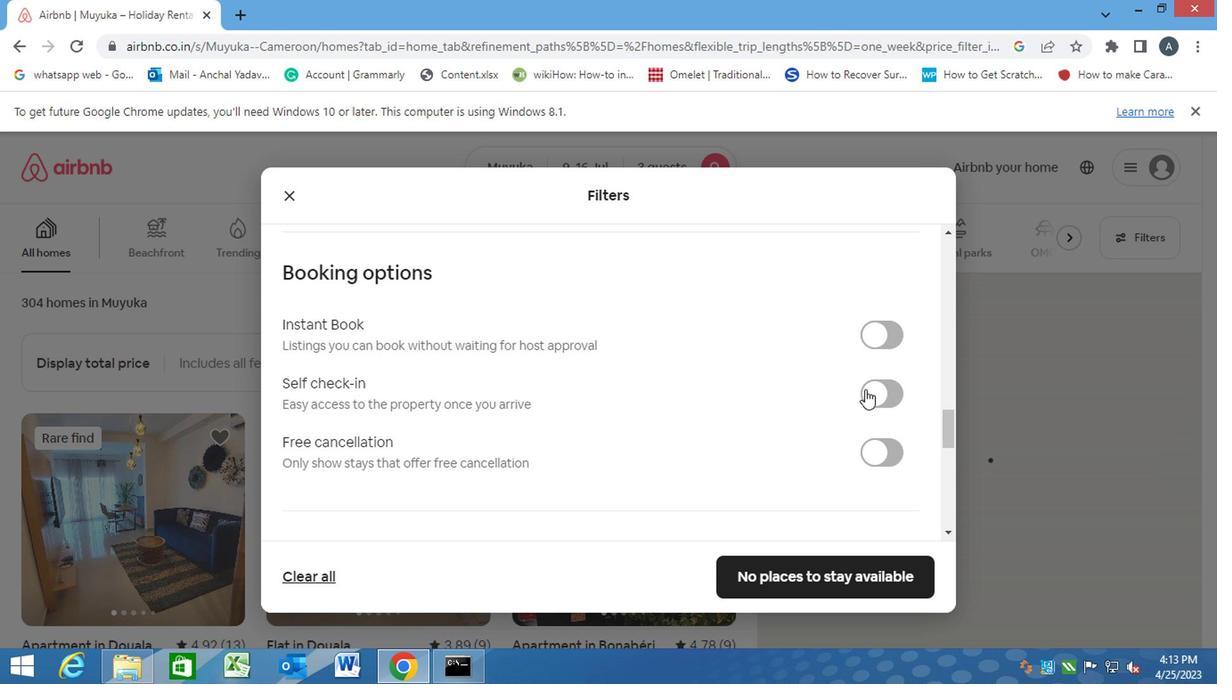 
Action: Mouse moved to (679, 428)
Screenshot: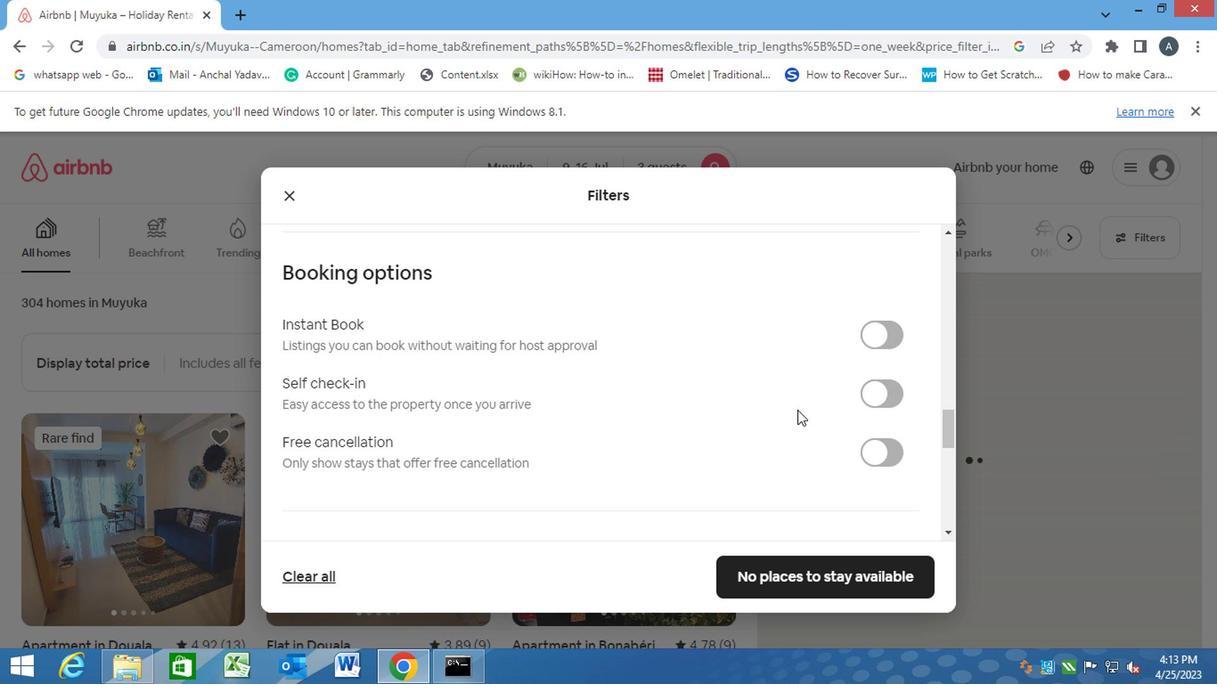 
Action: Mouse scrolled (679, 427) with delta (0, 0)
Screenshot: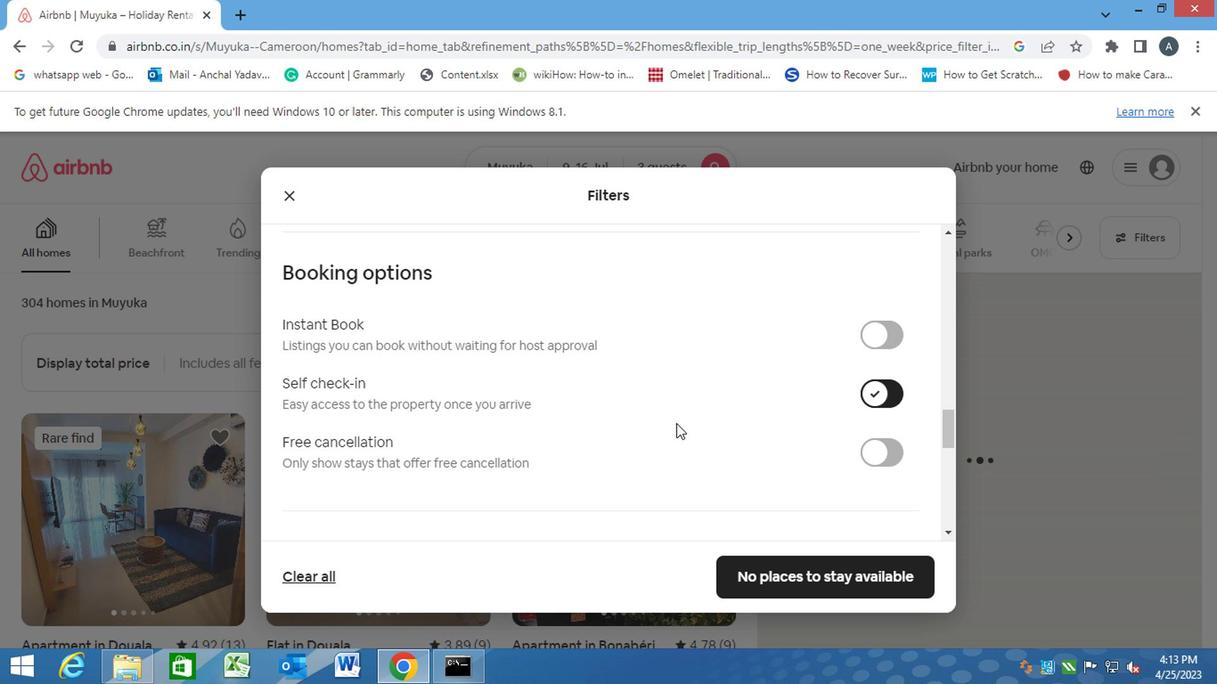 
Action: Mouse moved to (679, 429)
Screenshot: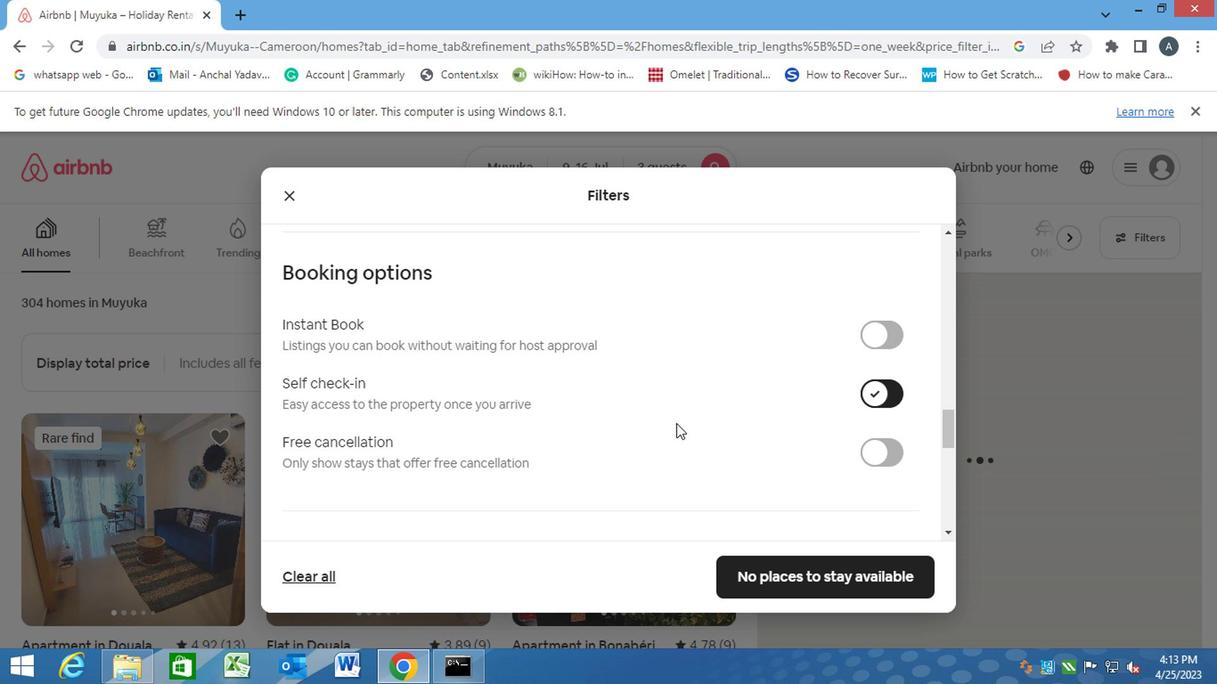 
Action: Mouse scrolled (679, 428) with delta (0, -1)
Screenshot: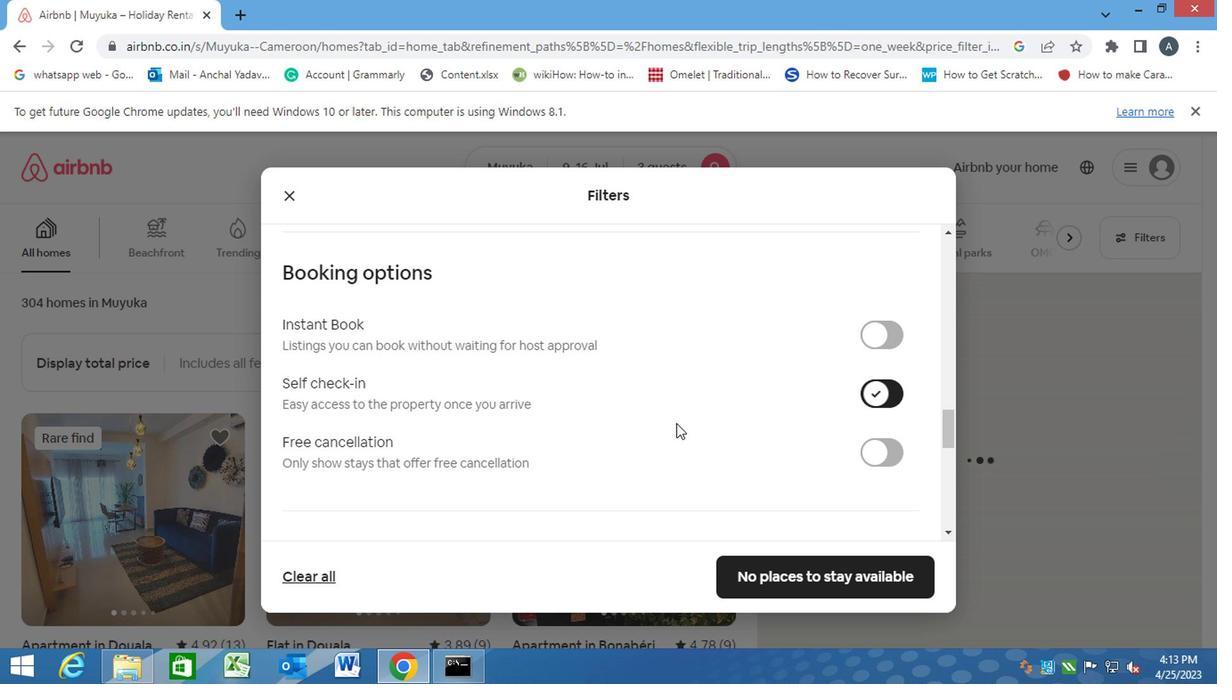 
Action: Mouse moved to (678, 429)
Screenshot: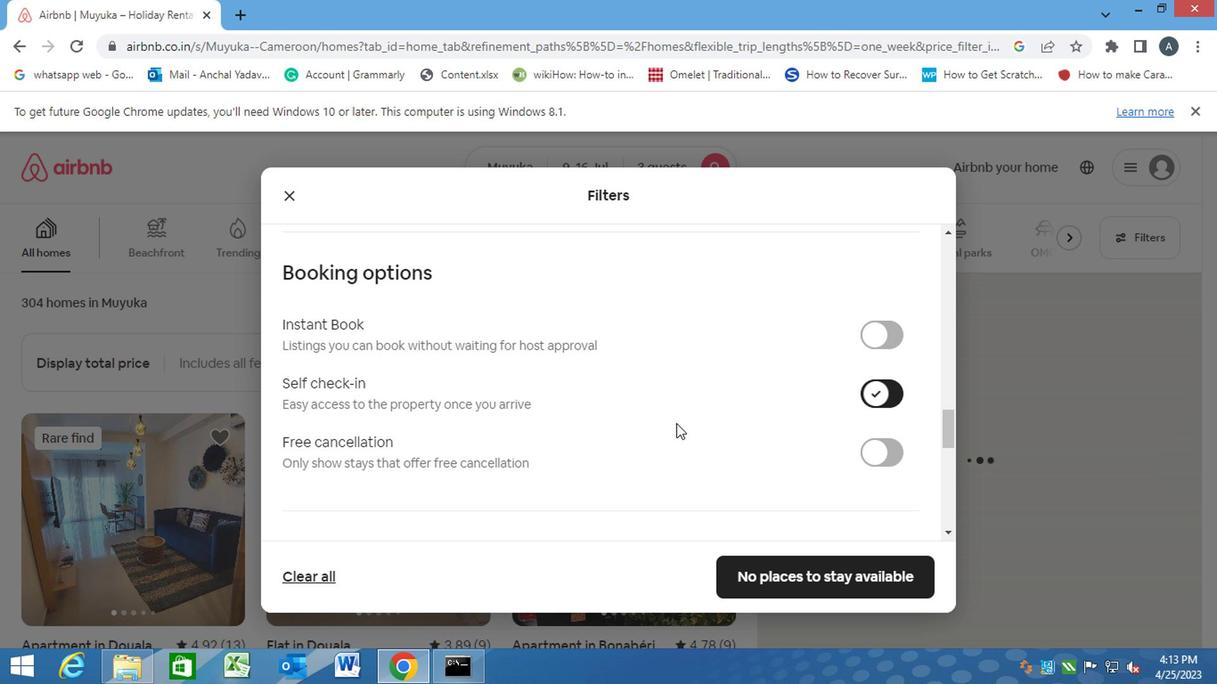 
Action: Mouse scrolled (678, 428) with delta (0, -1)
Screenshot: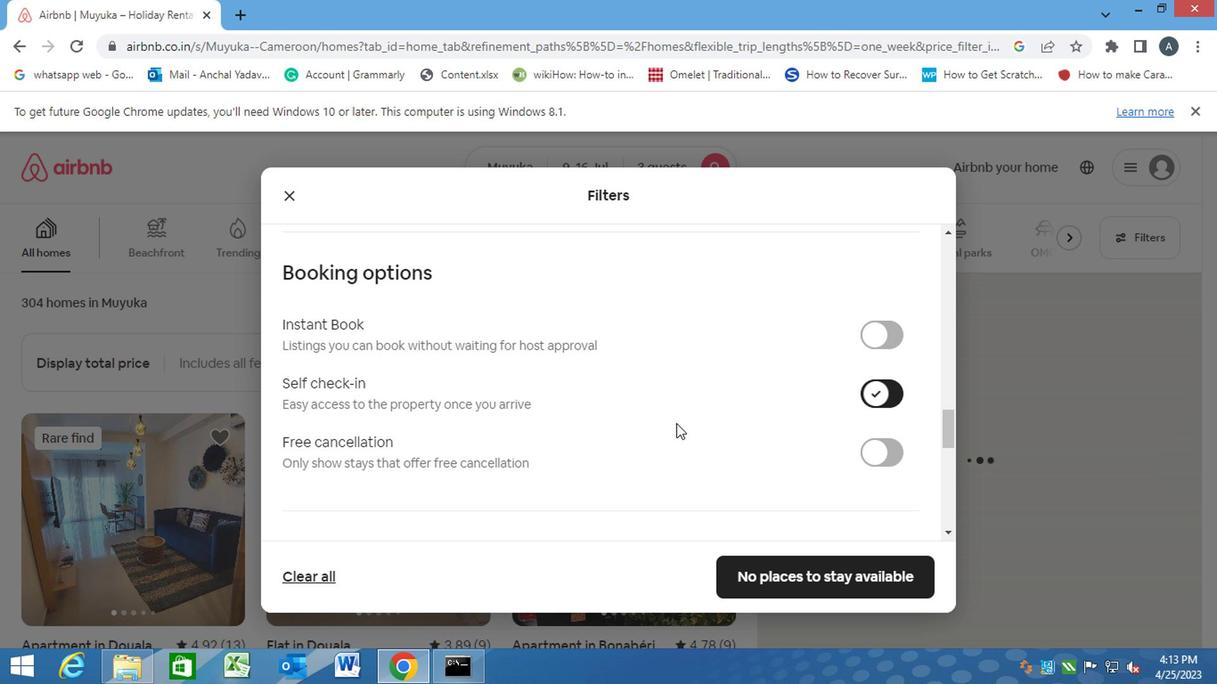 
Action: Mouse scrolled (678, 428) with delta (0, -1)
Screenshot: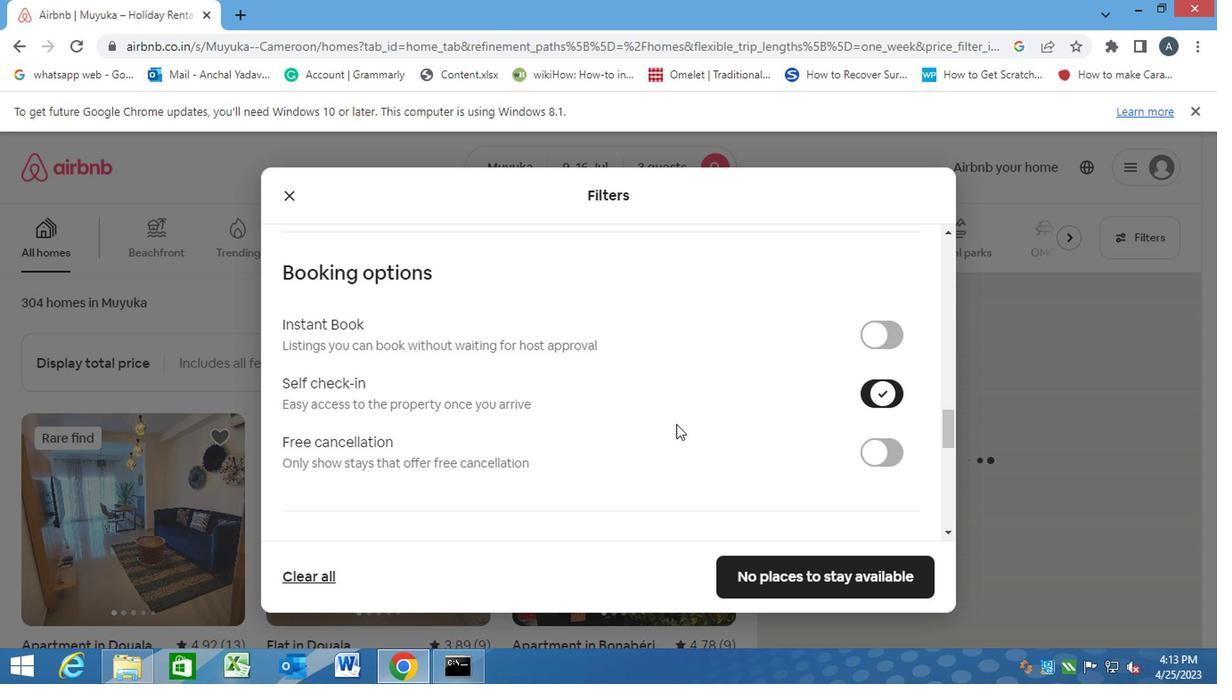 
Action: Mouse moved to (606, 430)
Screenshot: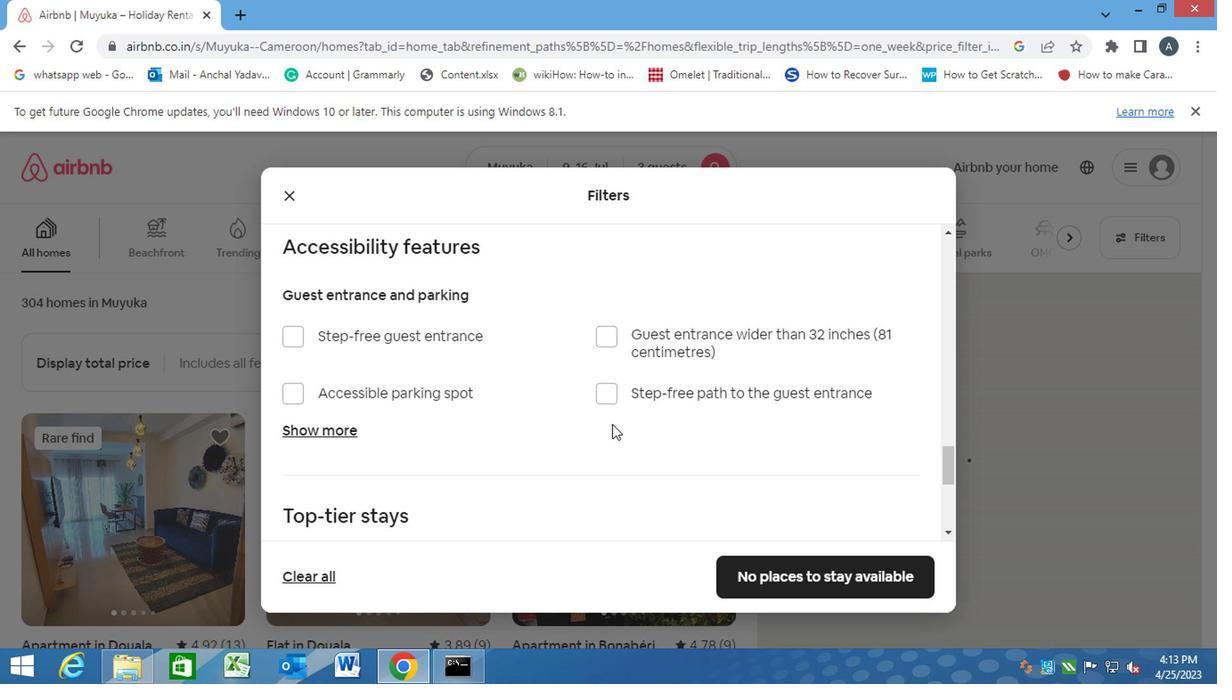 
Action: Mouse scrolled (606, 429) with delta (0, 0)
Screenshot: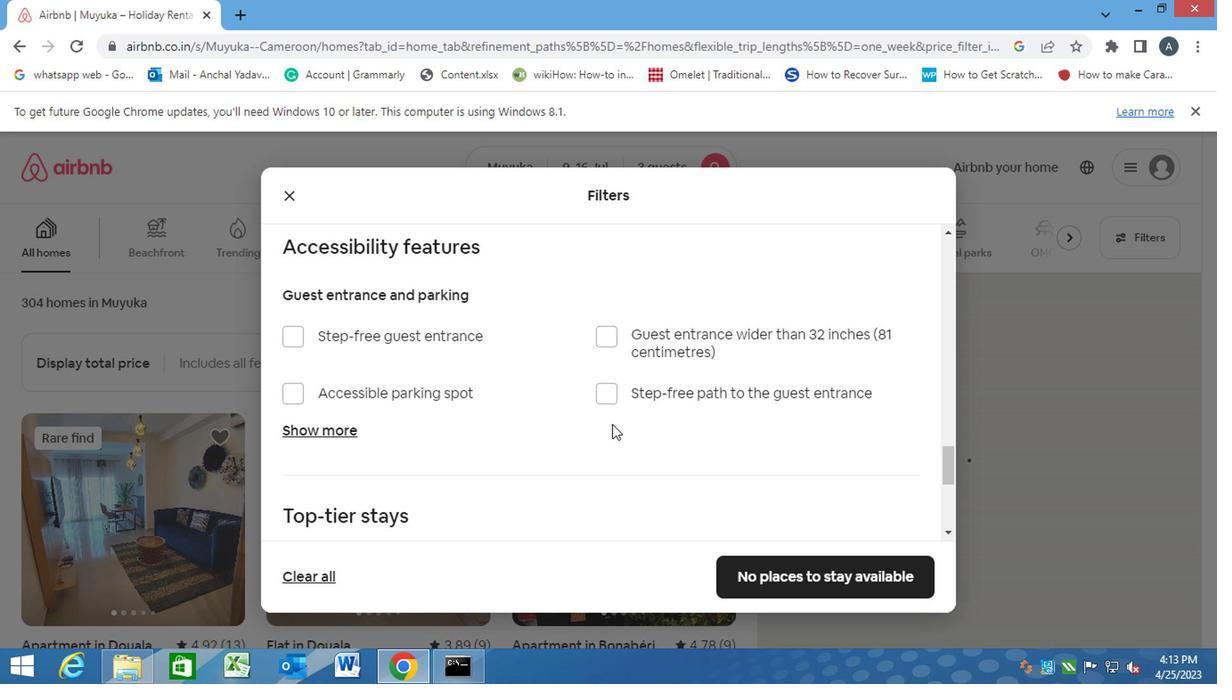 
Action: Mouse moved to (604, 431)
Screenshot: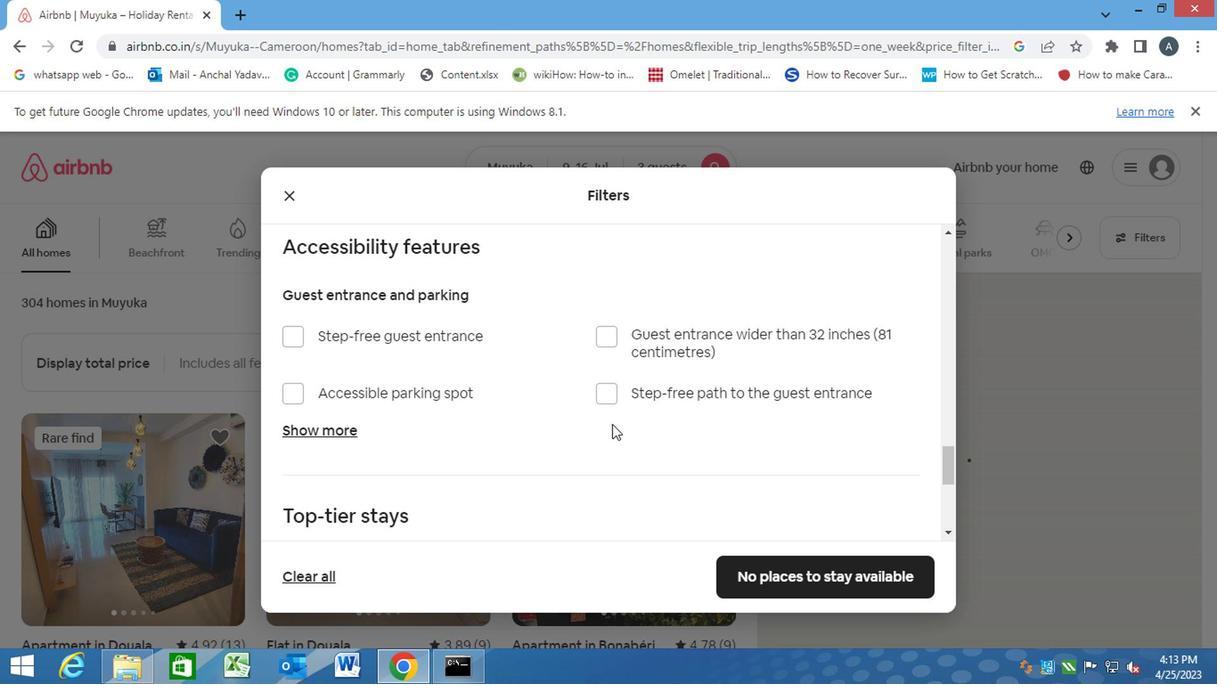 
Action: Mouse scrolled (604, 430) with delta (0, 0)
Screenshot: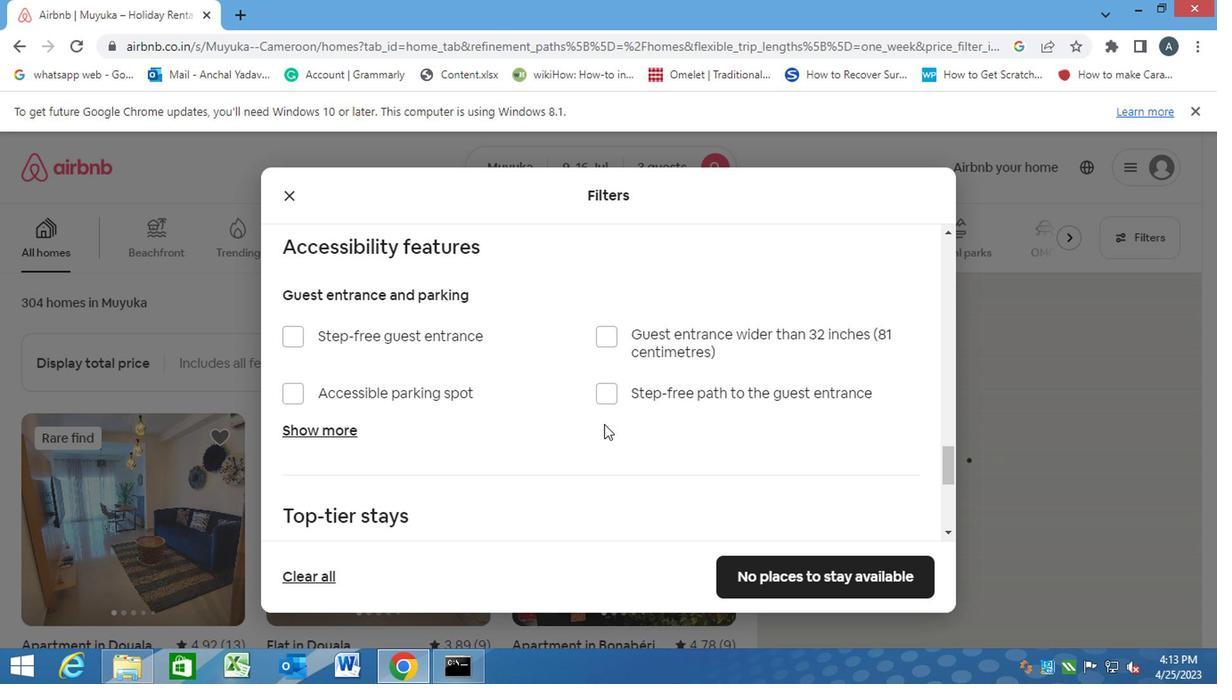 
Action: Mouse moved to (597, 432)
Screenshot: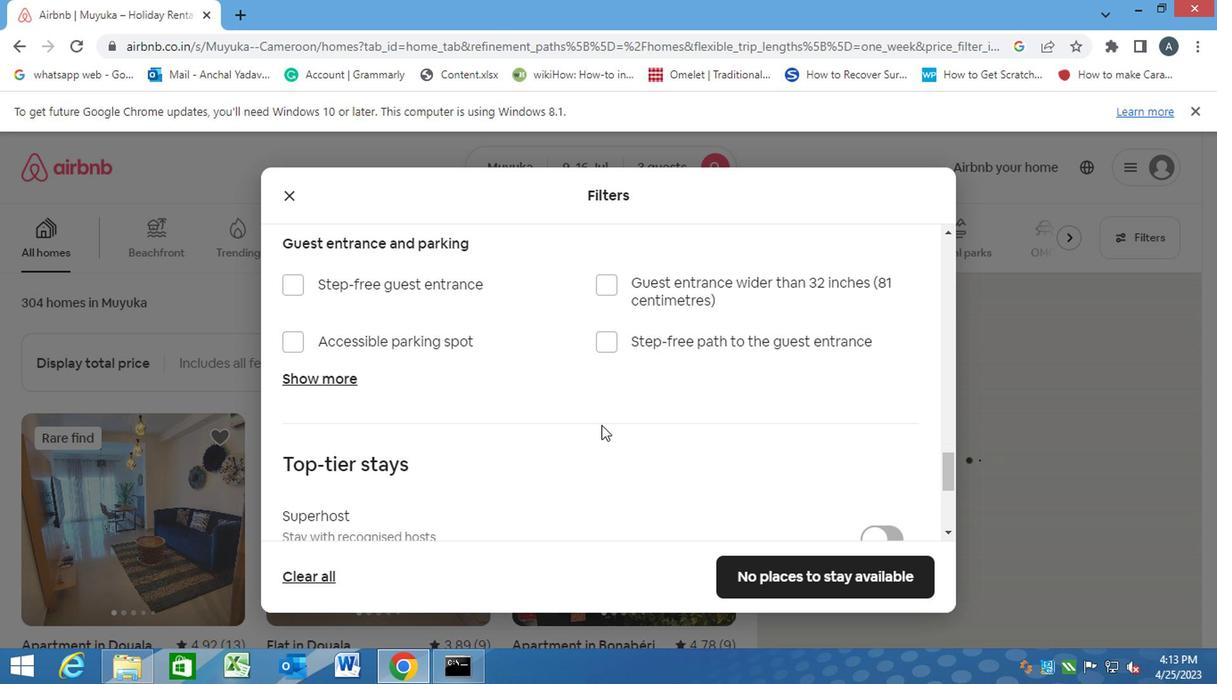 
Action: Mouse scrolled (597, 431) with delta (0, -1)
Screenshot: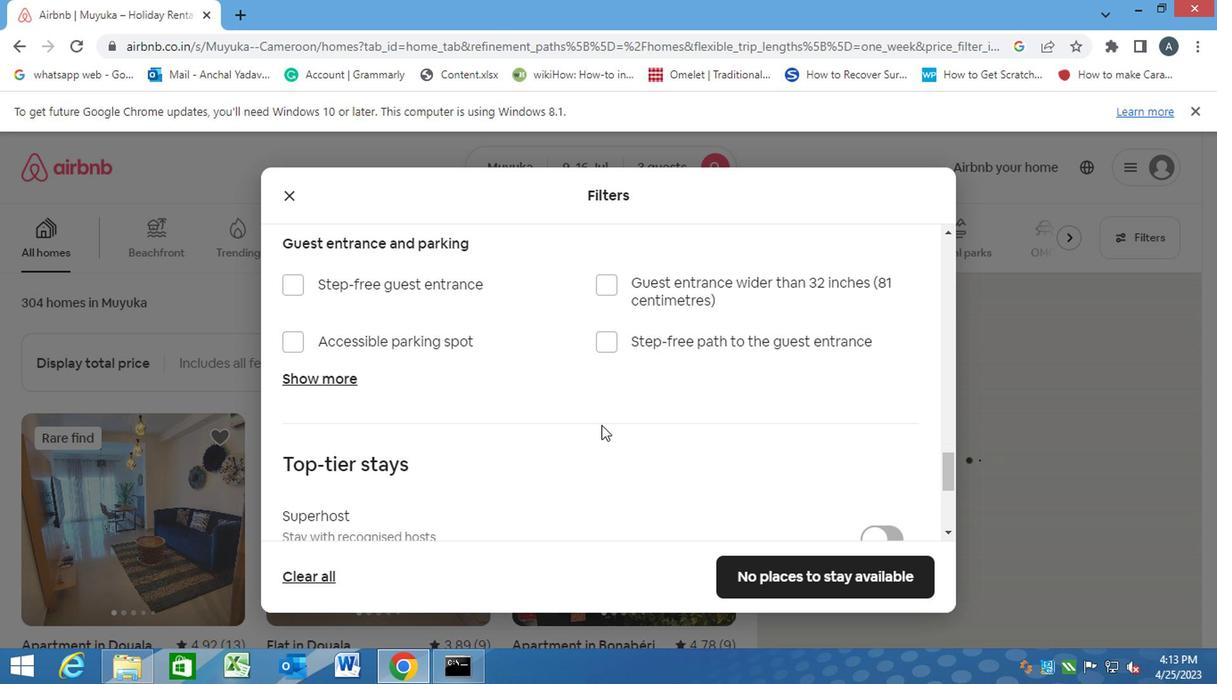 
Action: Mouse moved to (286, 444)
Screenshot: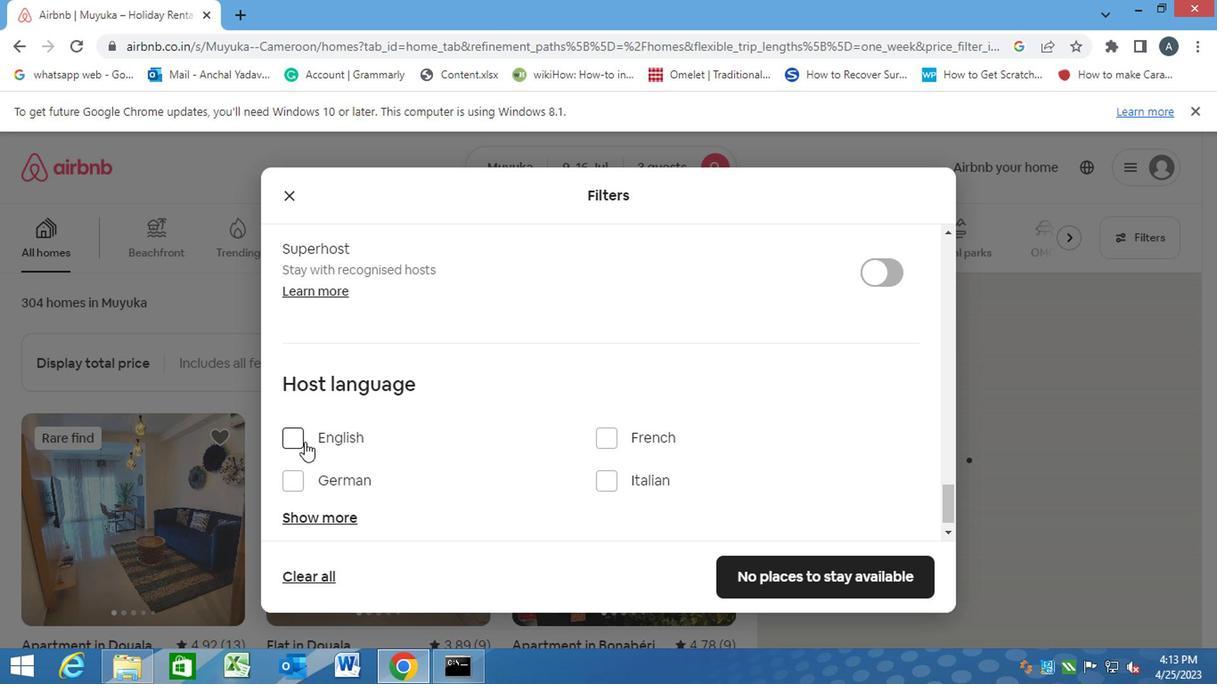 
Action: Mouse pressed left at (286, 444)
Screenshot: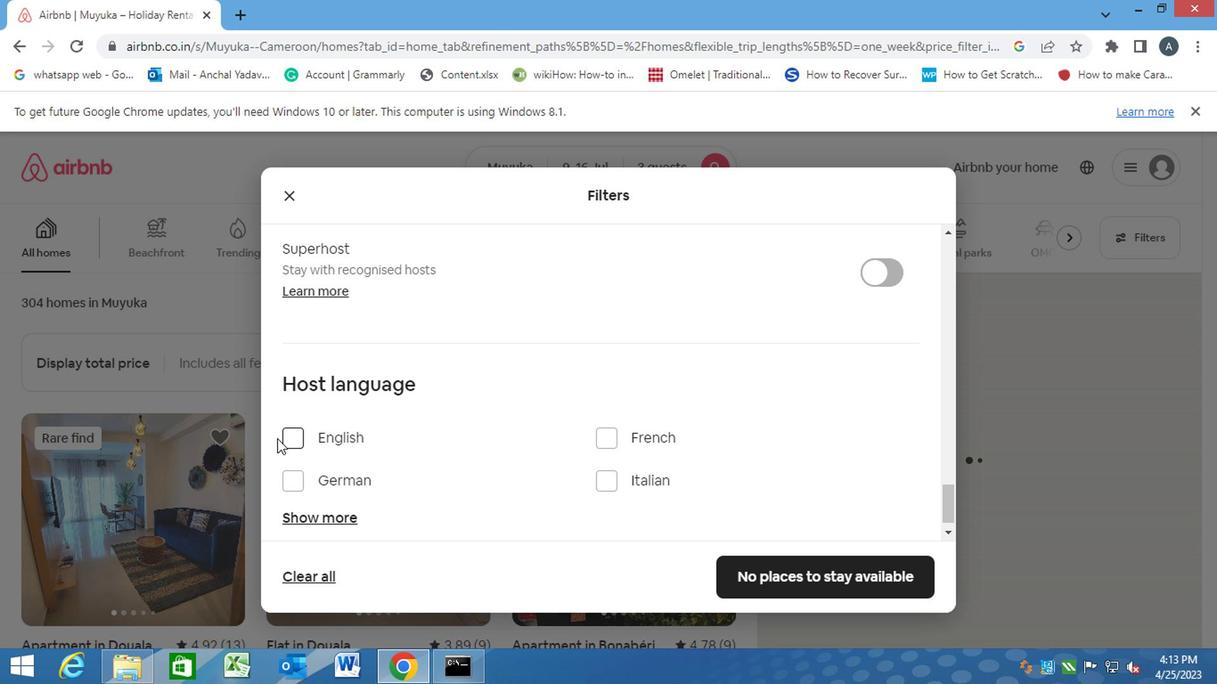 
Action: Mouse moved to (303, 446)
Screenshot: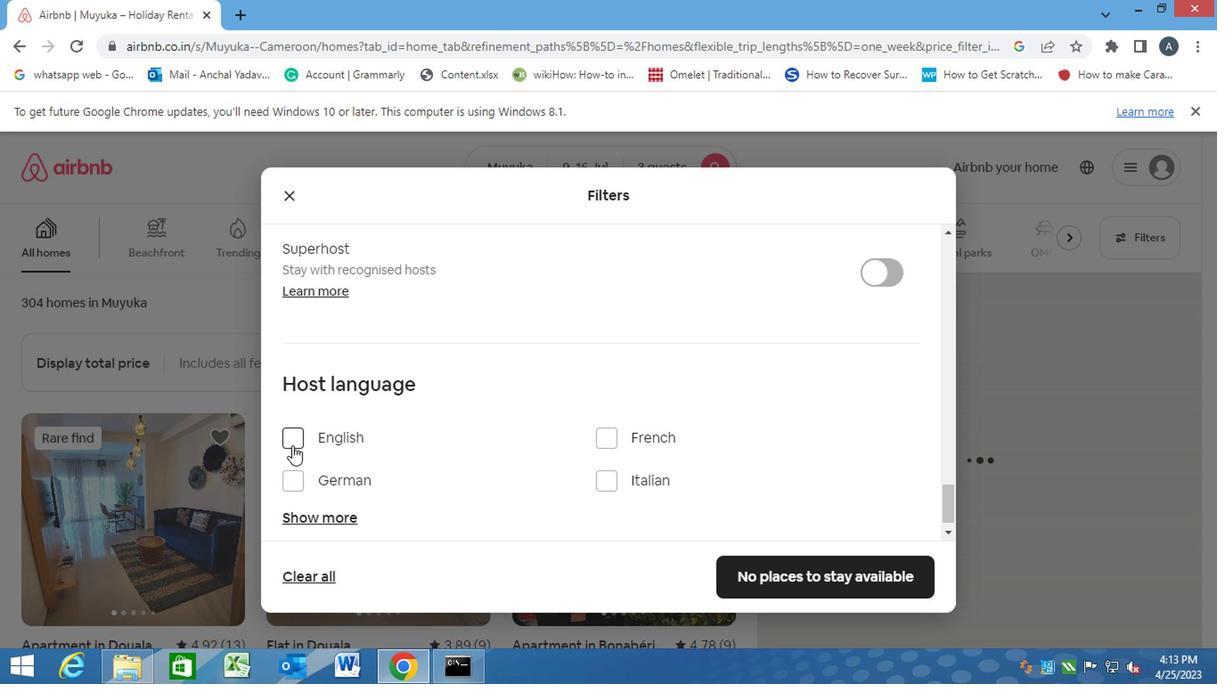 
Action: Mouse pressed left at (303, 446)
Screenshot: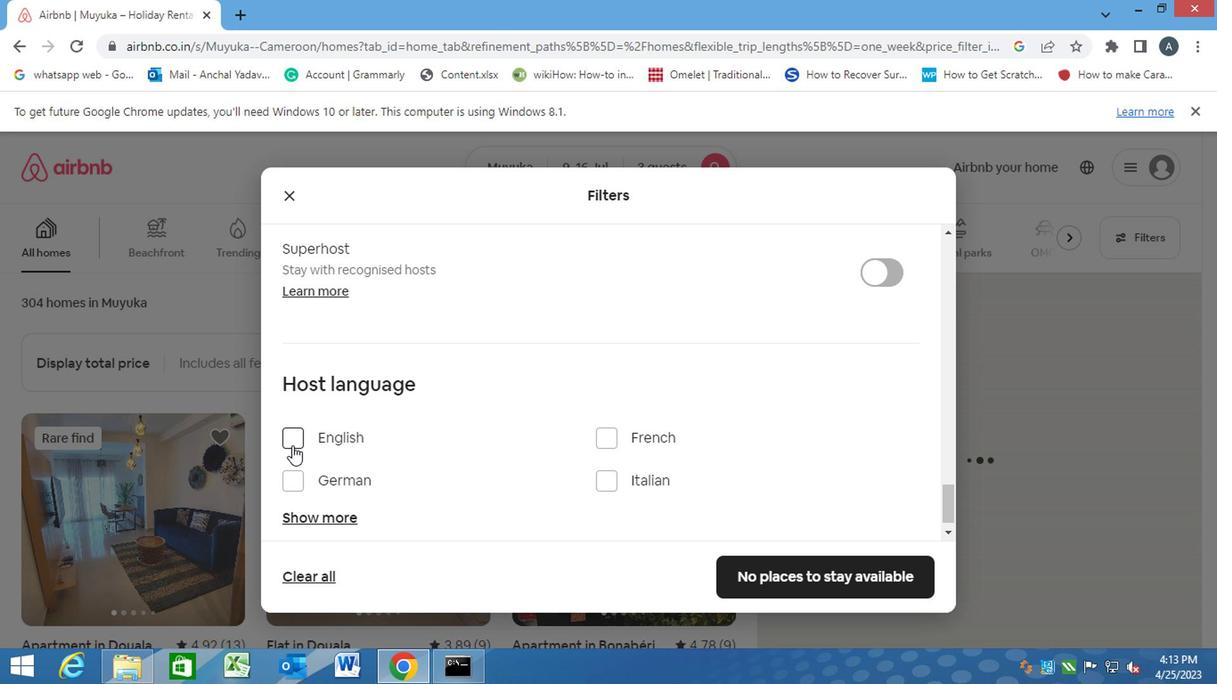
Action: Mouse moved to (783, 578)
Screenshot: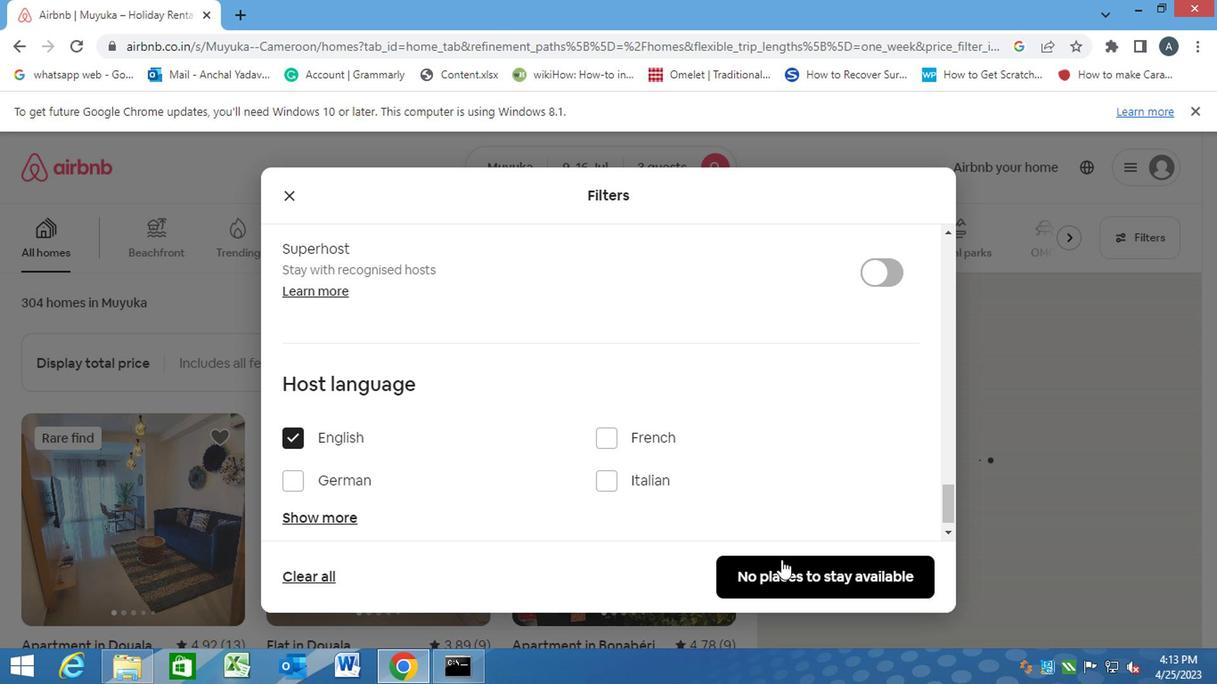 
Action: Mouse pressed left at (783, 578)
Screenshot: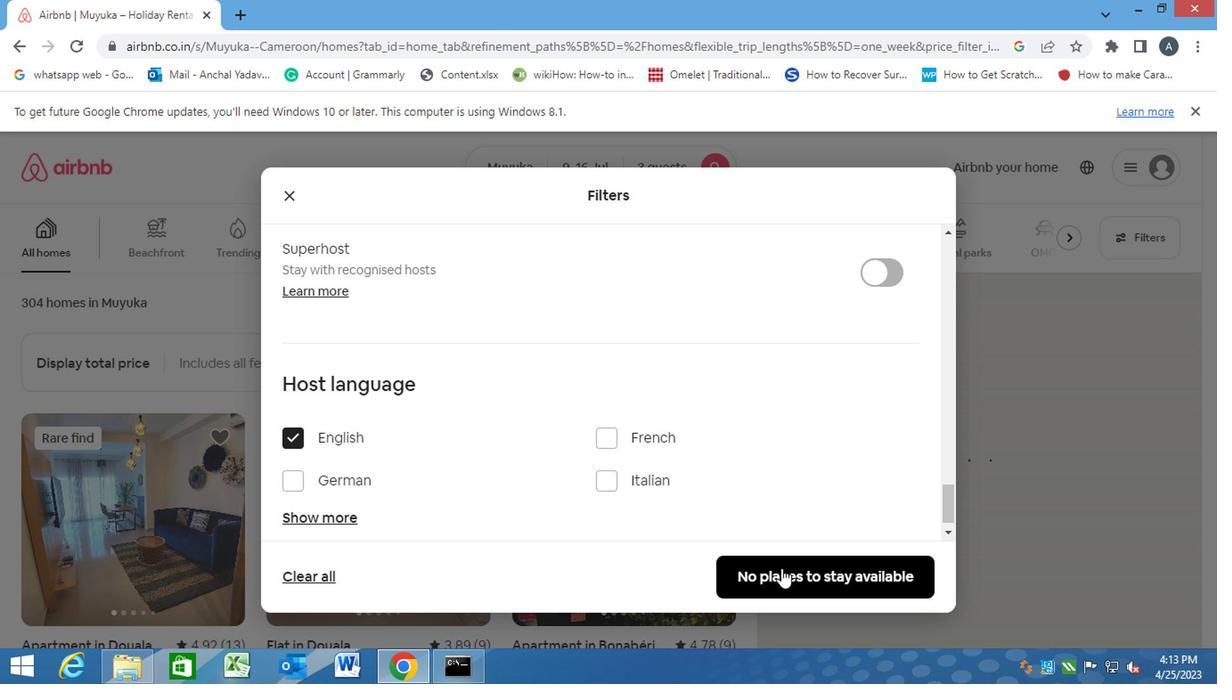 
